 Task: Open settings.json of semnatic token color customization in text editior.
Action: Mouse moved to (25, 501)
Screenshot: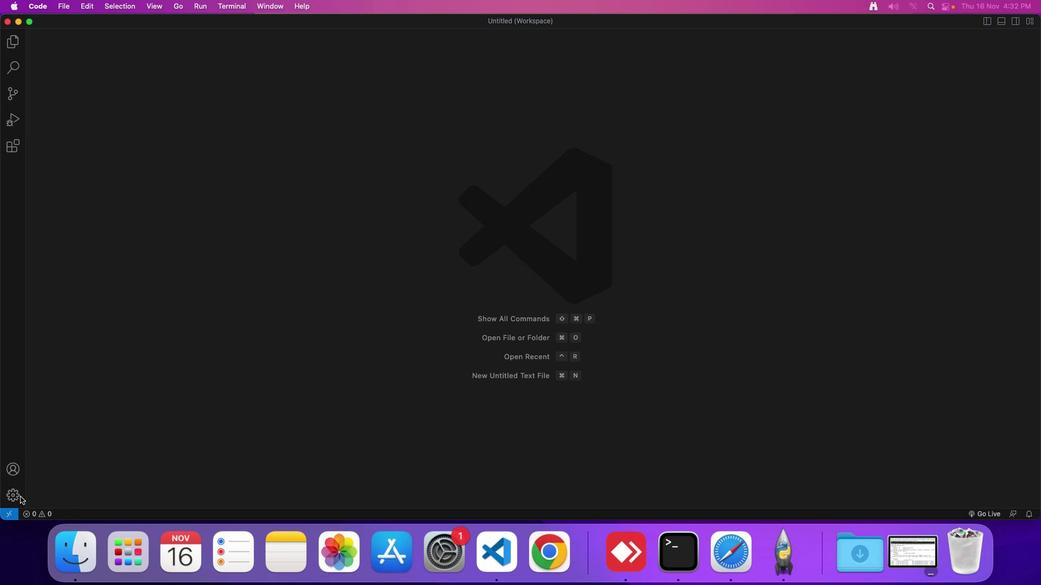 
Action: Mouse pressed left at (25, 501)
Screenshot: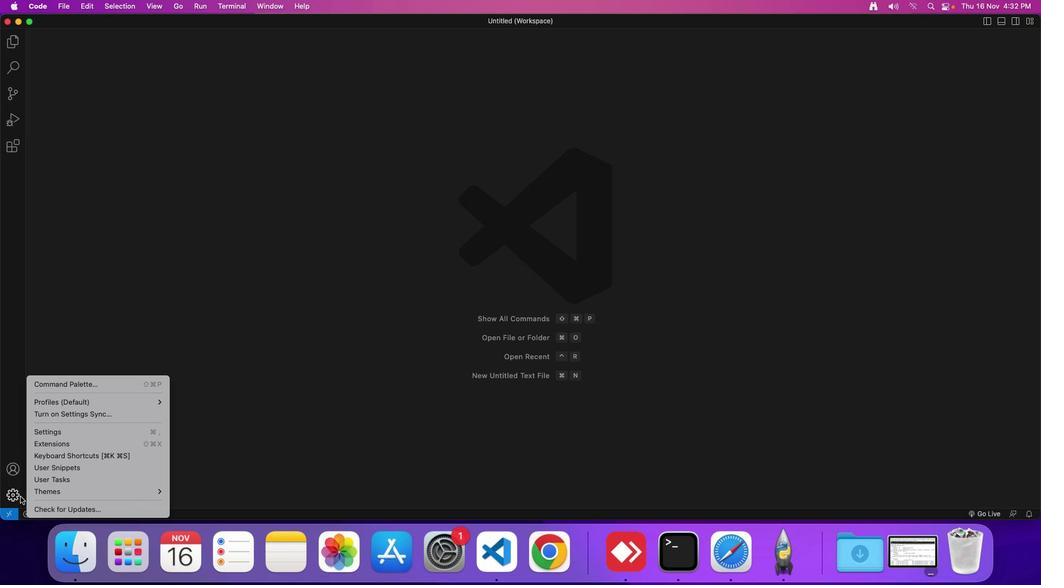 
Action: Mouse moved to (60, 438)
Screenshot: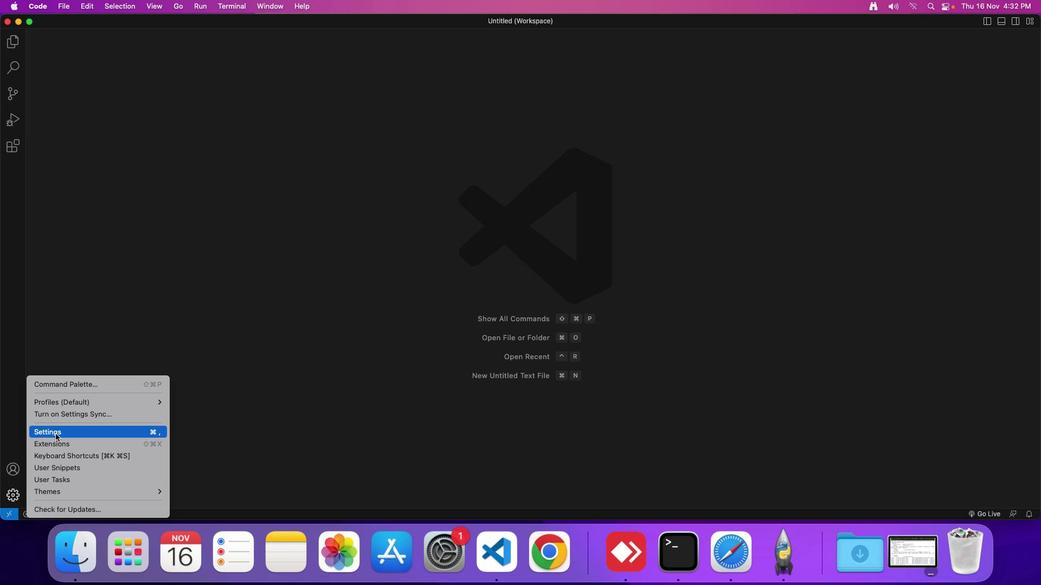 
Action: Mouse pressed left at (60, 438)
Screenshot: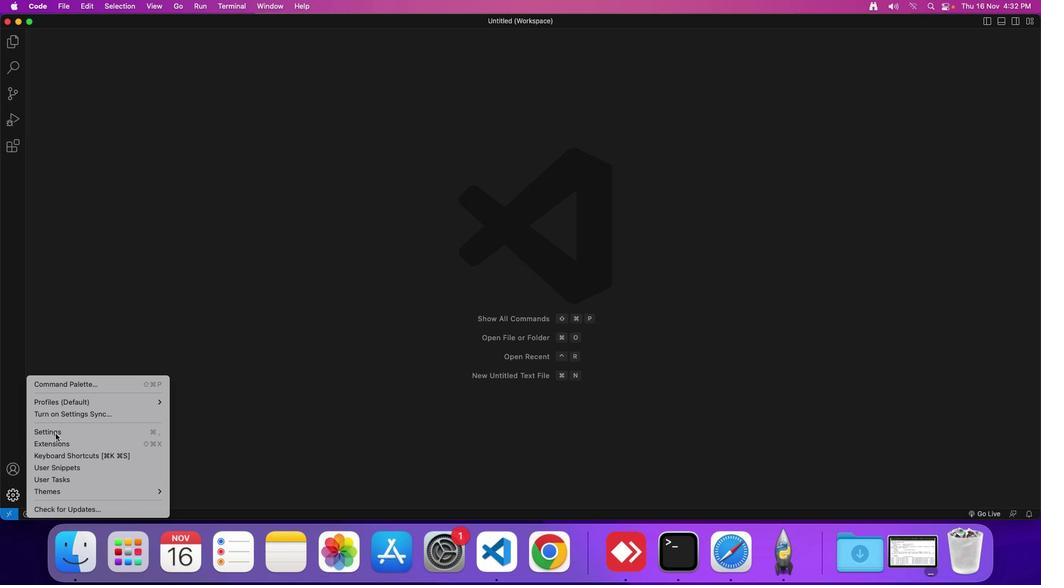 
Action: Mouse moved to (267, 93)
Screenshot: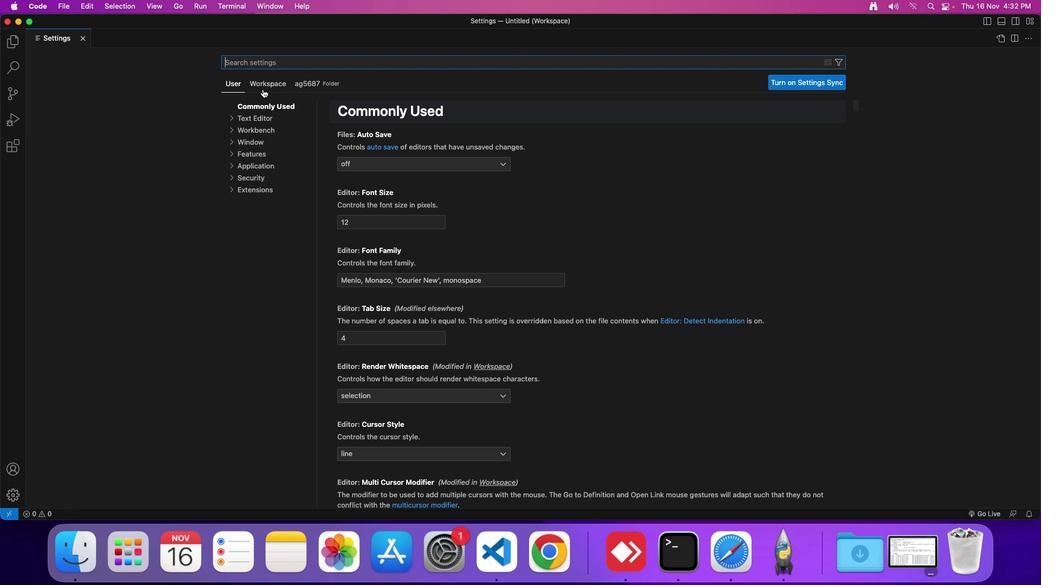 
Action: Mouse pressed left at (267, 93)
Screenshot: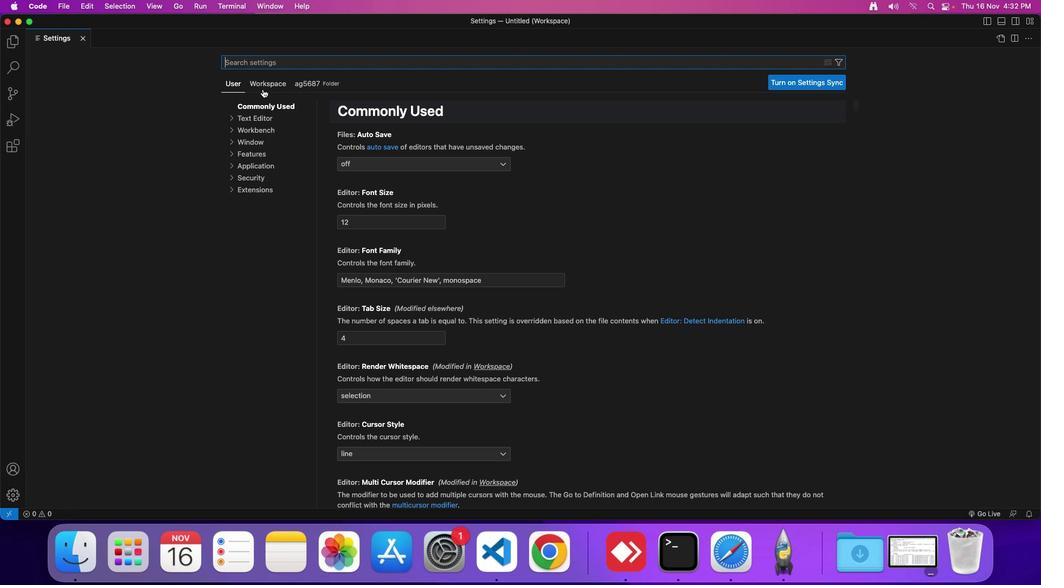 
Action: Mouse moved to (256, 126)
Screenshot: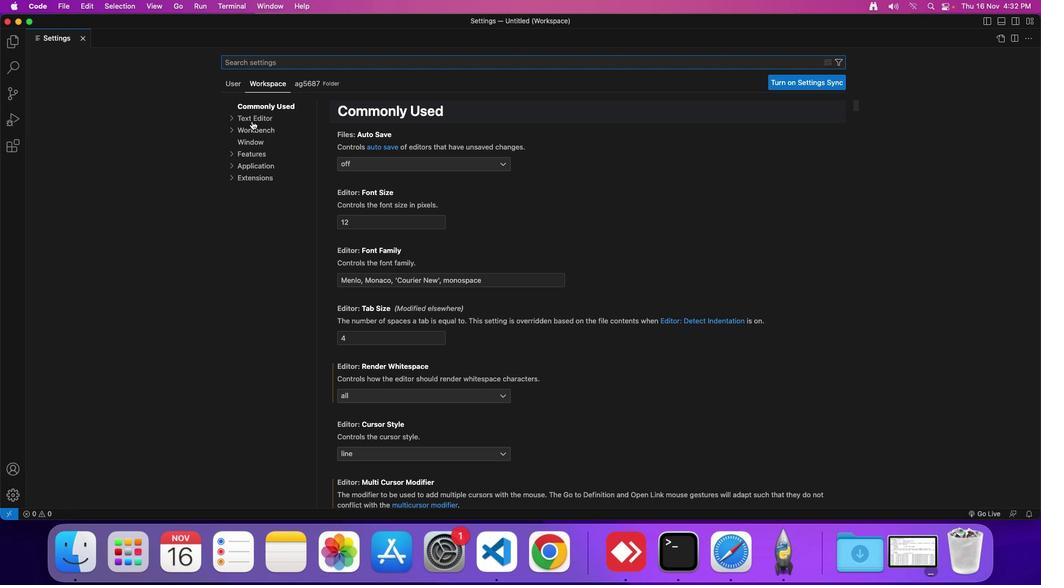
Action: Mouse pressed left at (256, 126)
Screenshot: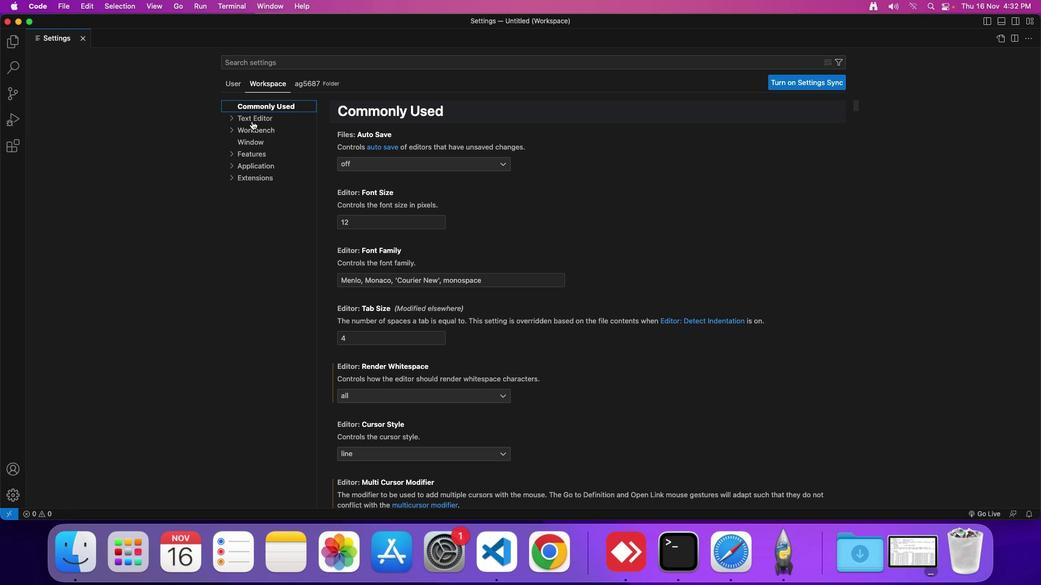 
Action: Mouse moved to (376, 255)
Screenshot: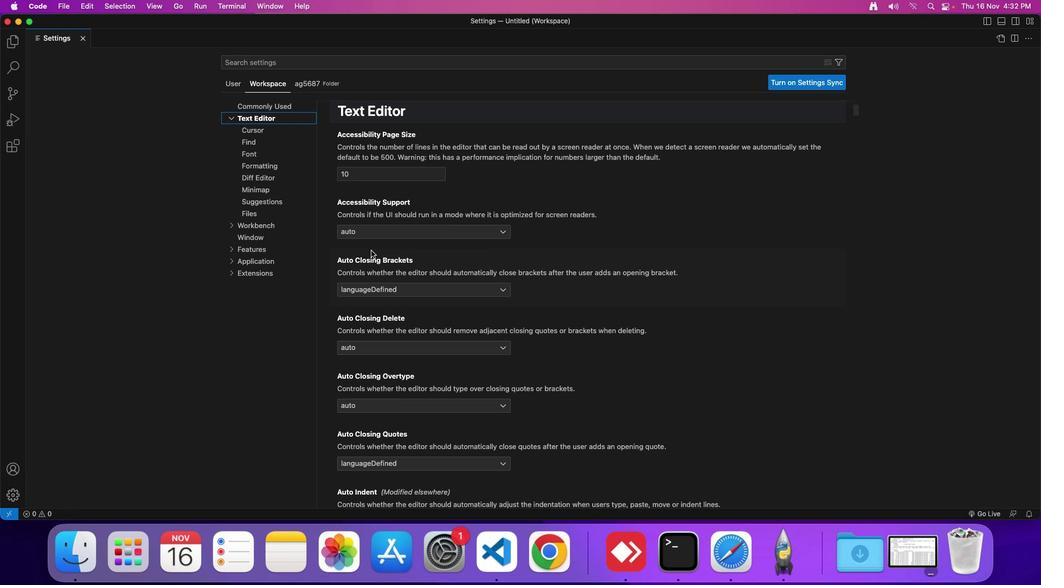 
Action: Mouse scrolled (376, 255) with delta (4, 4)
Screenshot: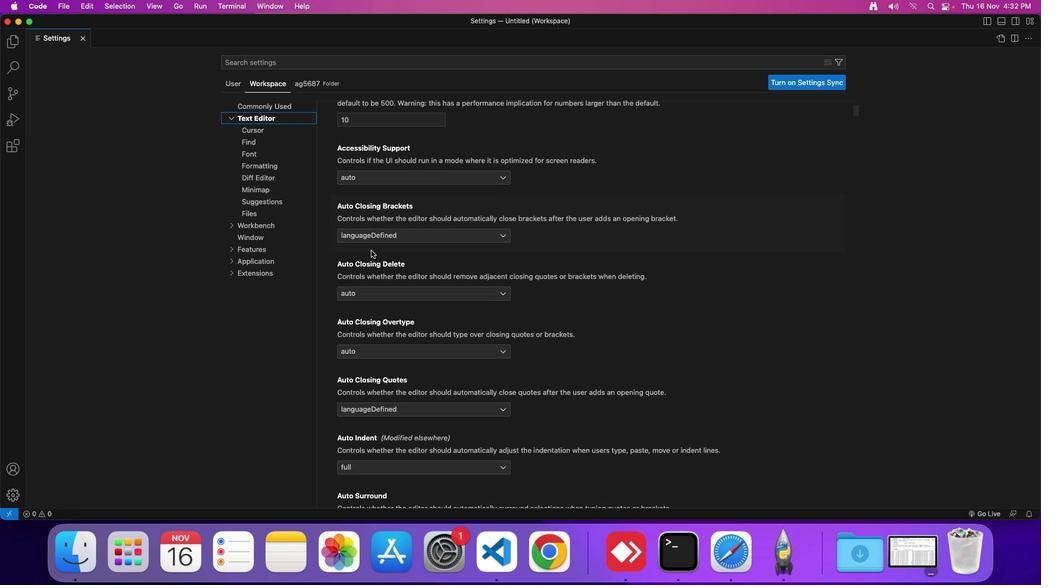 
Action: Mouse scrolled (376, 255) with delta (4, 4)
Screenshot: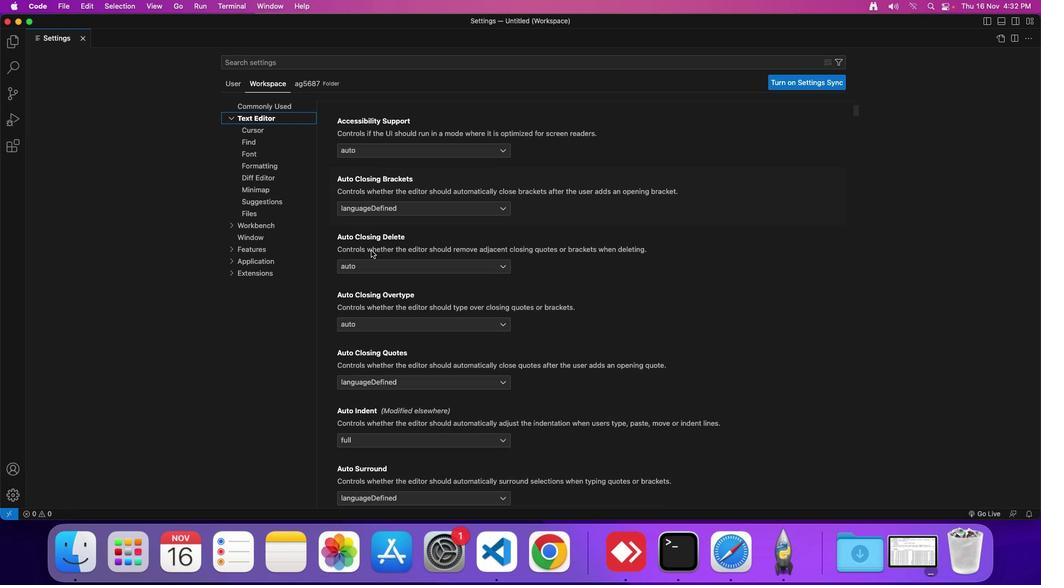 
Action: Mouse scrolled (376, 255) with delta (4, 4)
Screenshot: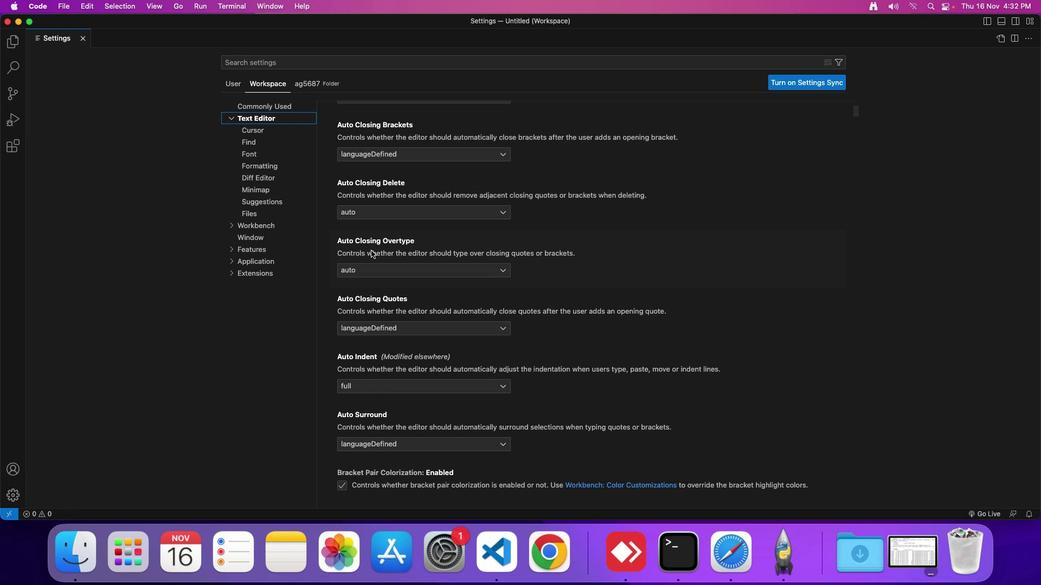 
Action: Mouse scrolled (376, 255) with delta (4, 3)
Screenshot: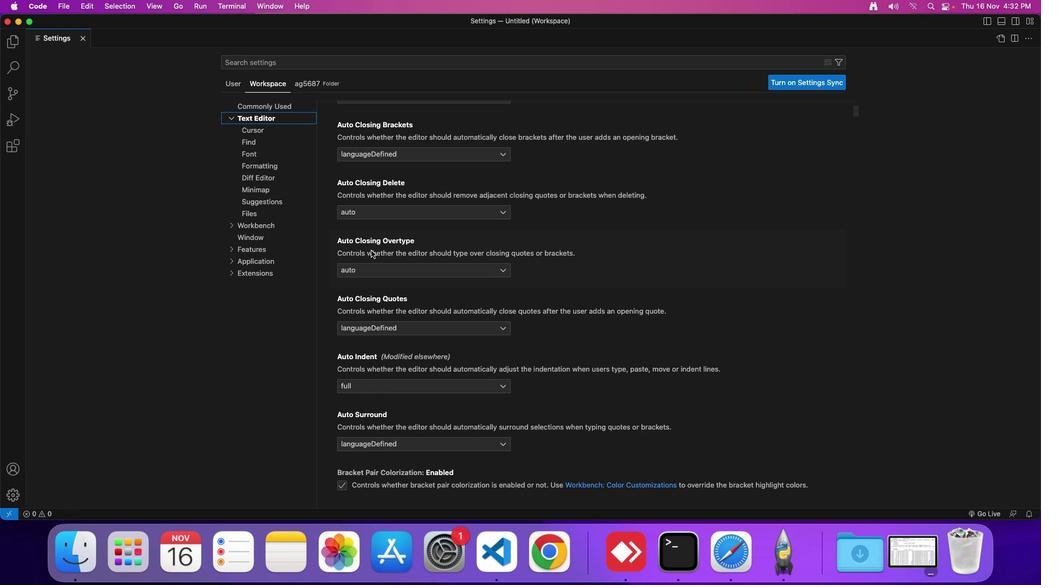 
Action: Mouse moved to (377, 257)
Screenshot: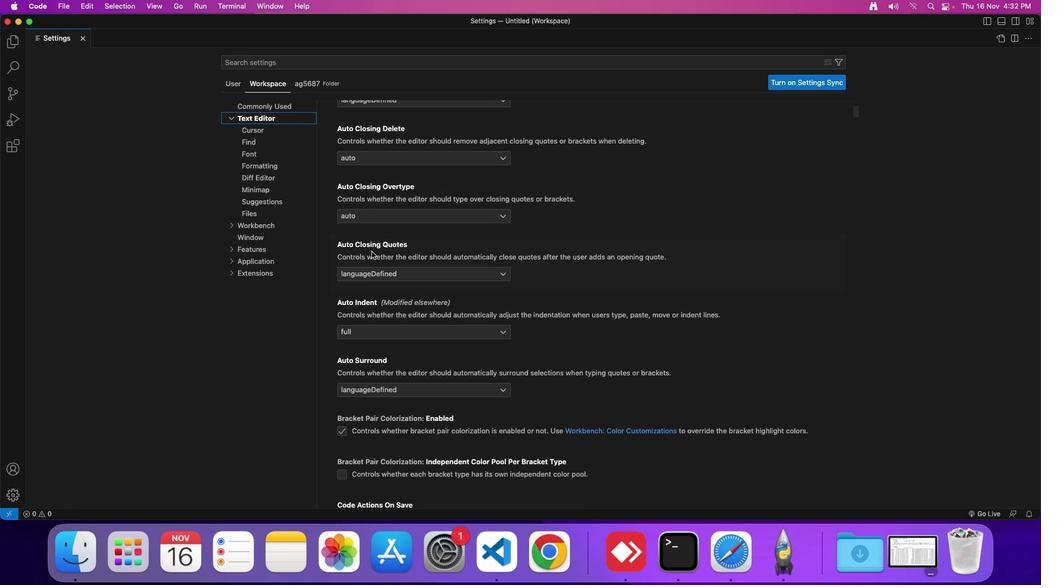 
Action: Mouse scrolled (377, 257) with delta (4, 4)
Screenshot: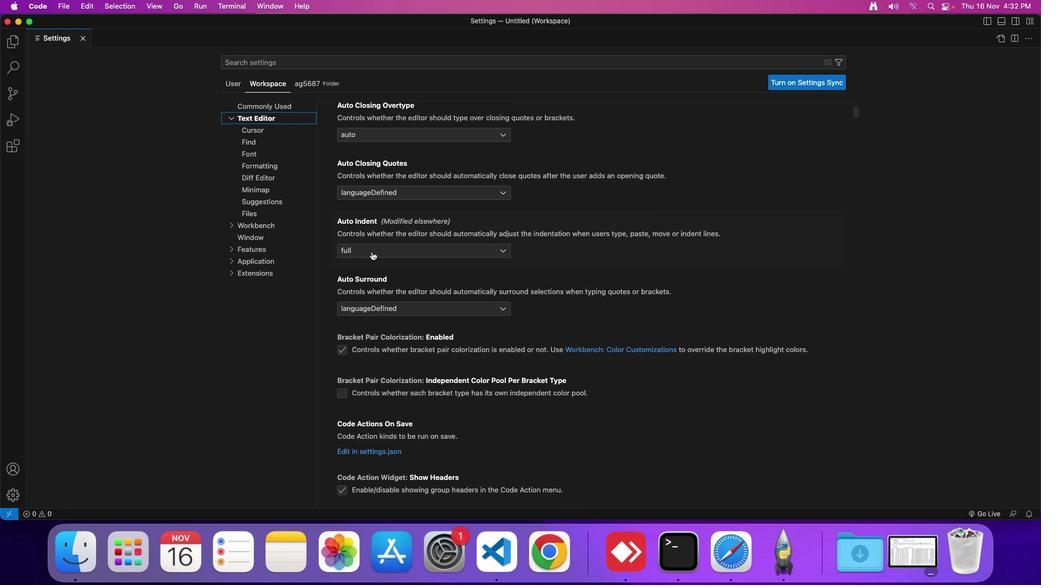 
Action: Mouse scrolled (377, 257) with delta (4, 4)
Screenshot: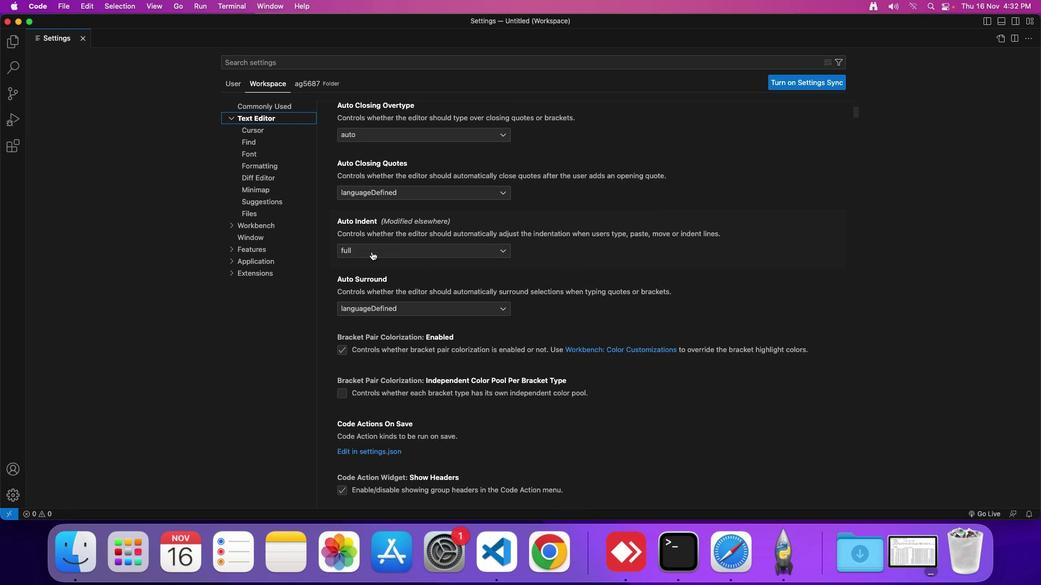 
Action: Mouse scrolled (377, 257) with delta (4, 3)
Screenshot: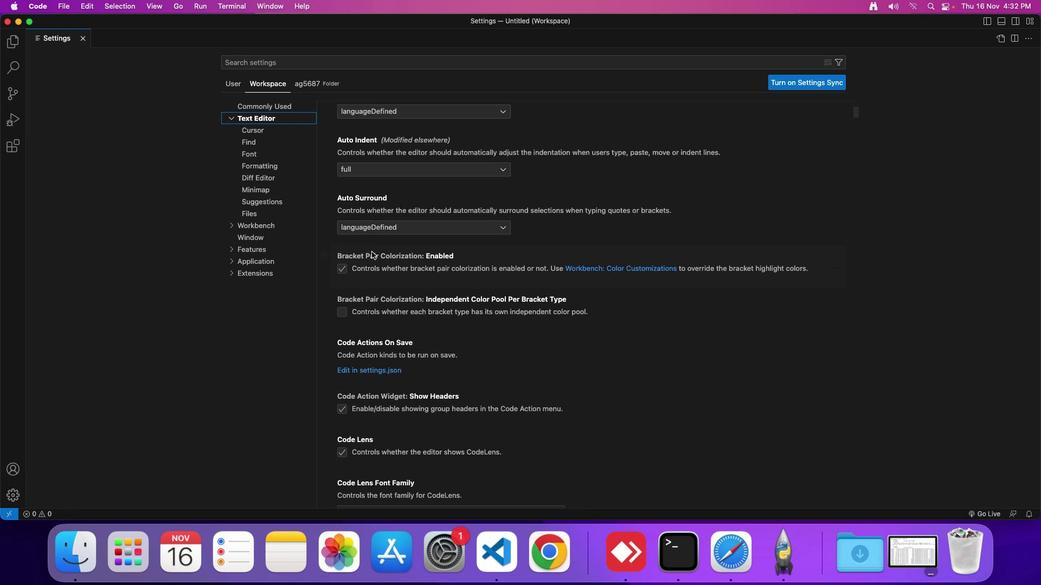 
Action: Mouse scrolled (377, 257) with delta (4, 3)
Screenshot: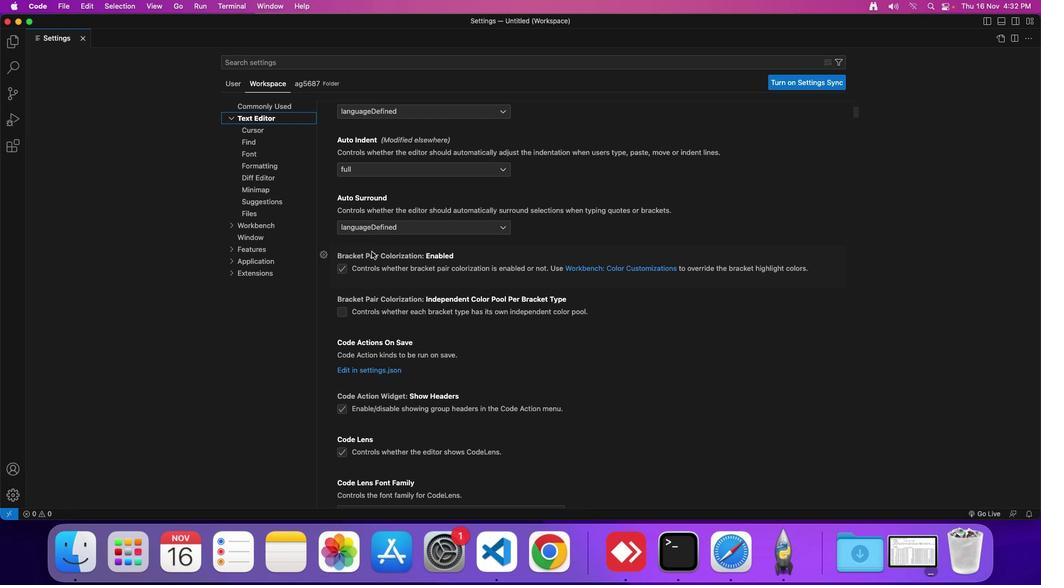
Action: Mouse scrolled (377, 257) with delta (4, 4)
Screenshot: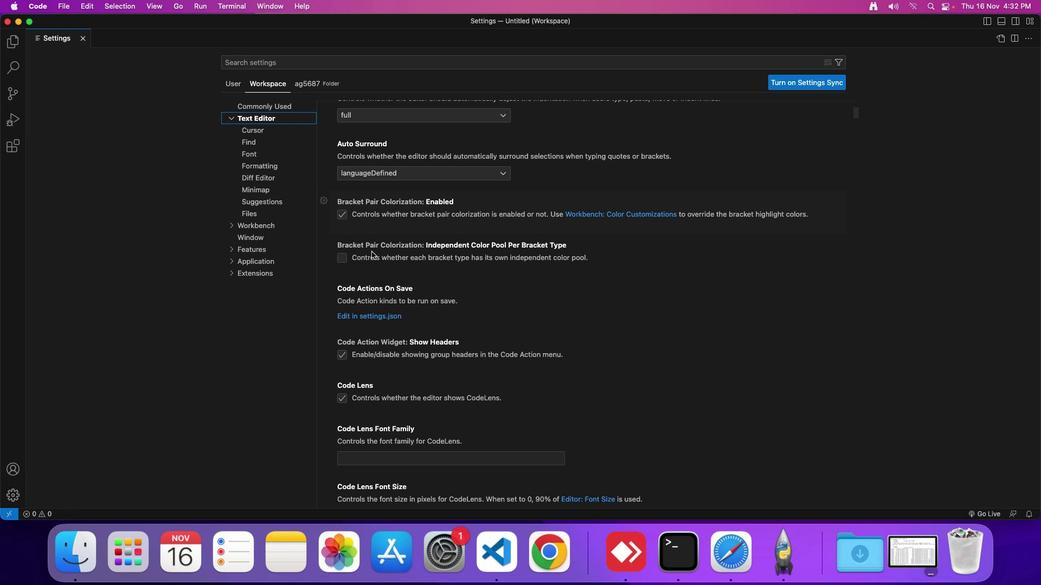 
Action: Mouse scrolled (377, 257) with delta (4, 4)
Screenshot: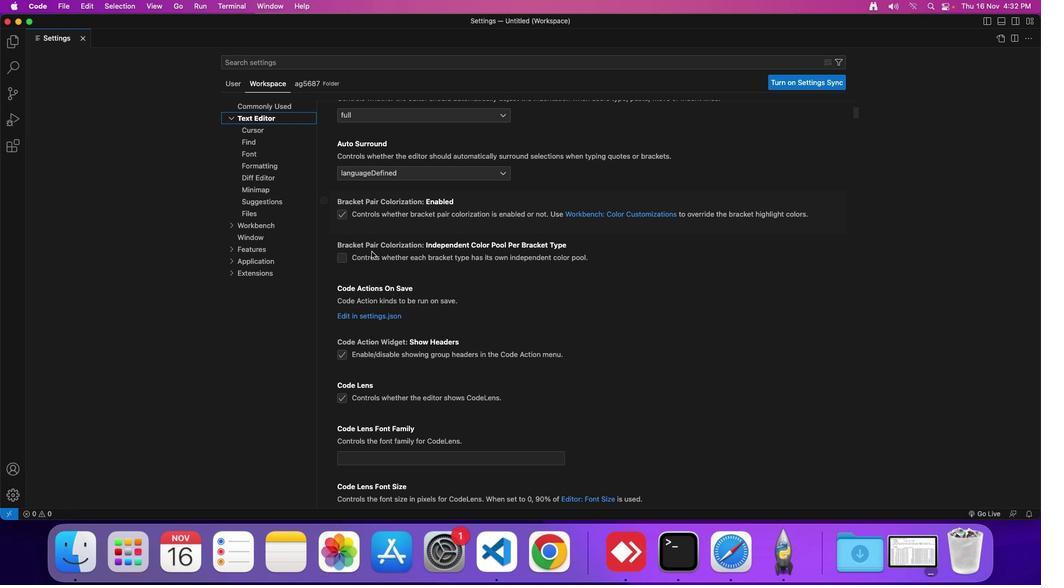 
Action: Mouse scrolled (377, 257) with delta (4, 4)
Screenshot: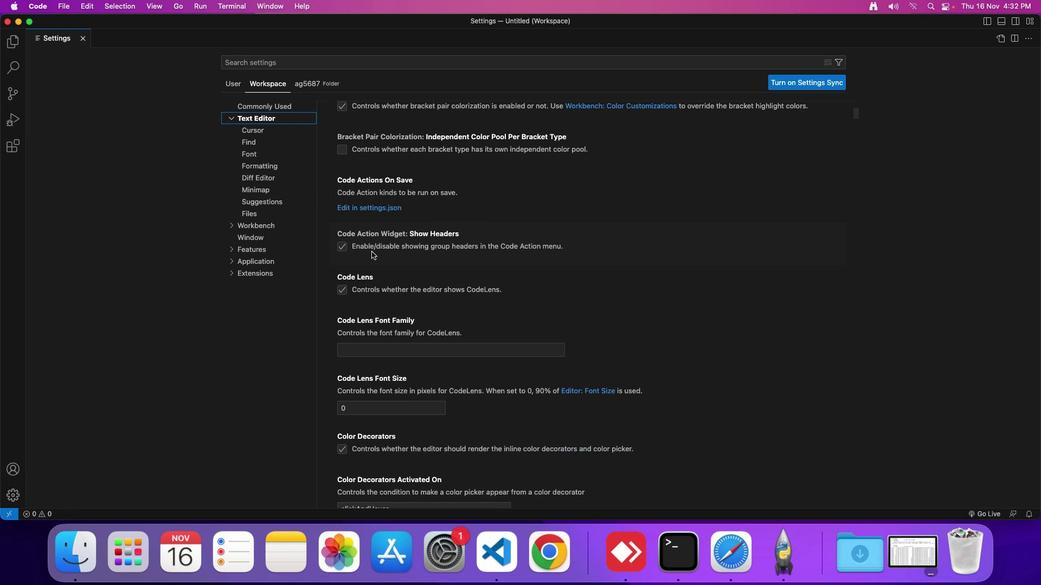 
Action: Mouse scrolled (377, 257) with delta (4, 4)
Screenshot: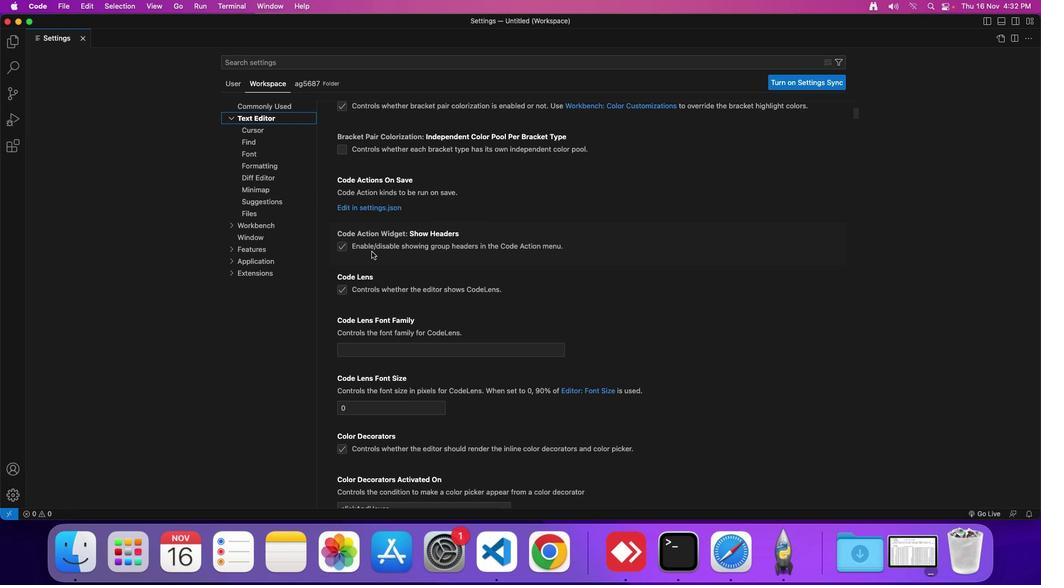 
Action: Mouse scrolled (377, 257) with delta (4, 3)
Screenshot: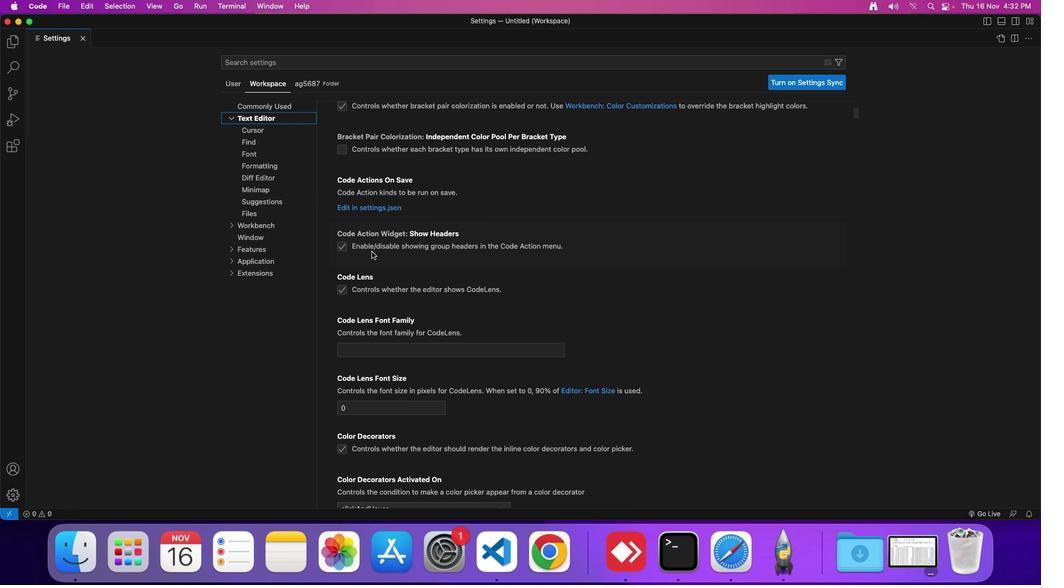 
Action: Mouse scrolled (377, 257) with delta (4, 4)
Screenshot: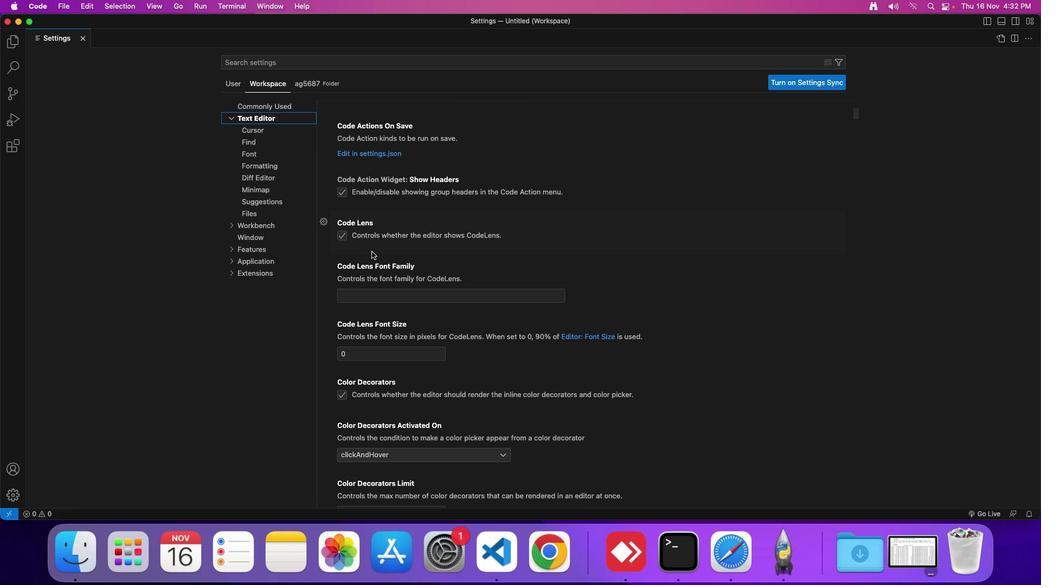 
Action: Mouse scrolled (377, 257) with delta (4, 4)
Screenshot: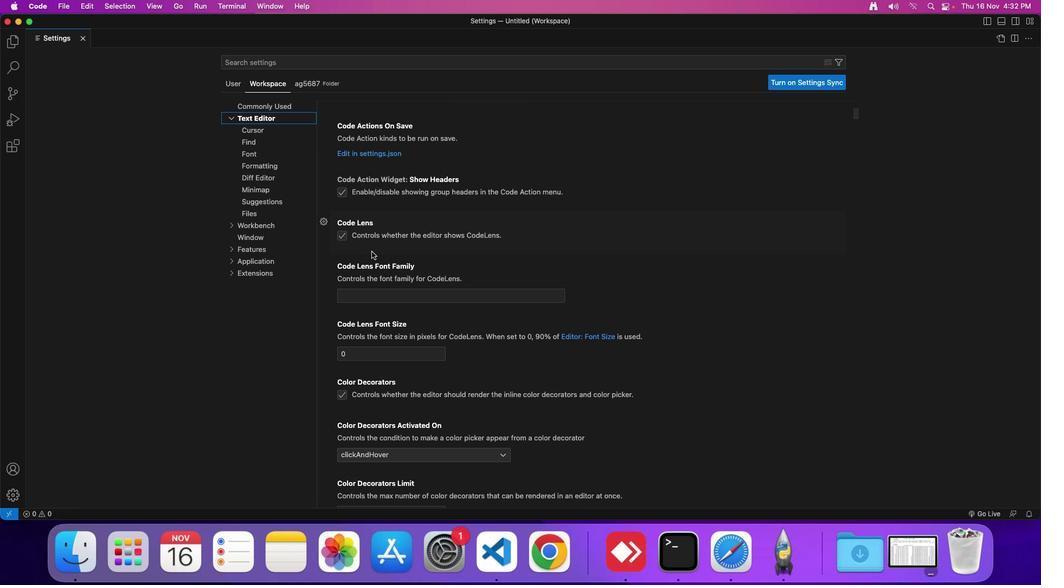 
Action: Mouse moved to (376, 257)
Screenshot: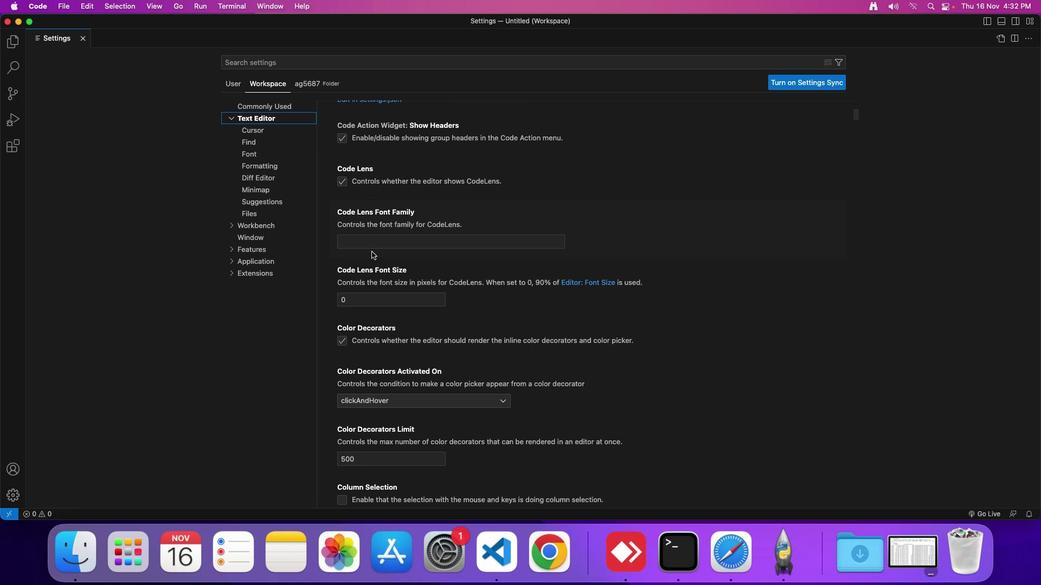 
Action: Mouse scrolled (376, 257) with delta (4, 4)
Screenshot: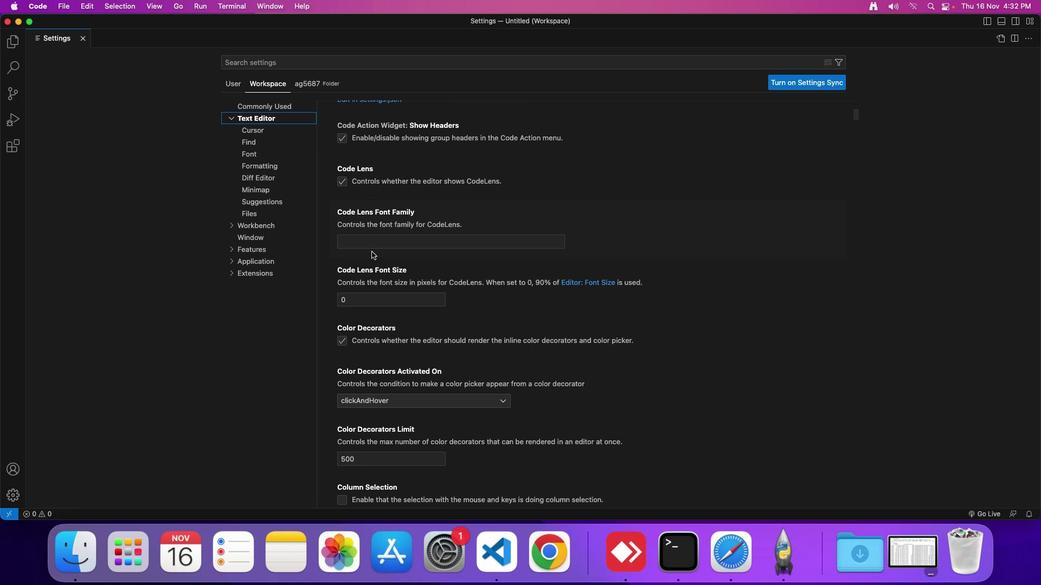 
Action: Mouse scrolled (376, 257) with delta (4, 4)
Screenshot: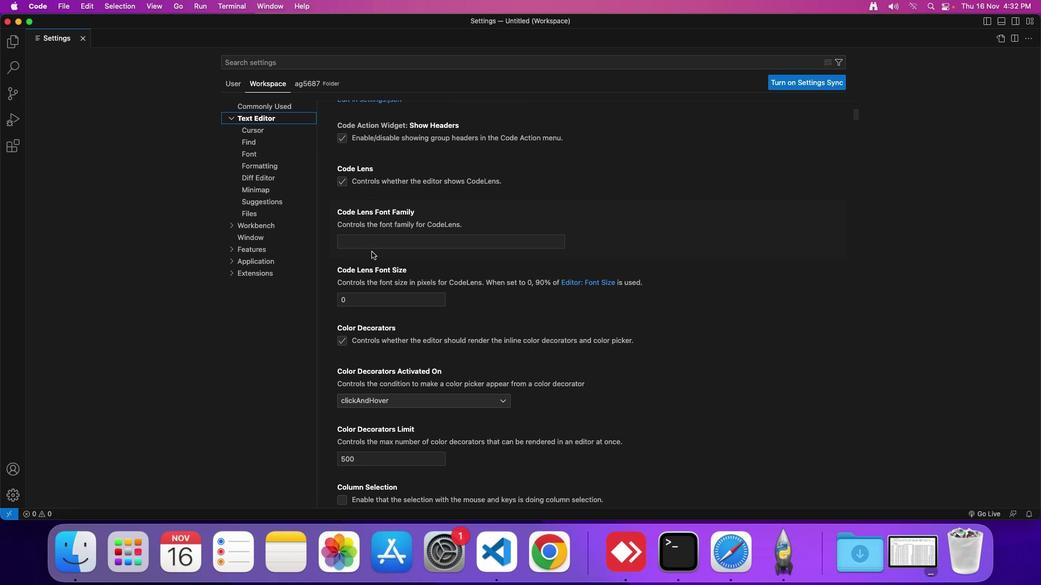 
Action: Mouse scrolled (376, 257) with delta (4, 4)
Screenshot: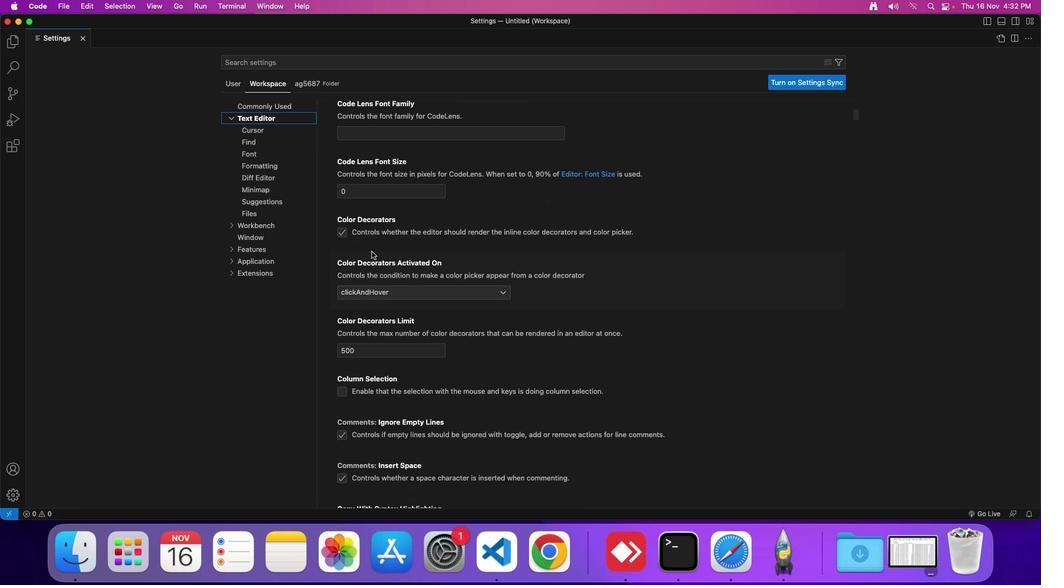 
Action: Mouse moved to (376, 257)
Screenshot: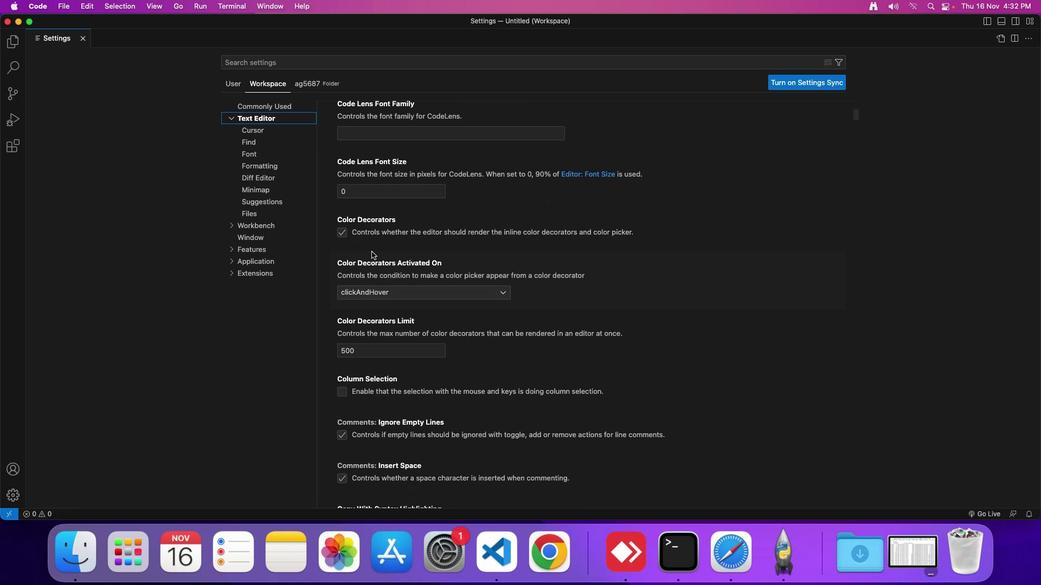 
Action: Mouse scrolled (376, 257) with delta (4, 4)
Screenshot: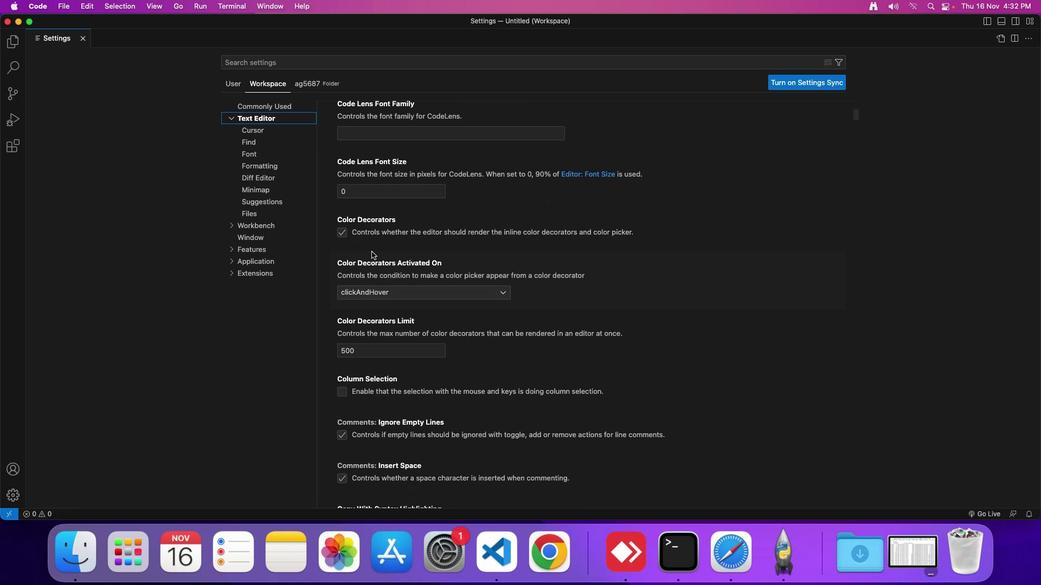 
Action: Mouse scrolled (376, 257) with delta (4, 3)
Screenshot: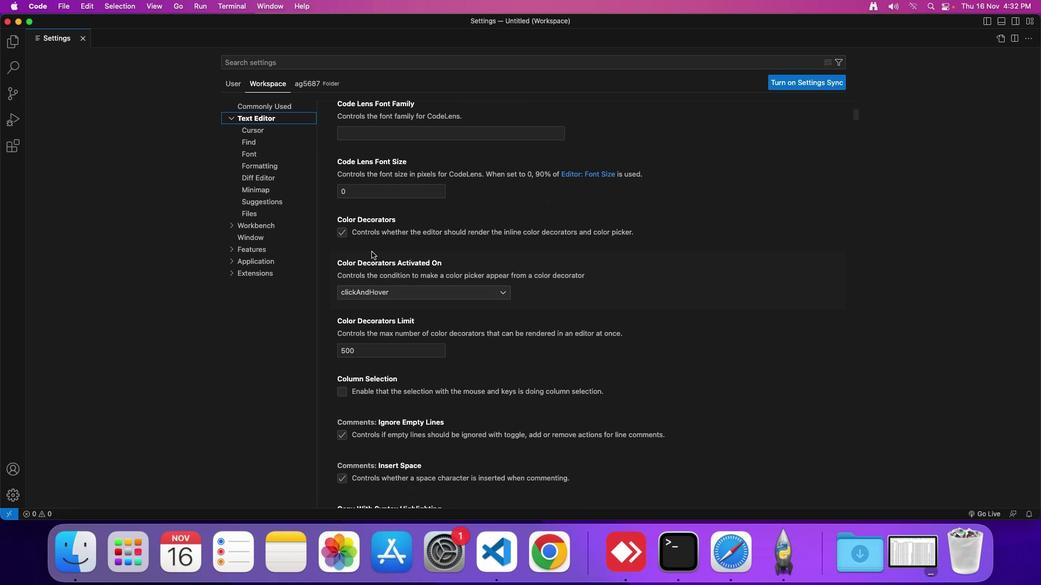 
Action: Mouse scrolled (376, 257) with delta (4, 4)
Screenshot: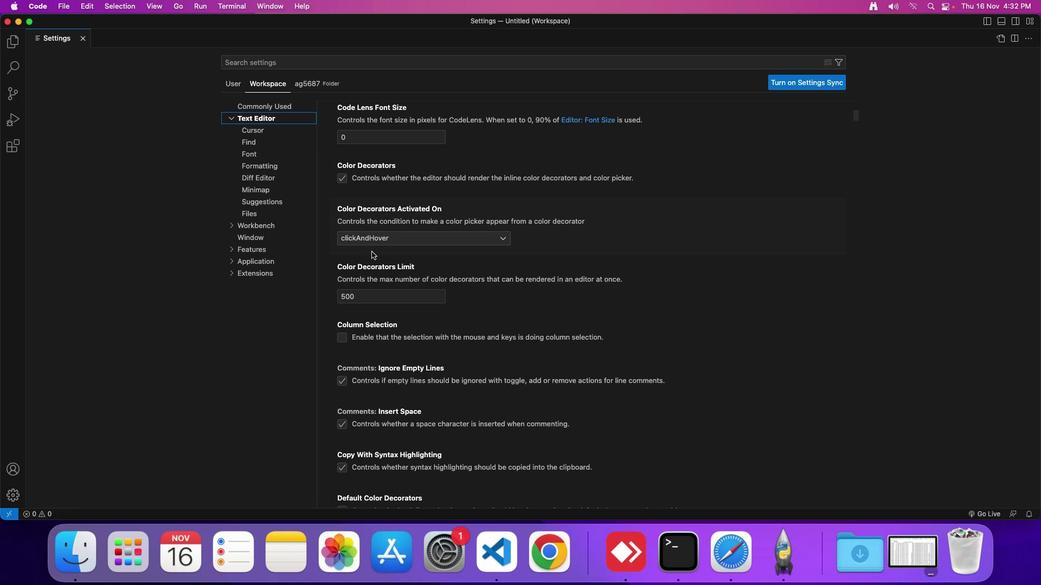 
Action: Mouse scrolled (376, 257) with delta (4, 4)
Screenshot: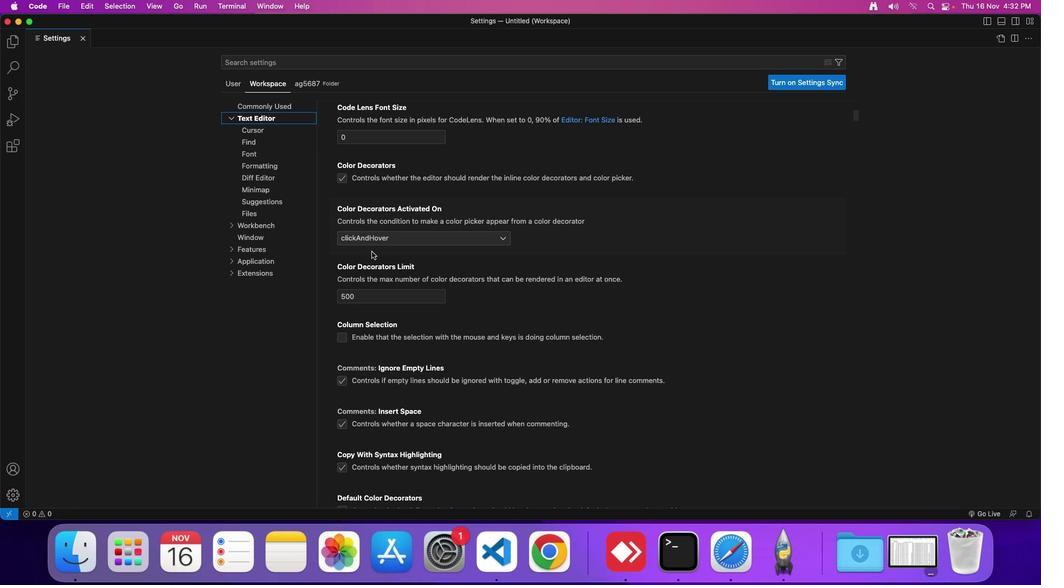 
Action: Mouse scrolled (376, 257) with delta (4, 4)
Screenshot: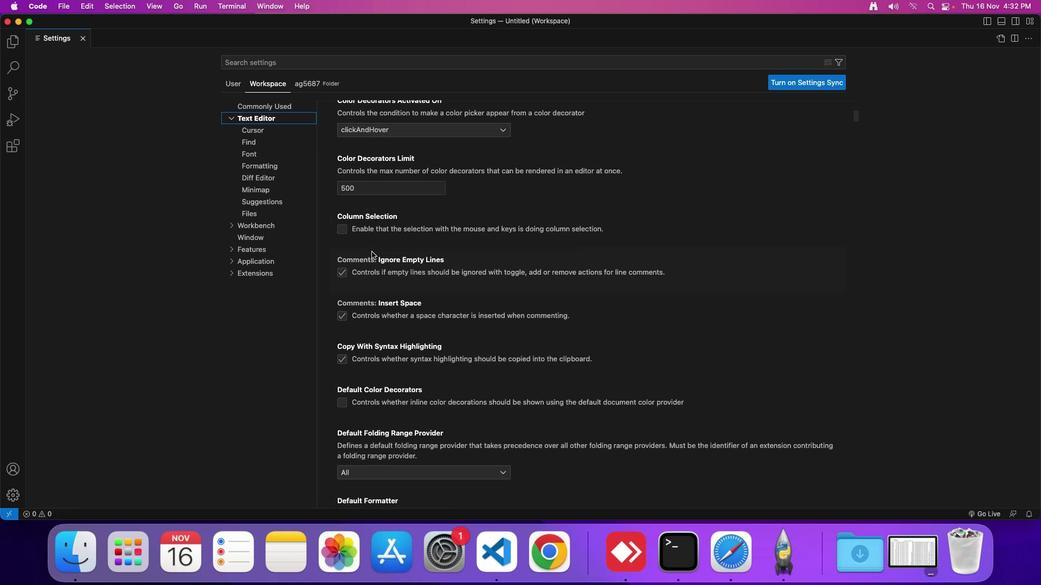 
Action: Mouse scrolled (376, 257) with delta (4, 4)
Screenshot: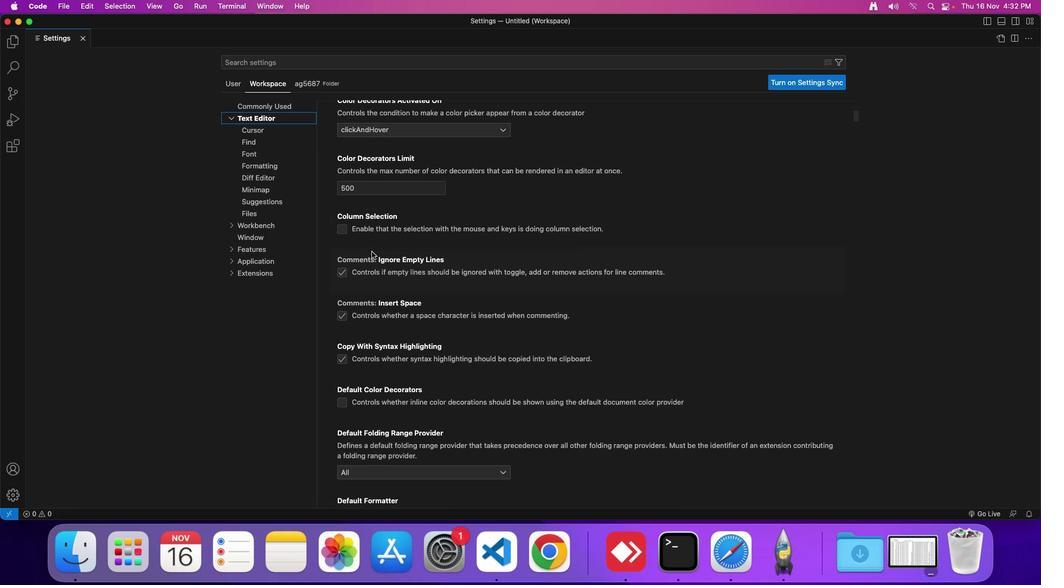 
Action: Mouse scrolled (376, 257) with delta (4, 3)
Screenshot: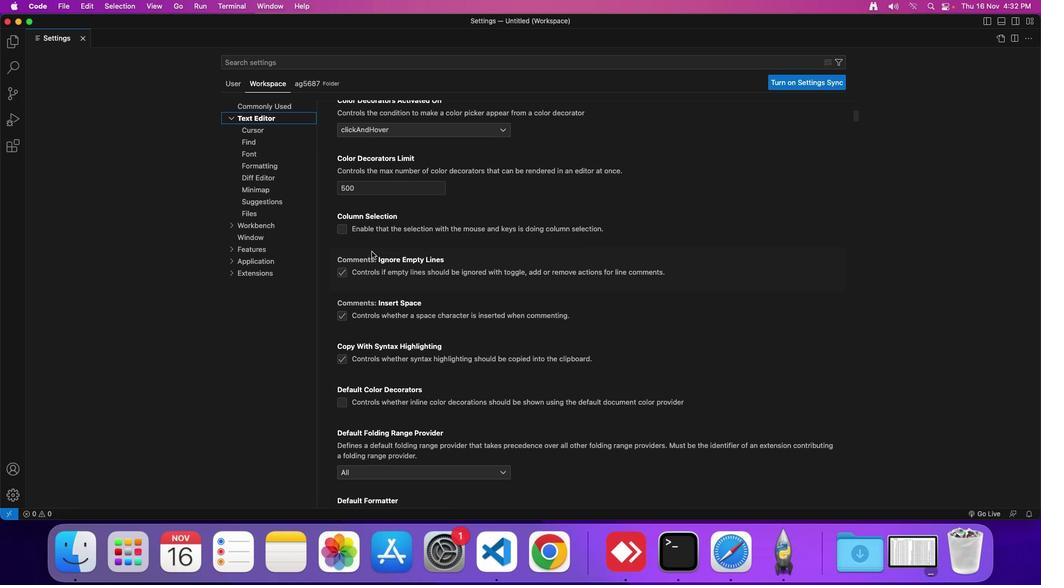 
Action: Mouse scrolled (376, 257) with delta (4, 4)
Screenshot: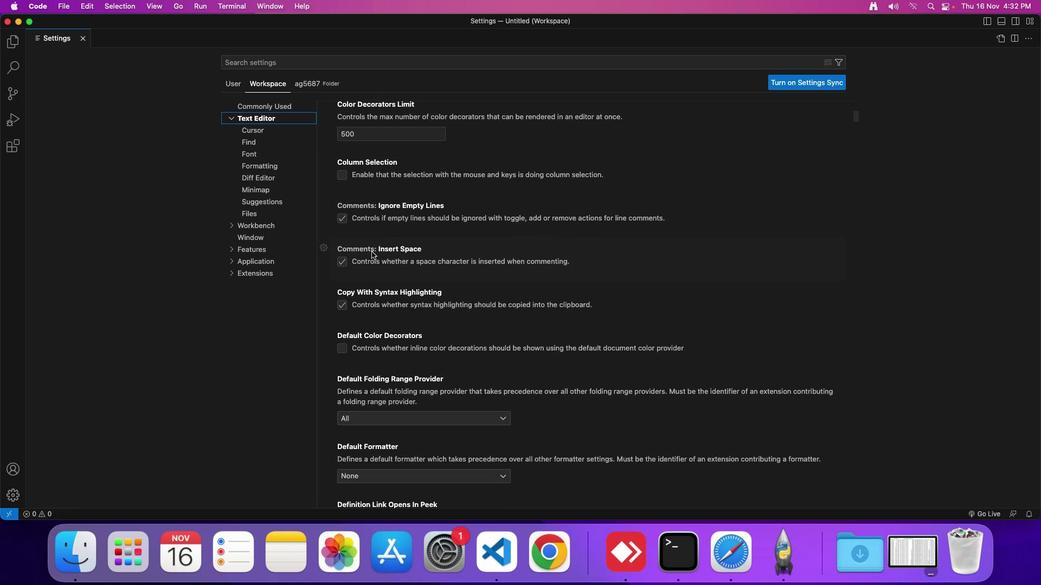 
Action: Mouse scrolled (376, 257) with delta (4, 4)
Screenshot: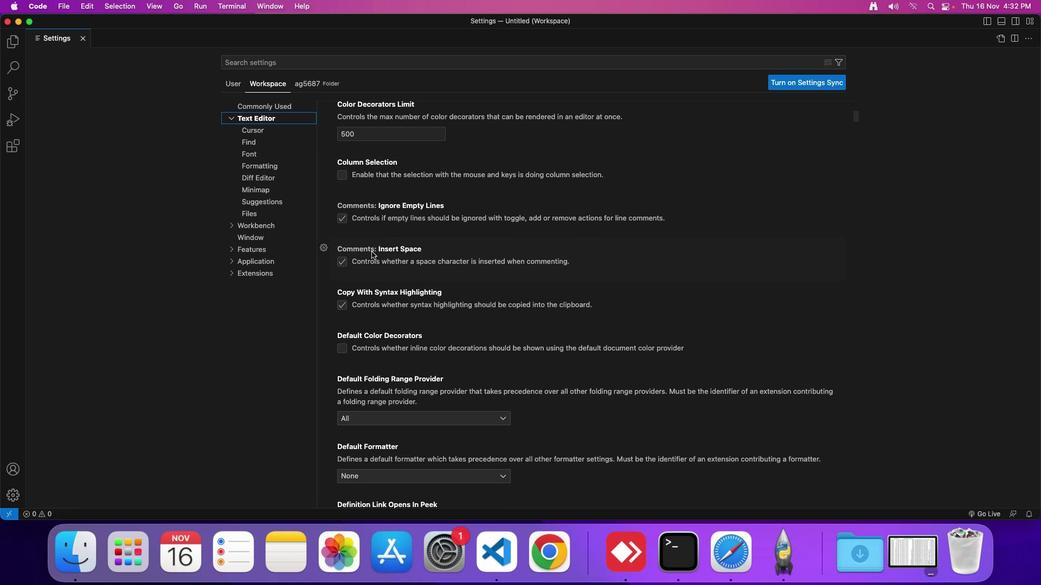 
Action: Mouse scrolled (376, 257) with delta (4, 4)
Screenshot: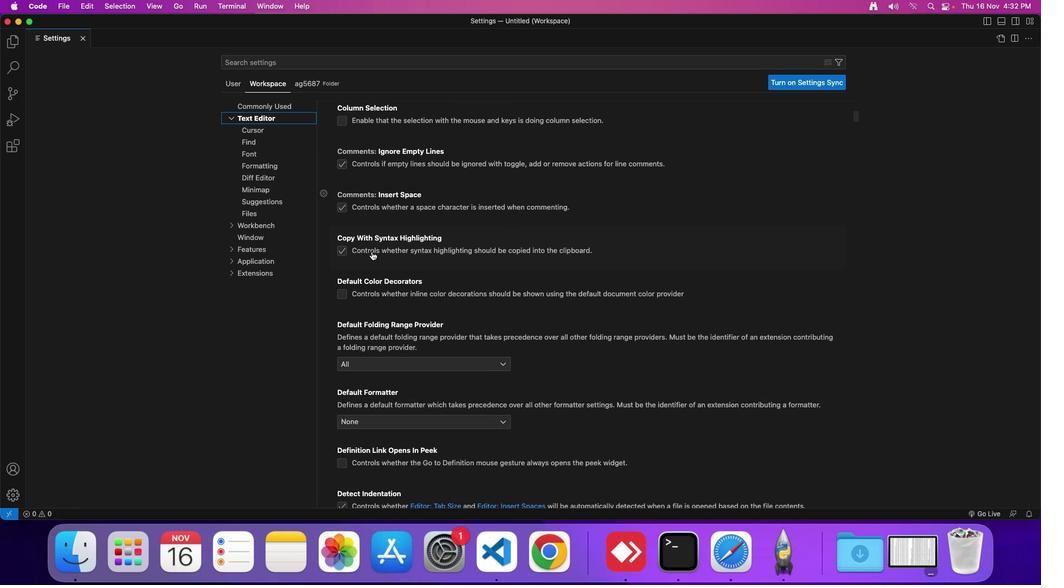 
Action: Mouse scrolled (376, 257) with delta (4, 4)
Screenshot: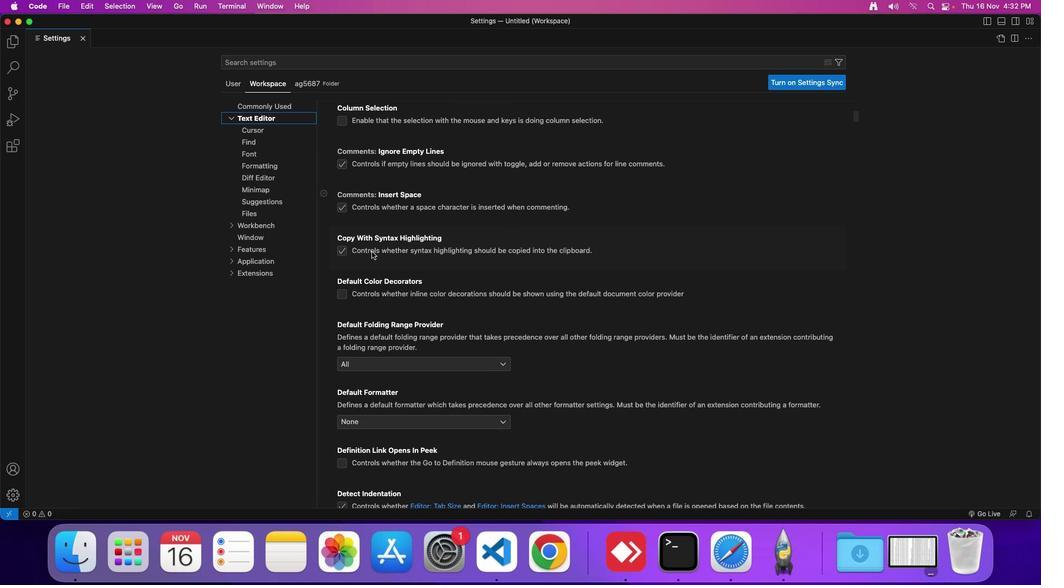 
Action: Mouse scrolled (376, 257) with delta (4, 4)
Screenshot: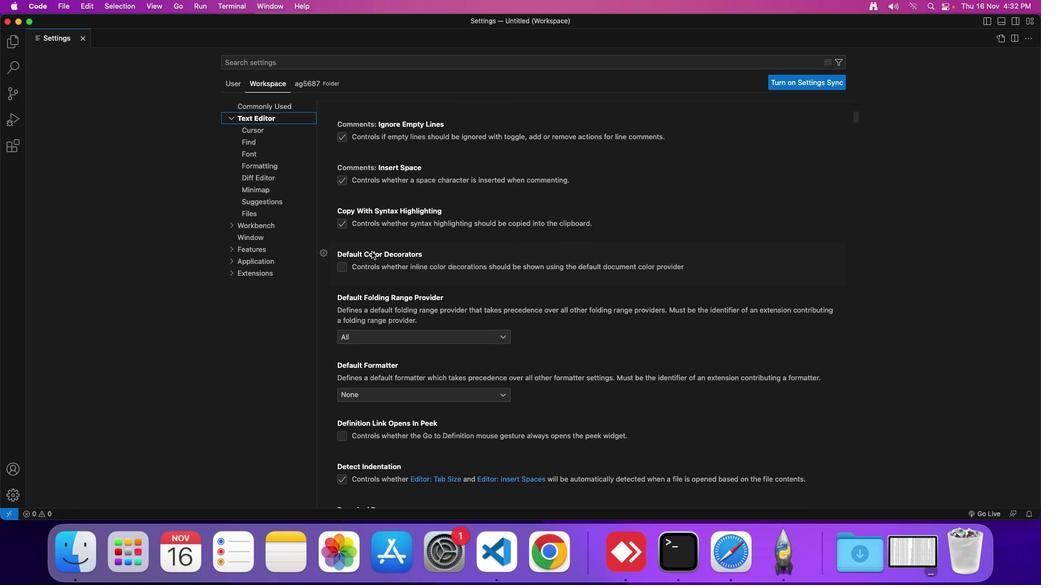 
Action: Mouse scrolled (376, 257) with delta (4, 4)
Screenshot: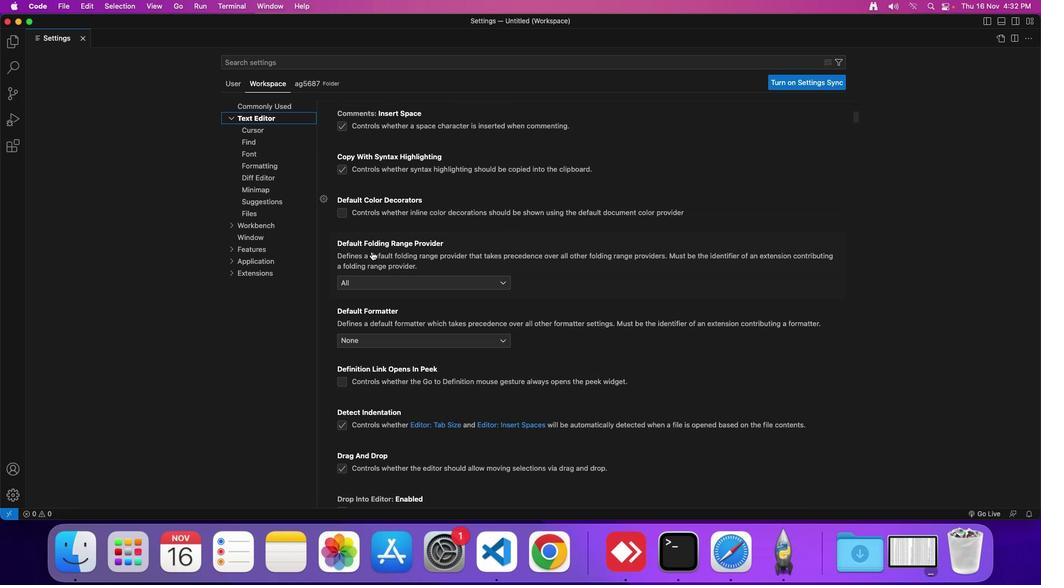 
Action: Mouse scrolled (376, 257) with delta (4, 4)
Screenshot: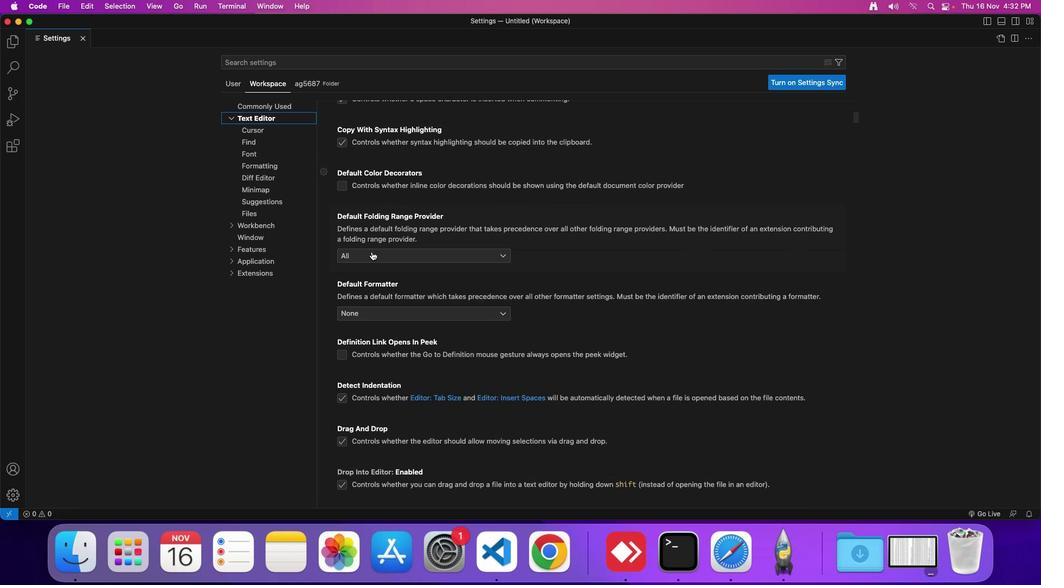 
Action: Mouse scrolled (376, 257) with delta (4, 4)
Screenshot: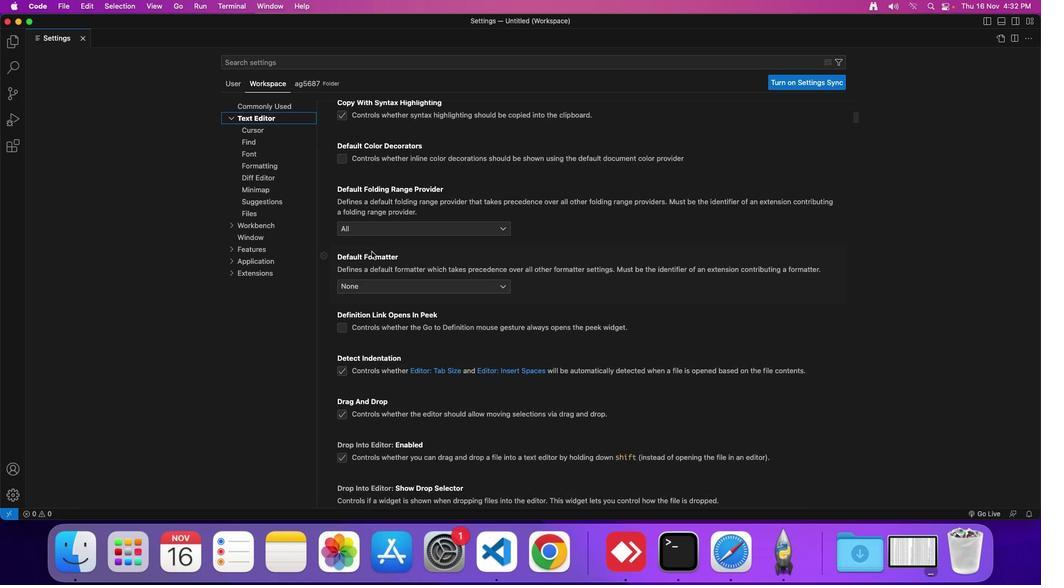 
Action: Mouse scrolled (376, 257) with delta (4, 4)
Screenshot: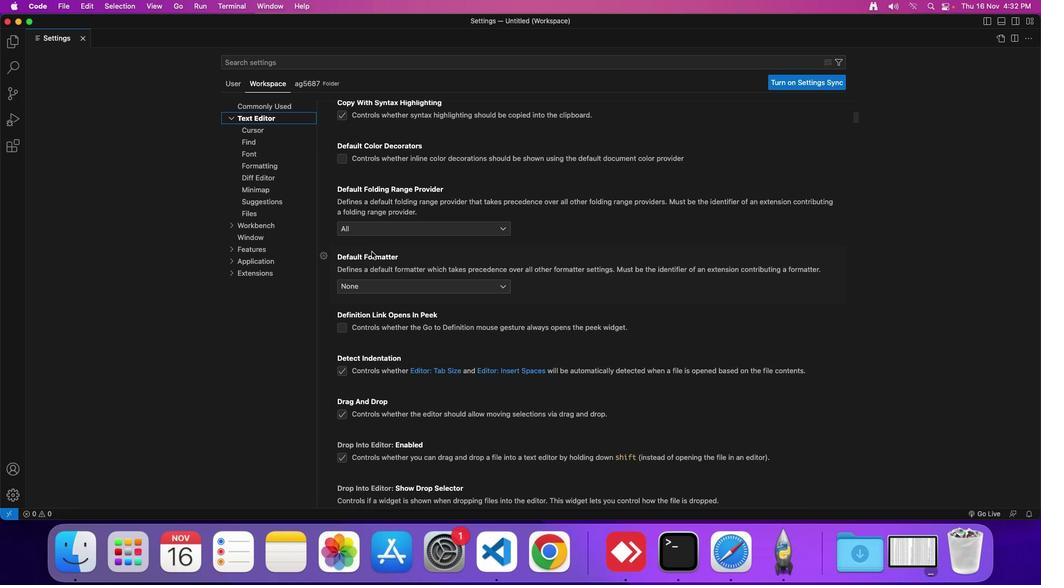
Action: Mouse scrolled (376, 257) with delta (4, 4)
Screenshot: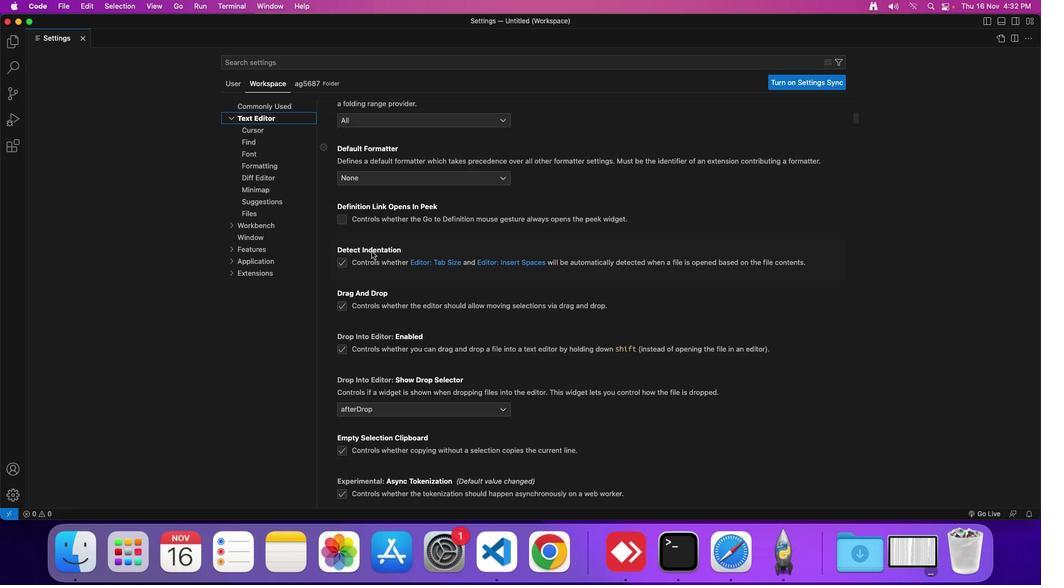 
Action: Mouse scrolled (376, 257) with delta (4, 4)
Screenshot: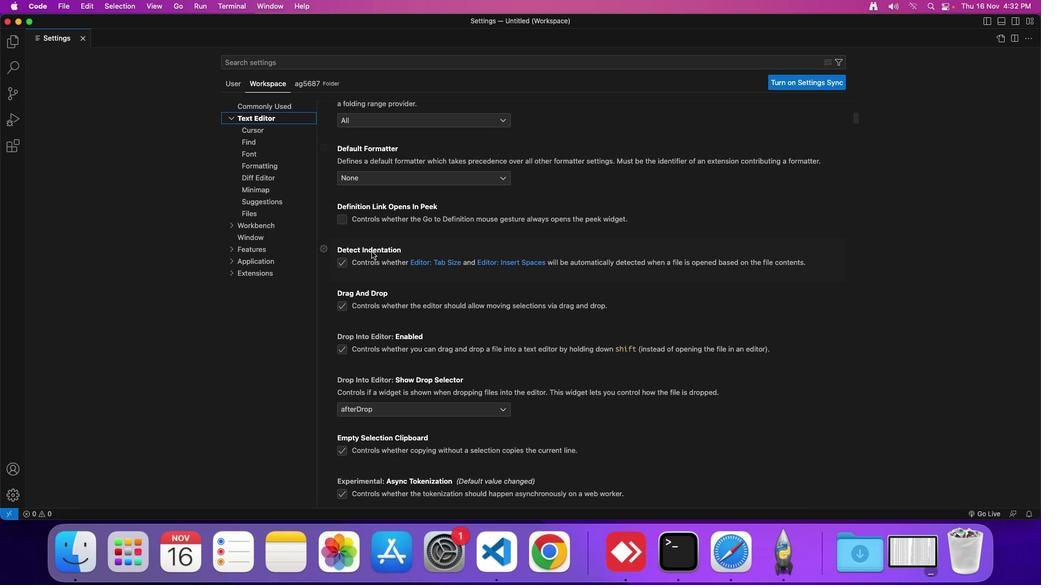 
Action: Mouse scrolled (376, 257) with delta (4, 3)
Screenshot: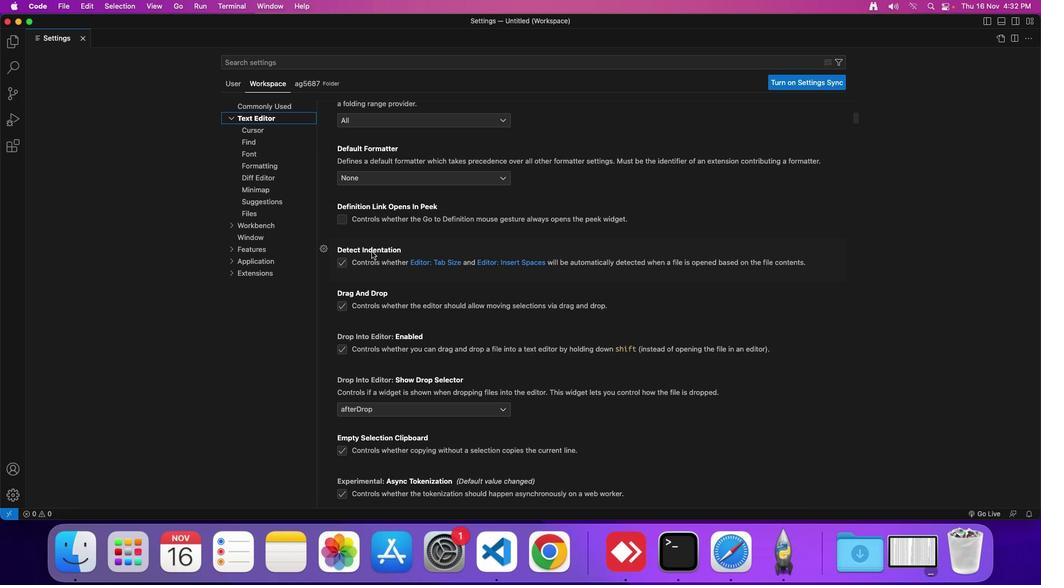 
Action: Mouse scrolled (376, 257) with delta (4, 4)
Screenshot: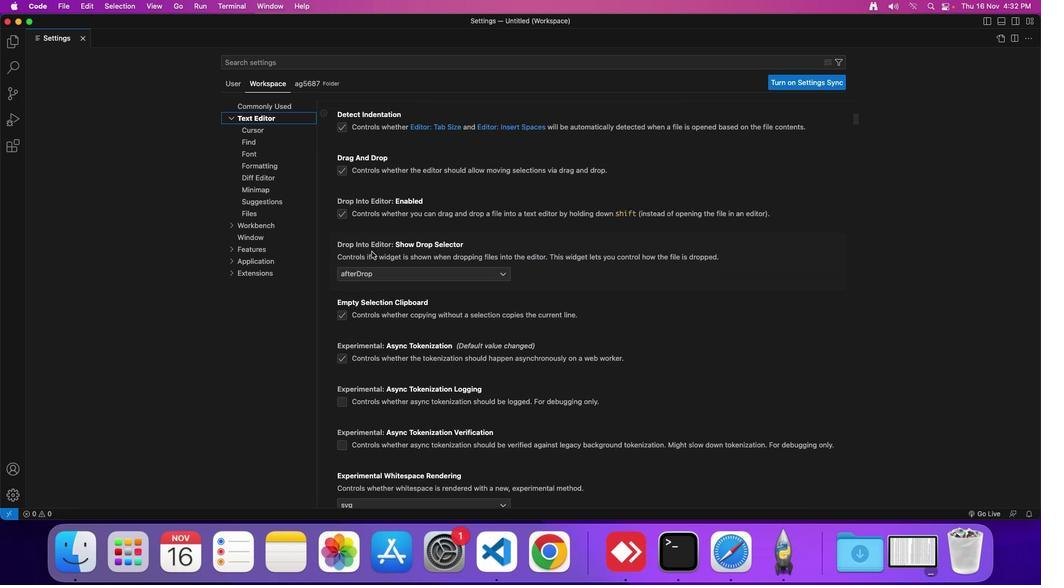 
Action: Mouse scrolled (376, 257) with delta (4, 4)
Screenshot: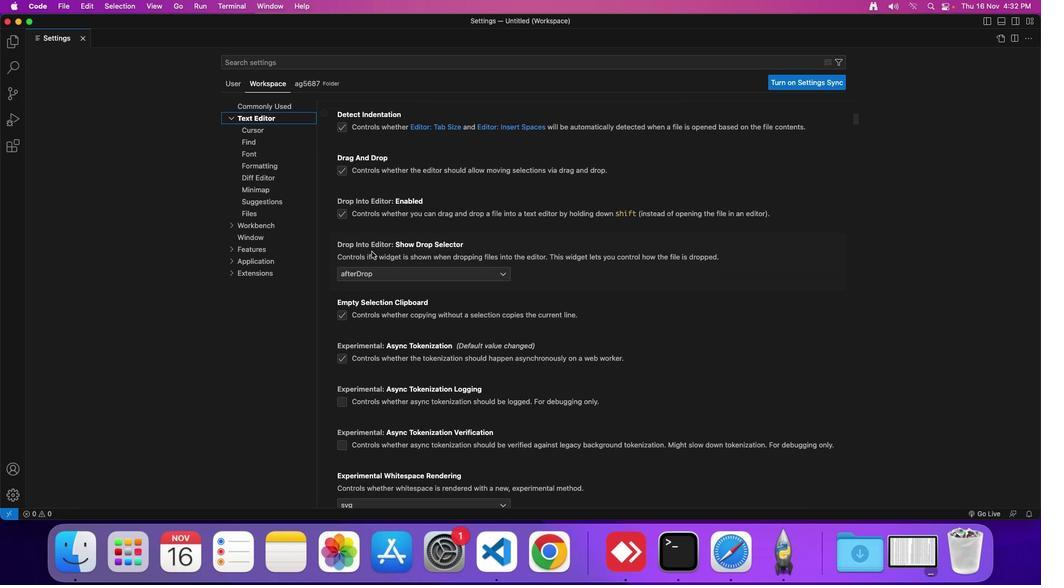 
Action: Mouse scrolled (376, 257) with delta (4, 3)
Screenshot: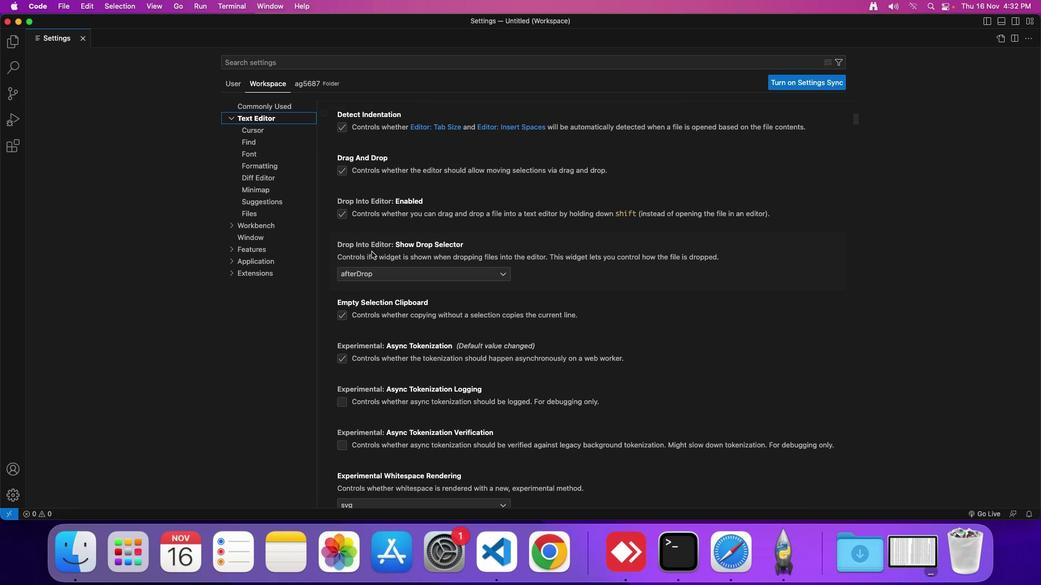 
Action: Mouse scrolled (376, 257) with delta (4, 3)
Screenshot: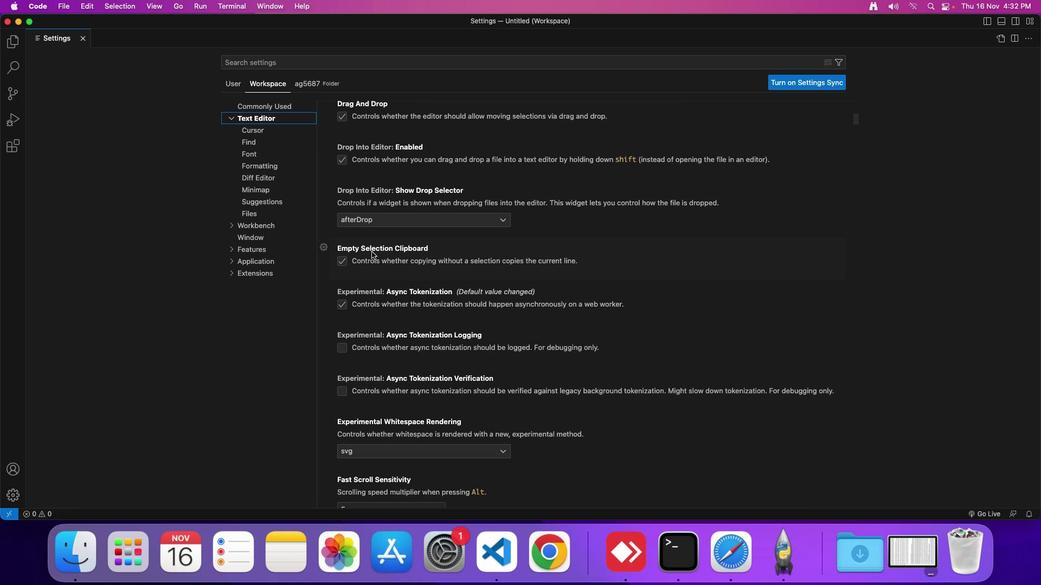 
Action: Mouse scrolled (376, 257) with delta (4, 4)
Screenshot: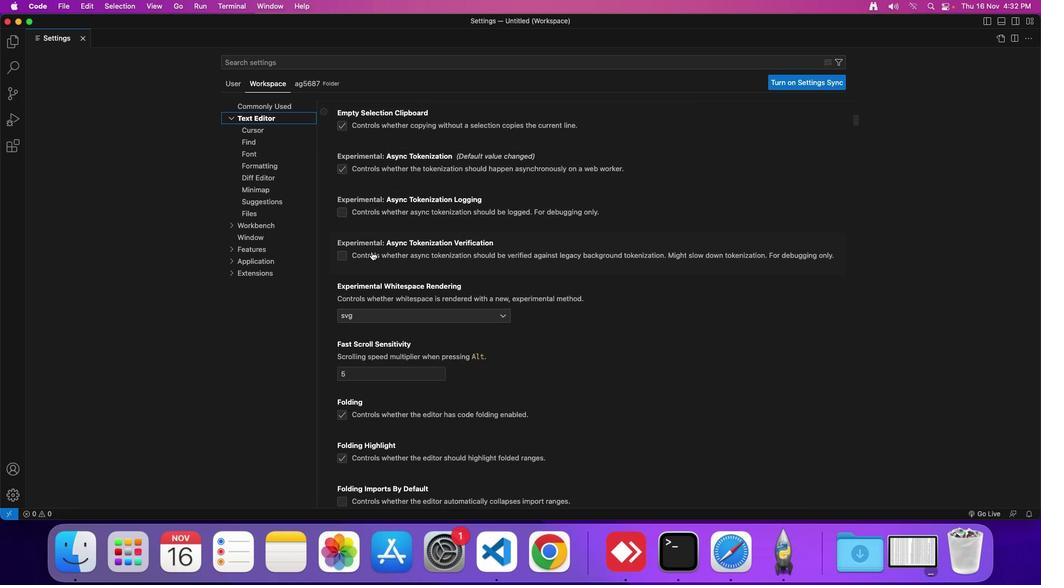 
Action: Mouse scrolled (376, 257) with delta (4, 4)
Screenshot: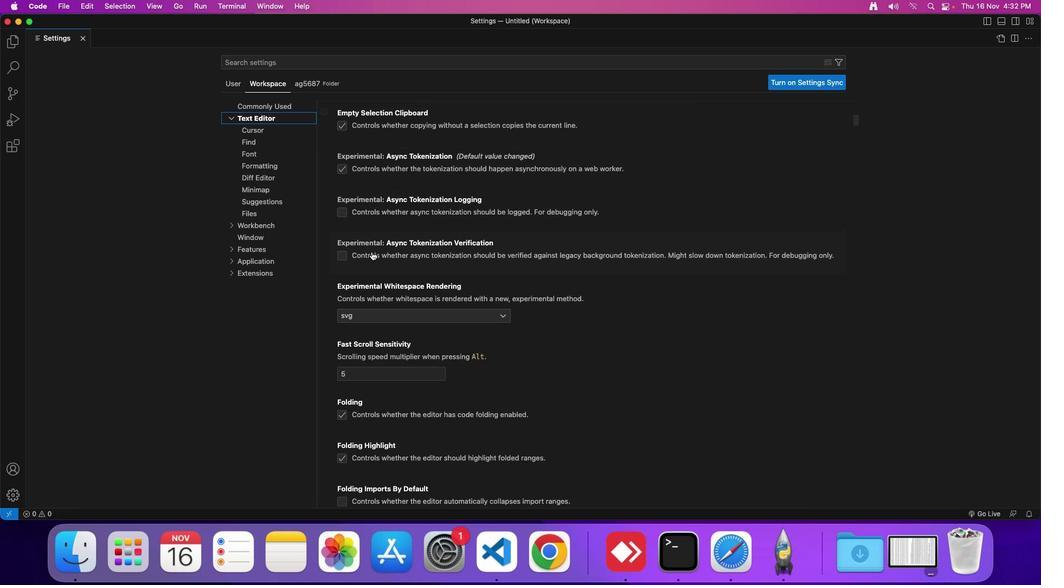 
Action: Mouse scrolled (376, 257) with delta (4, 3)
Screenshot: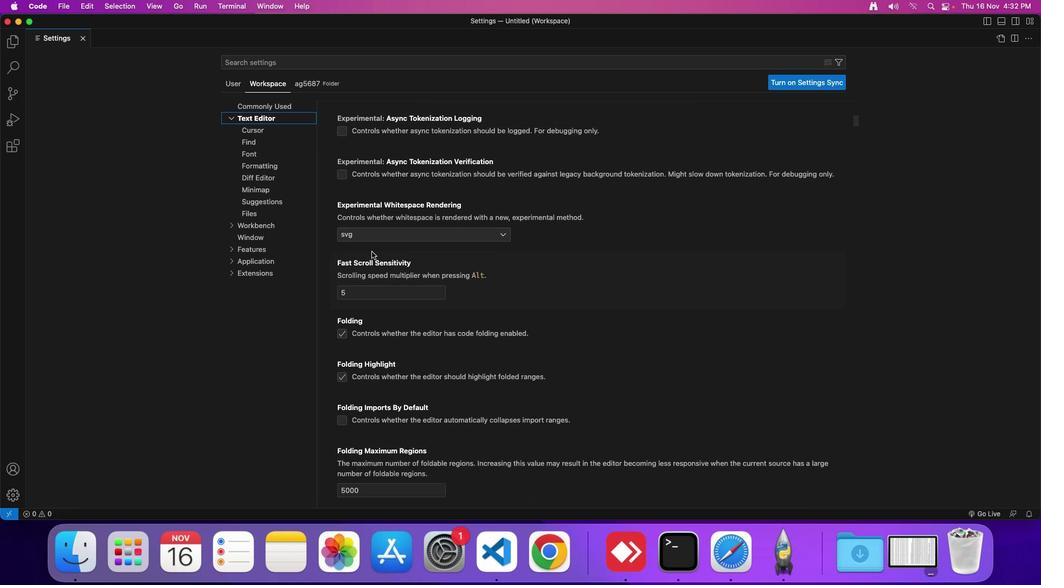 
Action: Mouse scrolled (376, 257) with delta (4, 3)
Screenshot: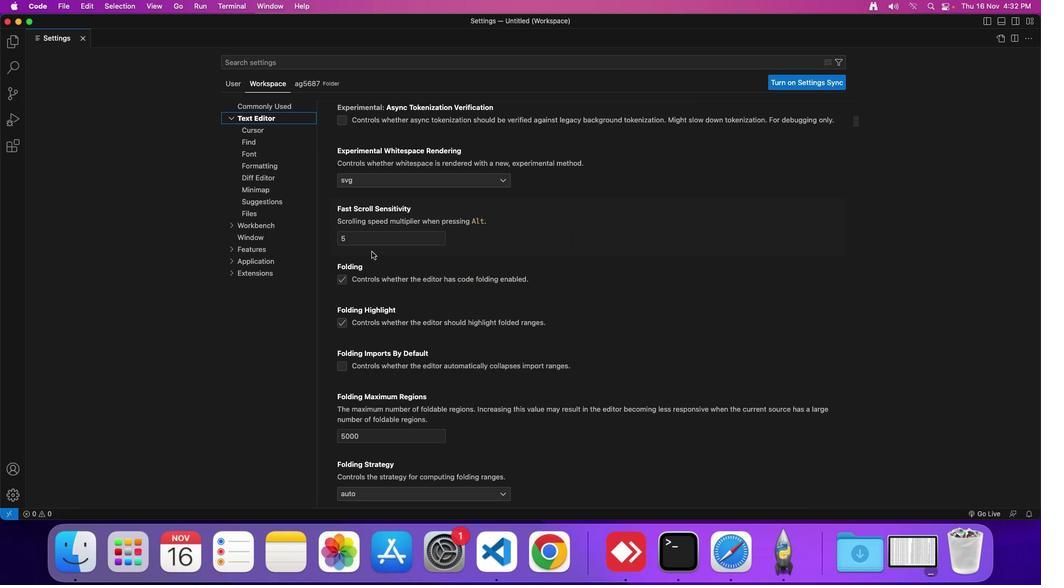 
Action: Mouse scrolled (376, 257) with delta (4, 3)
Screenshot: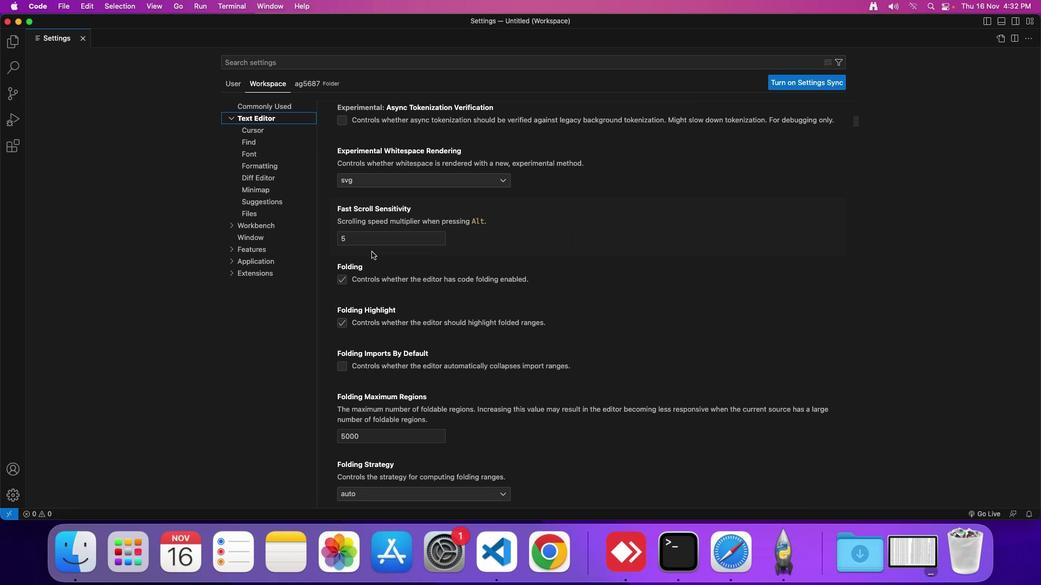 
Action: Mouse scrolled (376, 257) with delta (4, 4)
Screenshot: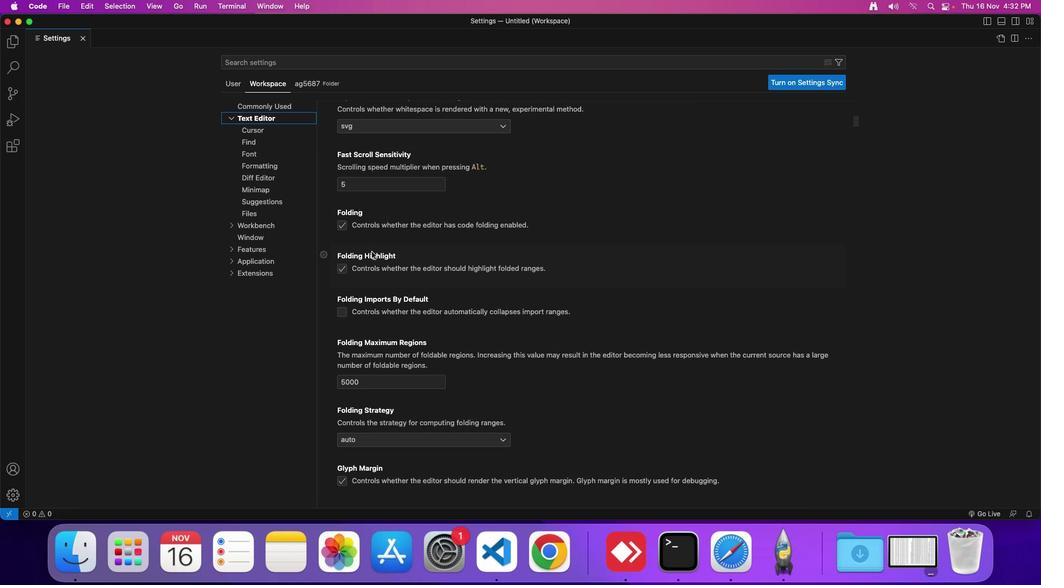 
Action: Mouse scrolled (376, 257) with delta (4, 4)
Screenshot: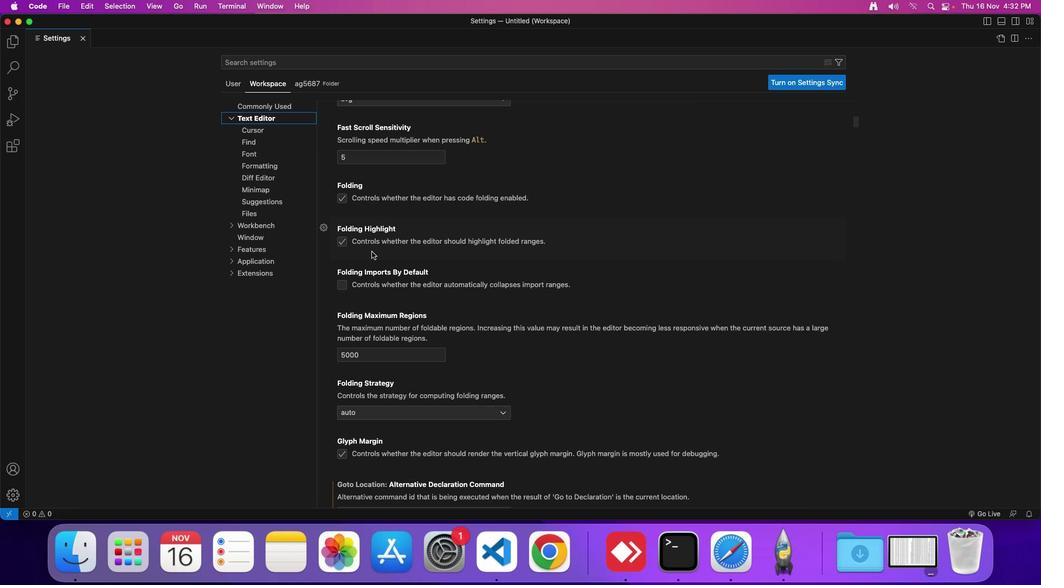 
Action: Mouse scrolled (376, 257) with delta (4, 4)
Screenshot: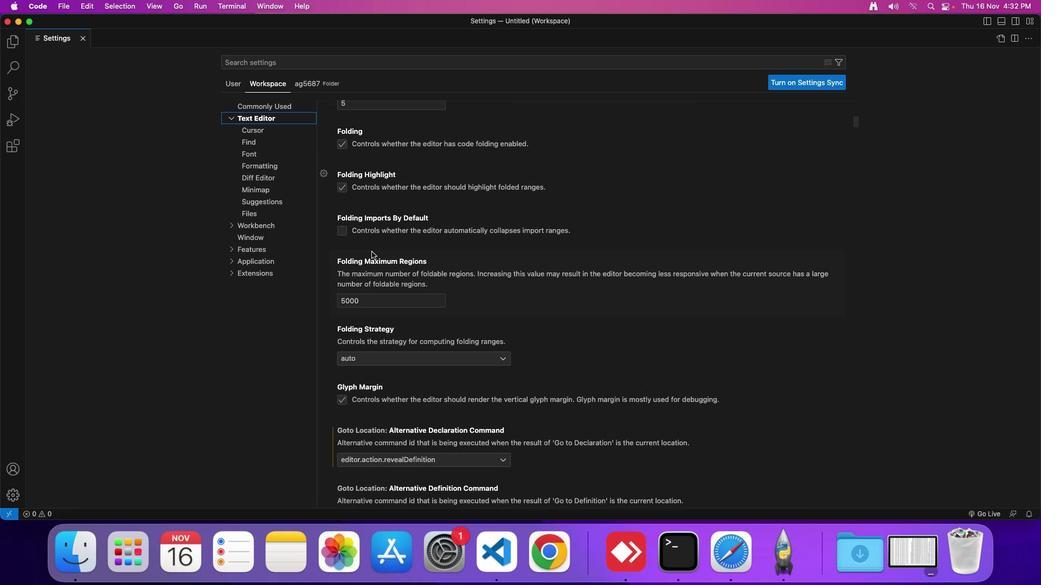
Action: Mouse scrolled (376, 257) with delta (4, 3)
Screenshot: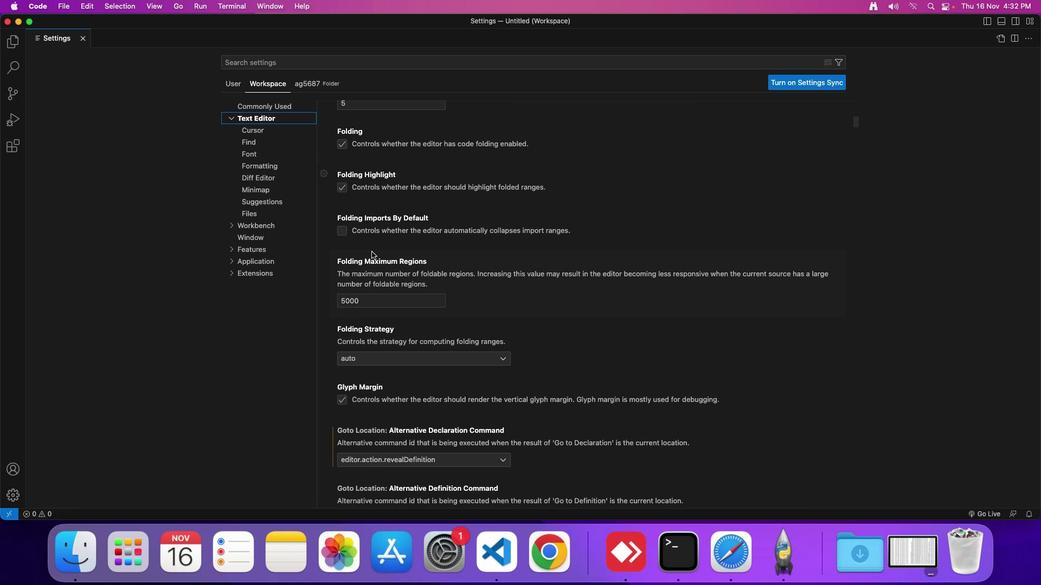 
Action: Mouse scrolled (376, 257) with delta (4, 4)
Screenshot: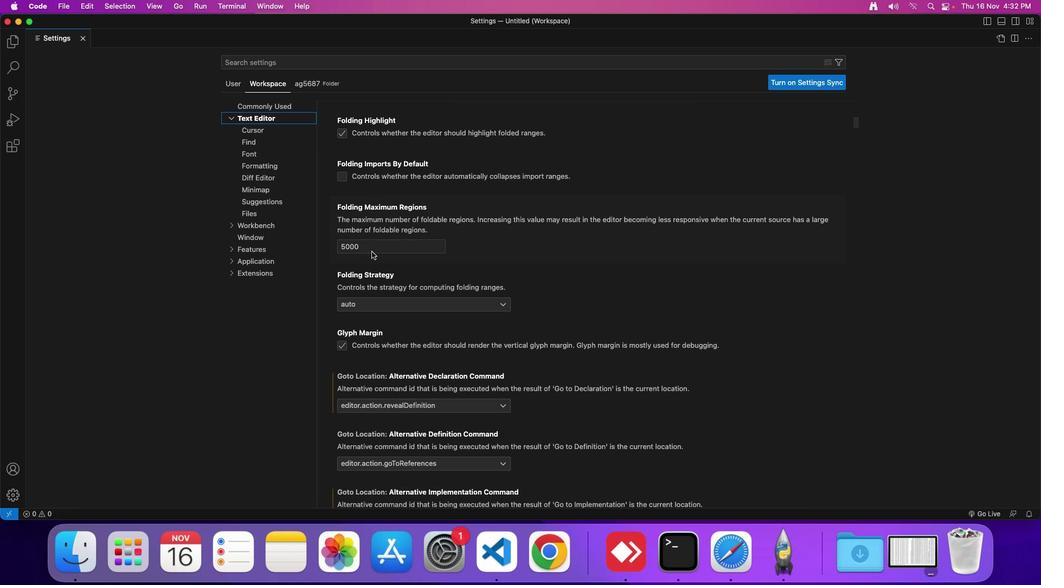 
Action: Mouse scrolled (376, 257) with delta (4, 4)
Screenshot: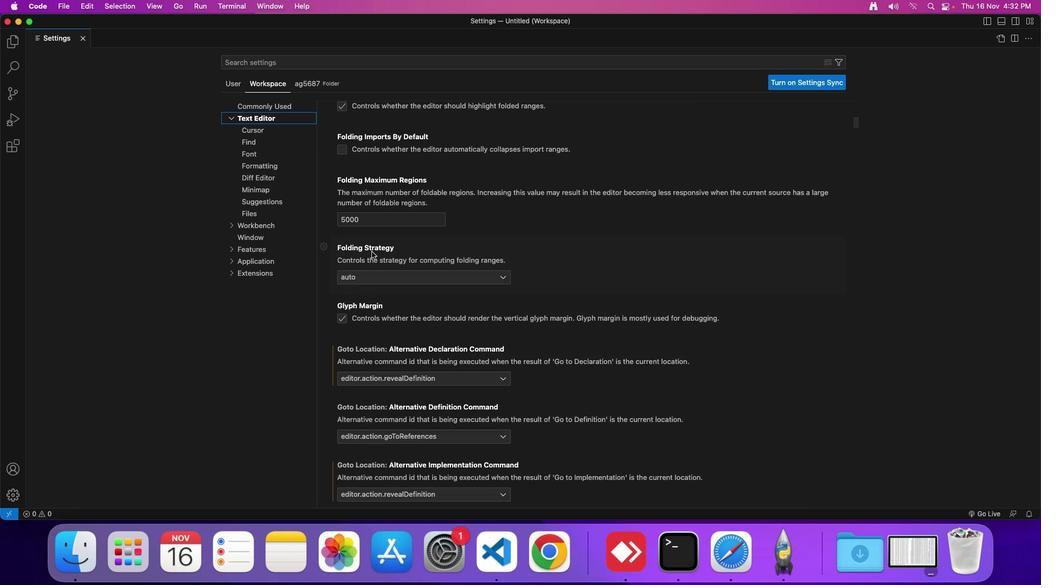 
Action: Mouse scrolled (376, 257) with delta (4, 4)
Screenshot: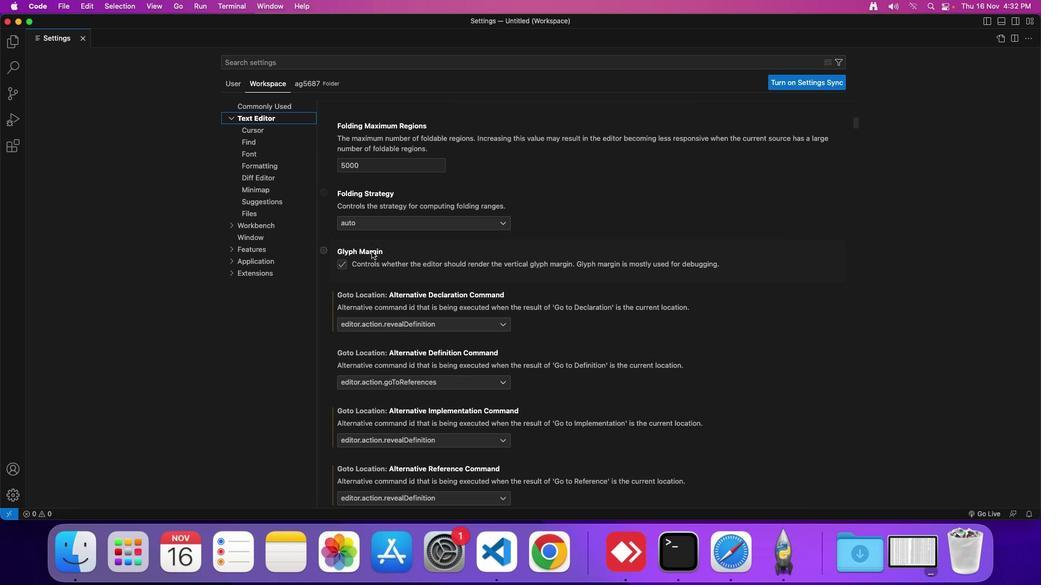 
Action: Mouse scrolled (376, 257) with delta (4, 3)
Screenshot: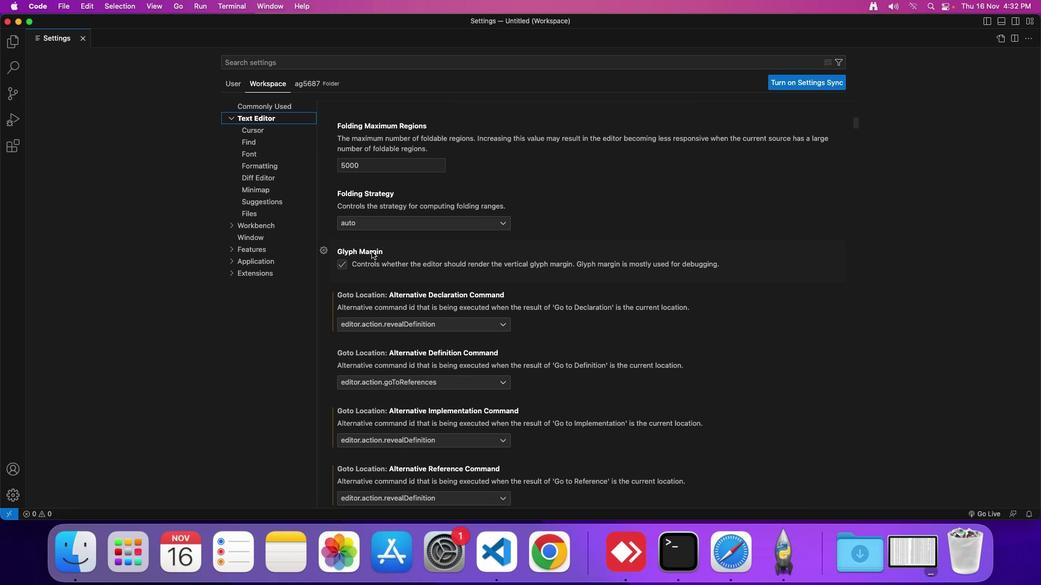 
Action: Mouse scrolled (376, 257) with delta (4, 4)
Screenshot: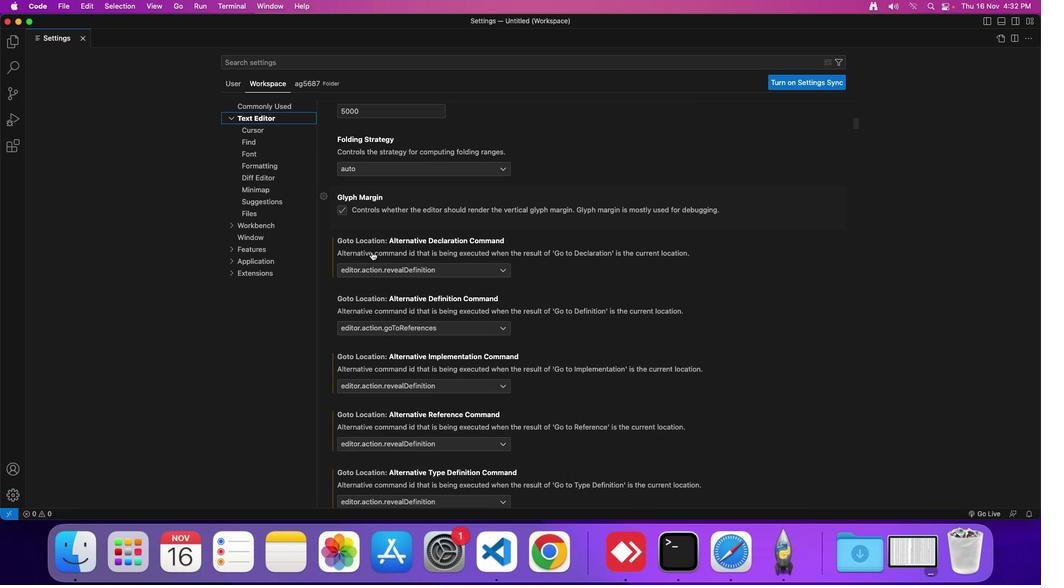 
Action: Mouse scrolled (376, 257) with delta (4, 4)
Screenshot: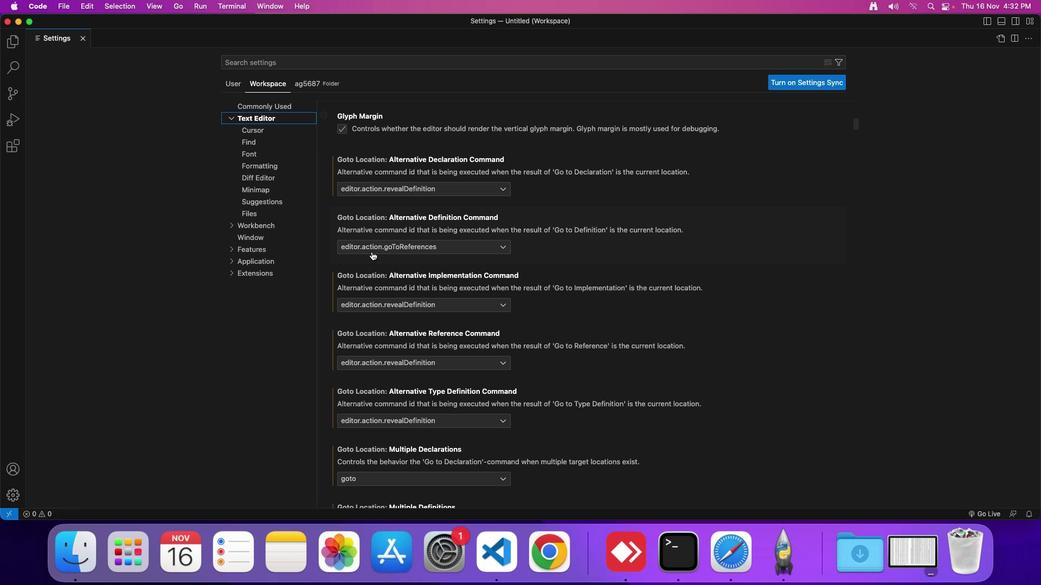 
Action: Mouse scrolled (376, 257) with delta (4, 3)
Screenshot: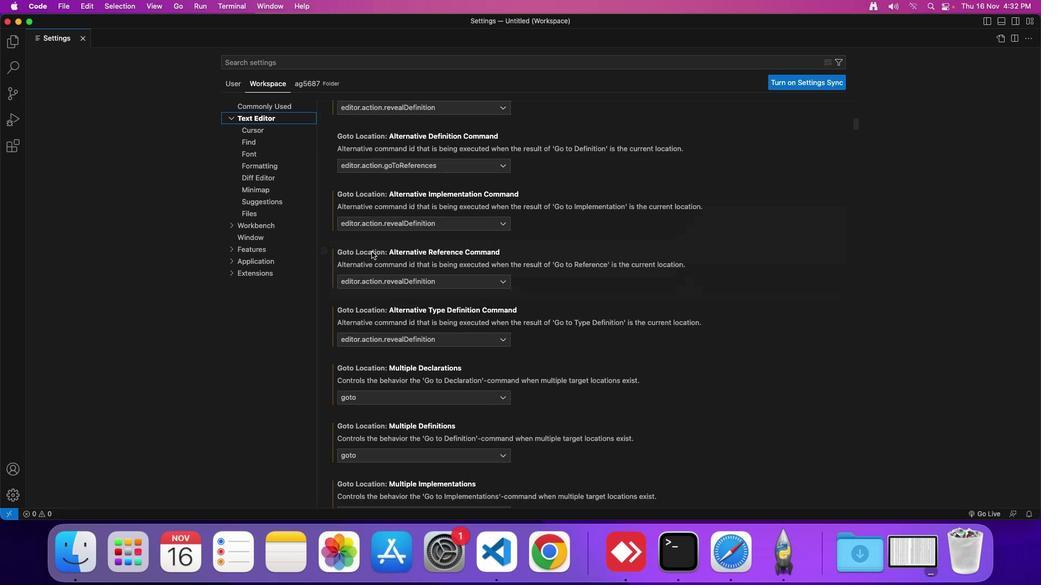 
Action: Mouse scrolled (376, 257) with delta (4, 3)
Screenshot: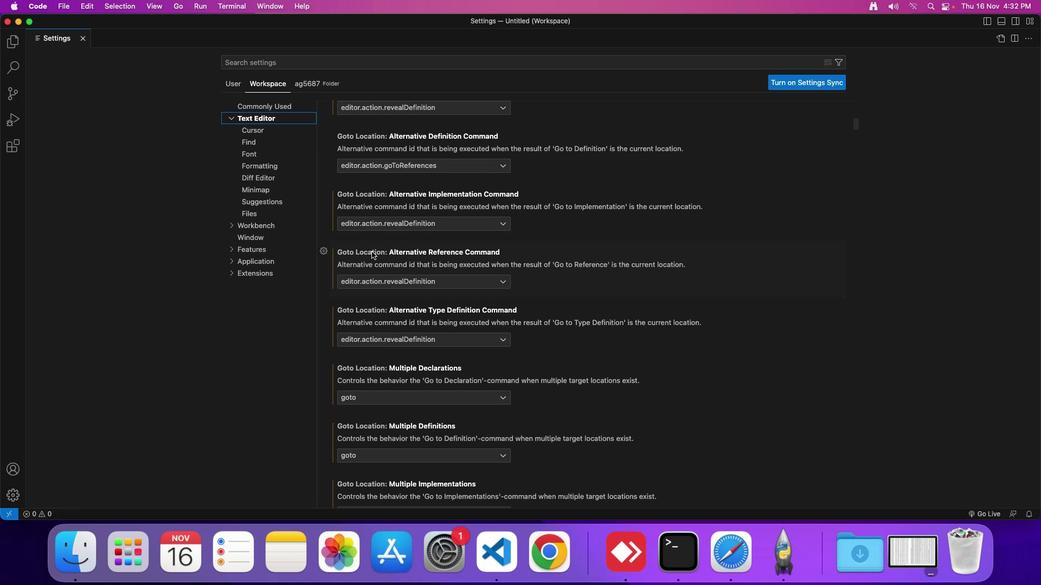 
Action: Mouse scrolled (376, 257) with delta (4, 4)
Screenshot: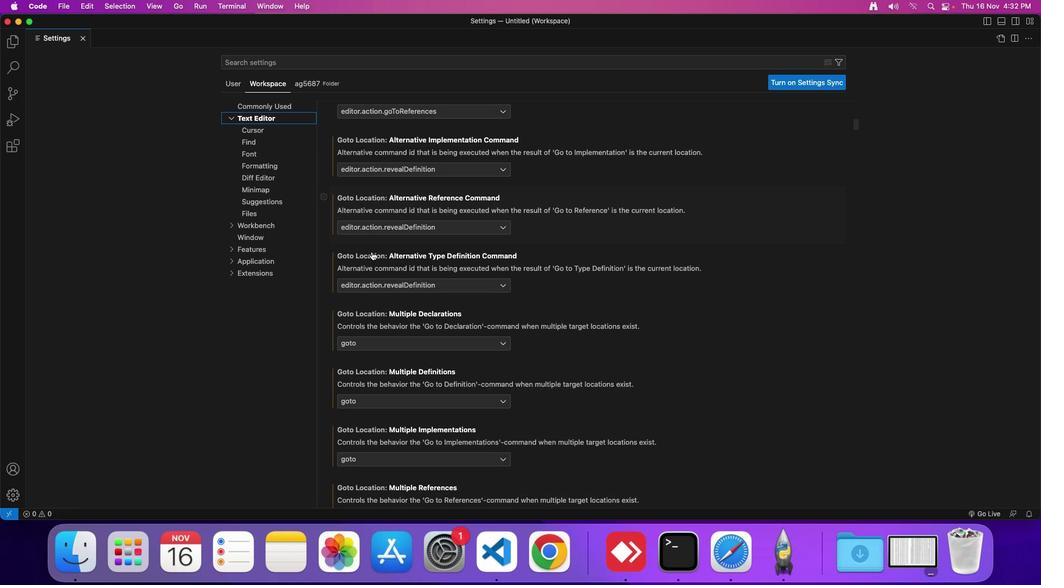 
Action: Mouse scrolled (376, 257) with delta (4, 4)
Screenshot: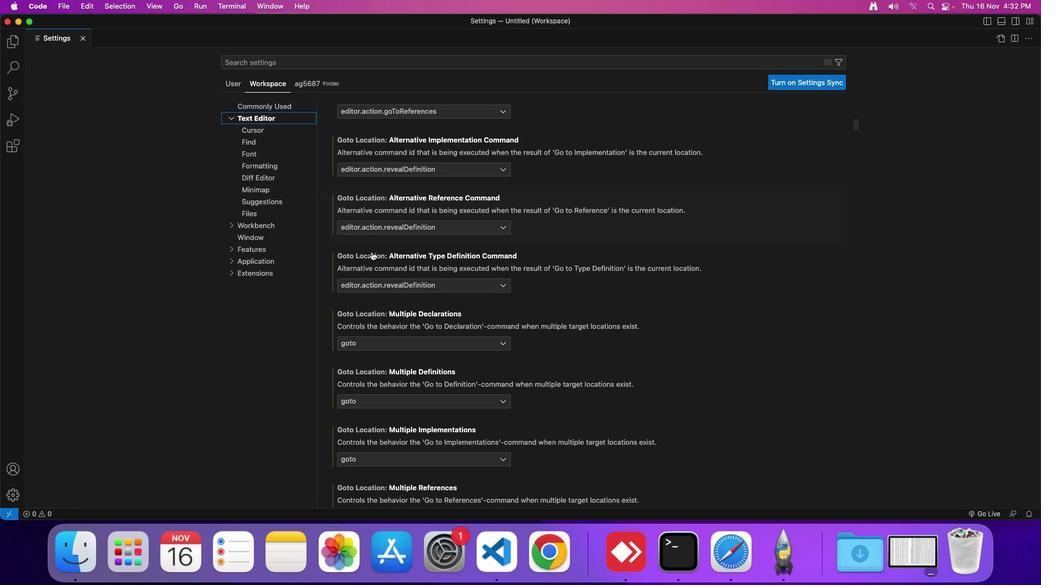 
Action: Mouse moved to (376, 256)
Screenshot: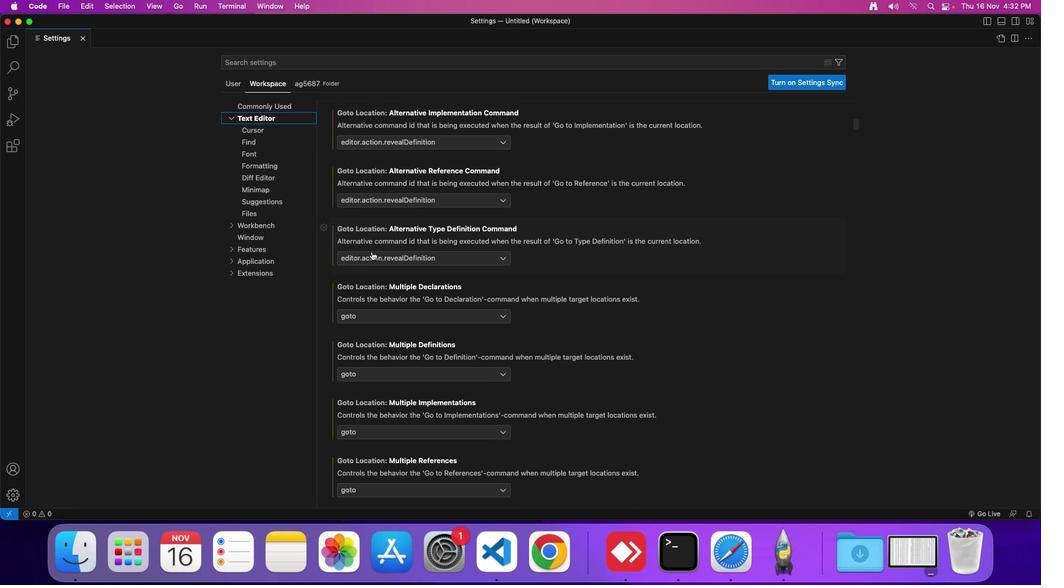 
Action: Mouse scrolled (376, 256) with delta (4, 4)
Screenshot: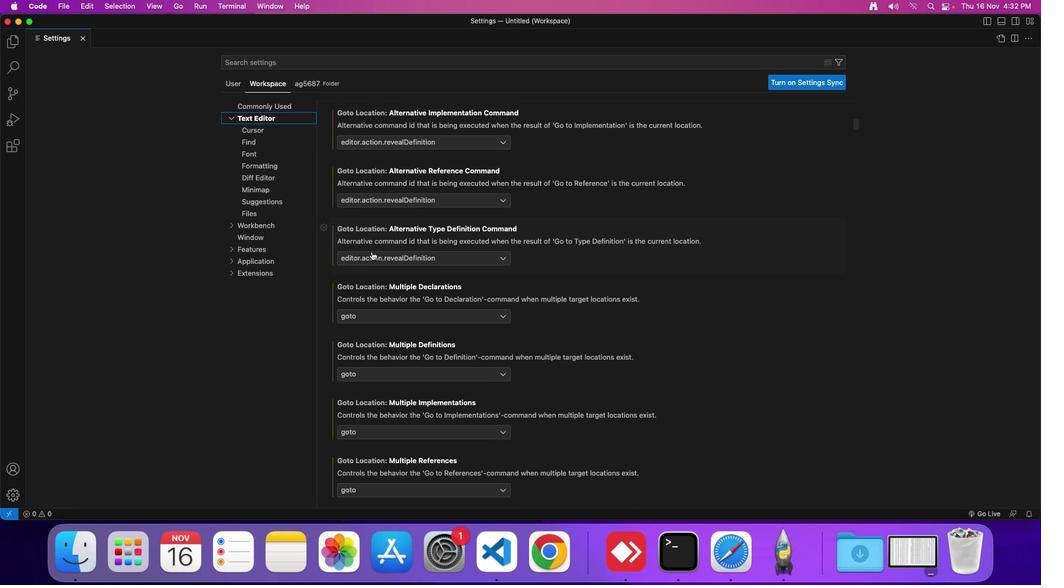 
Action: Mouse scrolled (376, 256) with delta (4, 4)
Screenshot: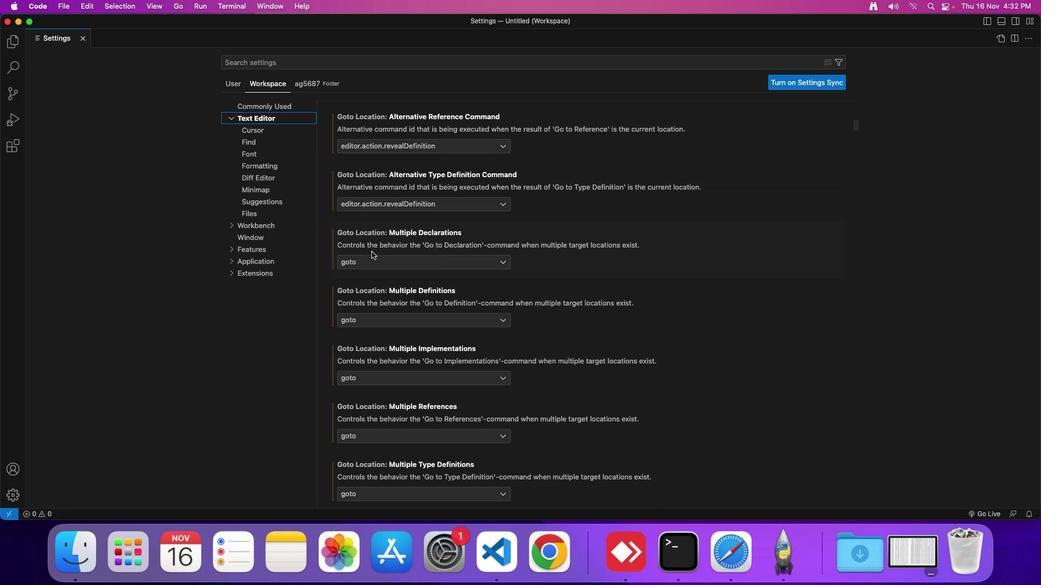 
Action: Mouse scrolled (376, 256) with delta (4, 4)
Screenshot: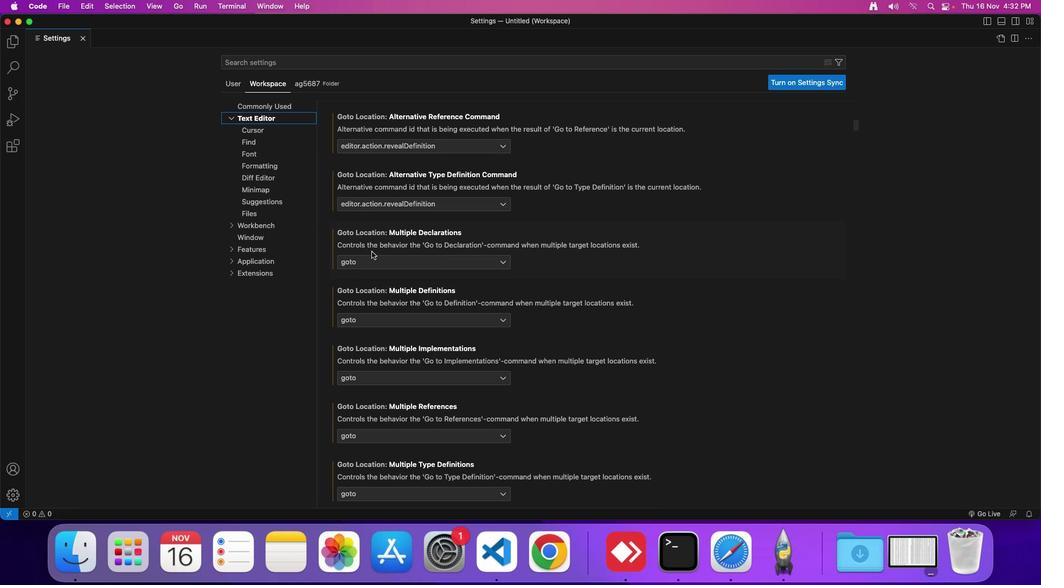 
Action: Mouse moved to (376, 257)
Screenshot: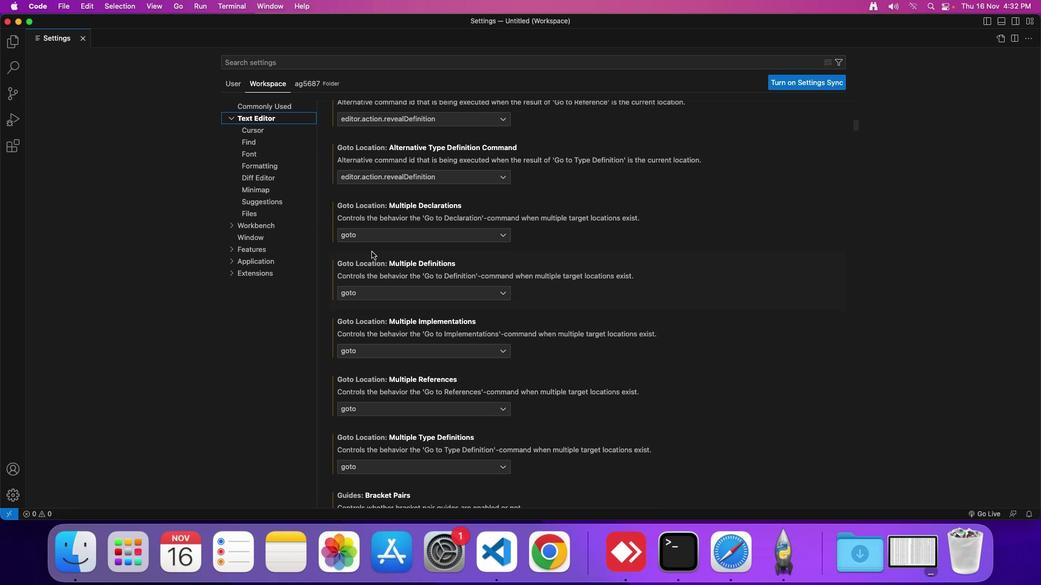 
Action: Mouse scrolled (376, 257) with delta (4, 4)
Screenshot: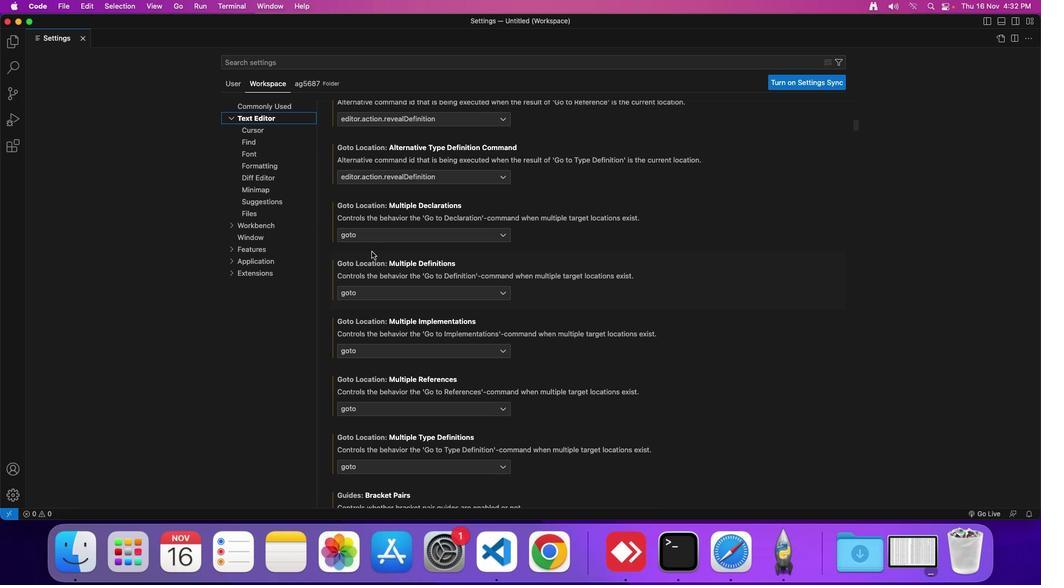 
Action: Mouse moved to (377, 256)
Screenshot: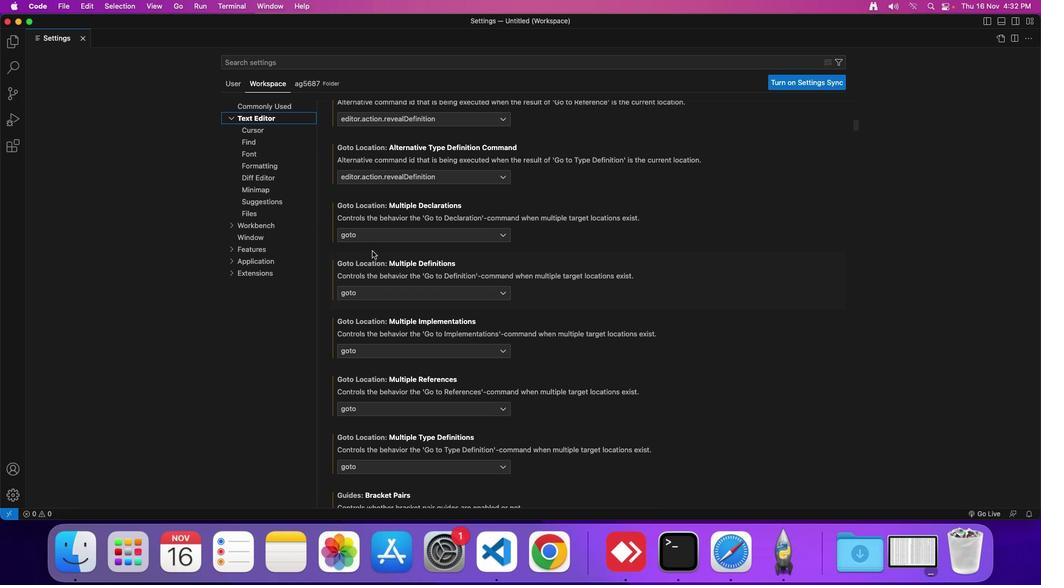 
Action: Mouse scrolled (377, 256) with delta (4, 4)
Screenshot: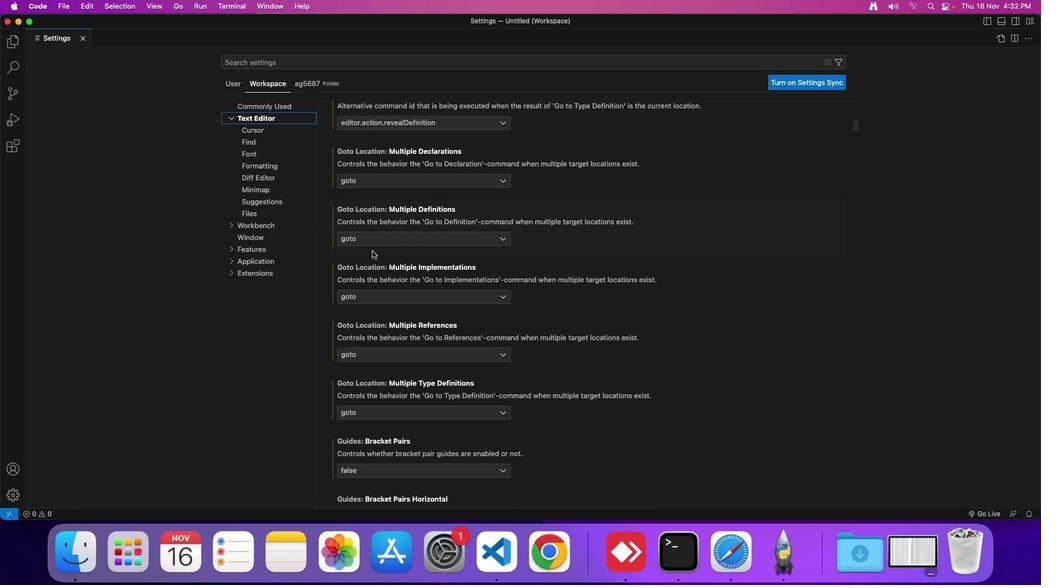 
Action: Mouse scrolled (377, 256) with delta (4, 4)
Screenshot: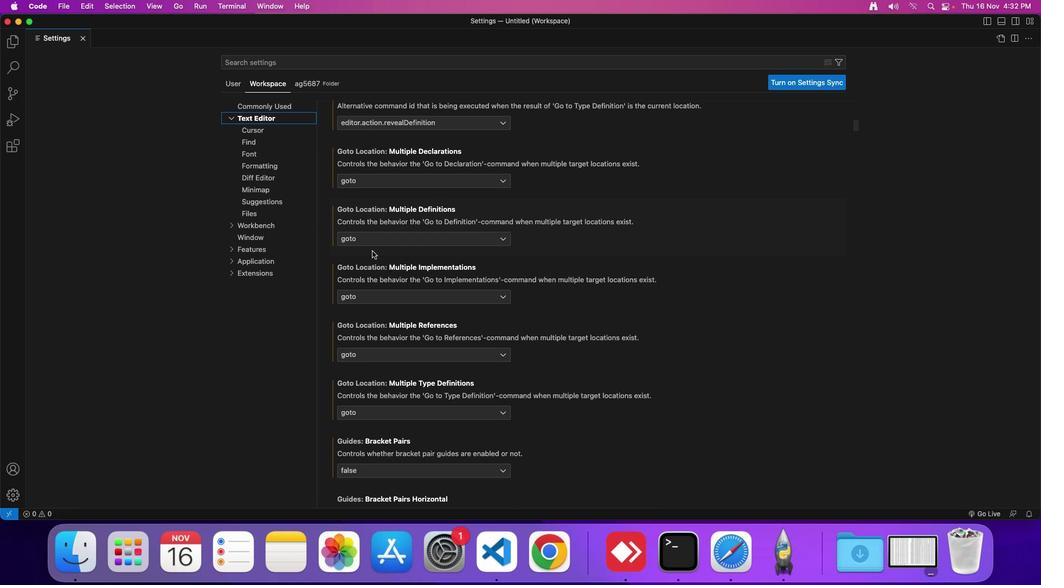 
Action: Mouse moved to (377, 256)
Screenshot: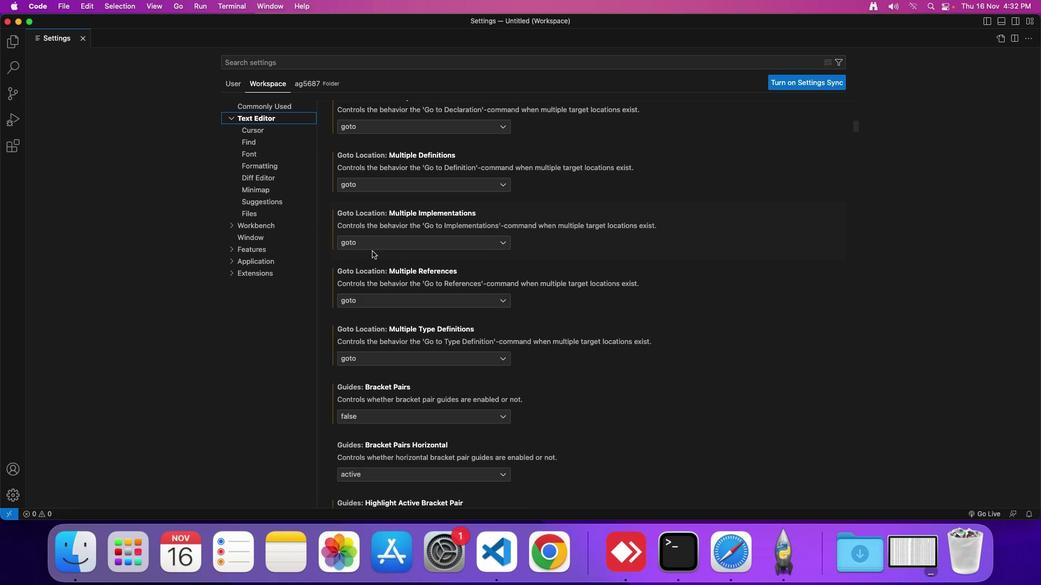 
Action: Mouse scrolled (377, 256) with delta (4, 4)
Screenshot: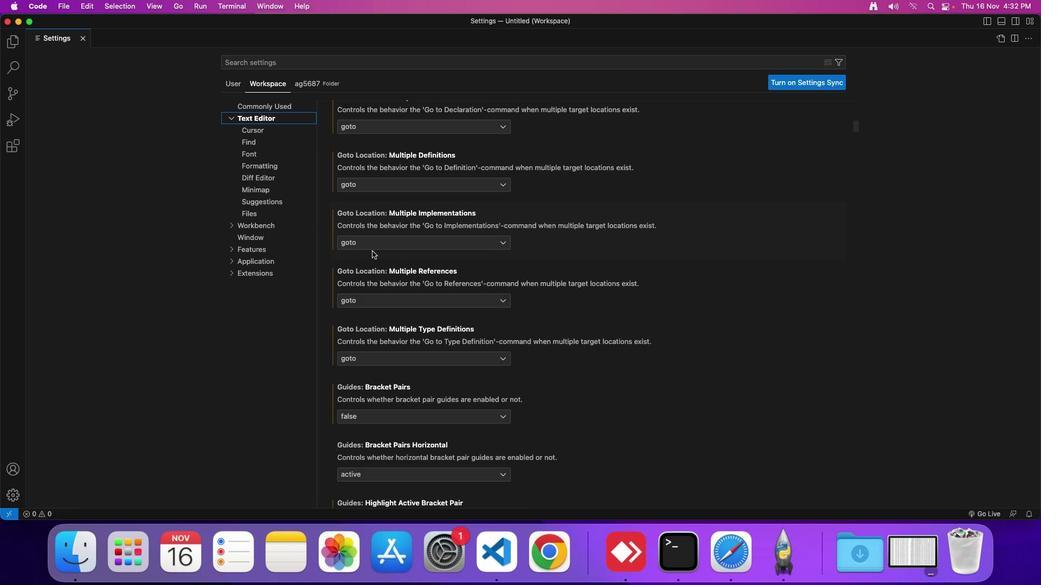 
Action: Mouse scrolled (377, 256) with delta (4, 4)
Screenshot: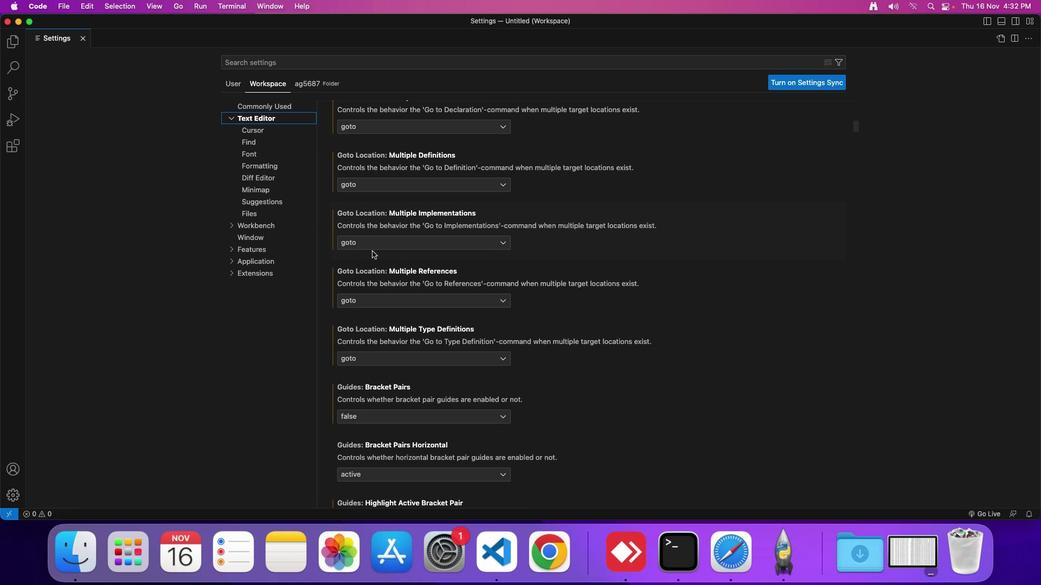 
Action: Mouse moved to (377, 256)
Screenshot: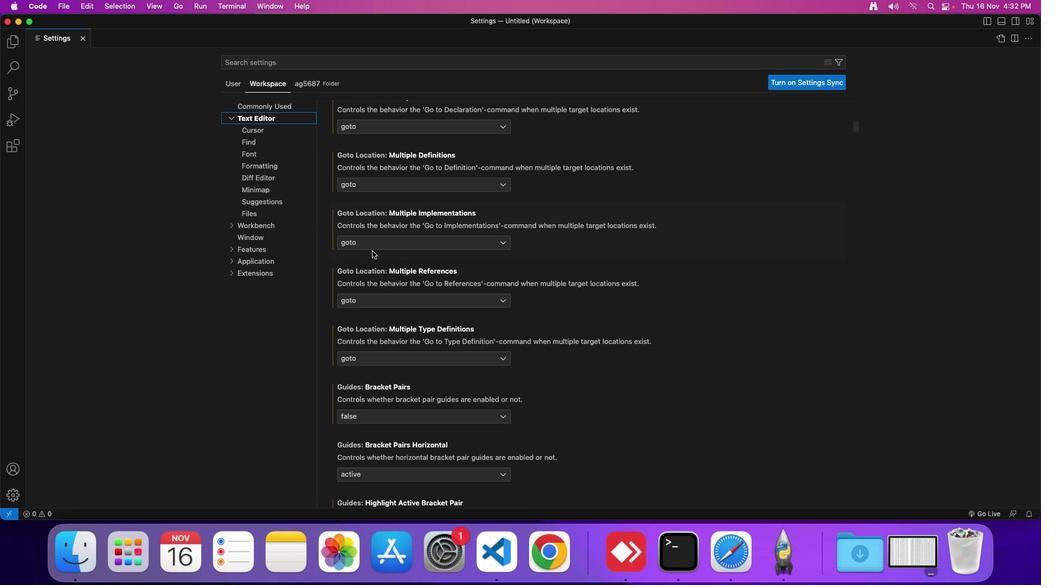 
Action: Mouse scrolled (377, 256) with delta (4, 4)
Screenshot: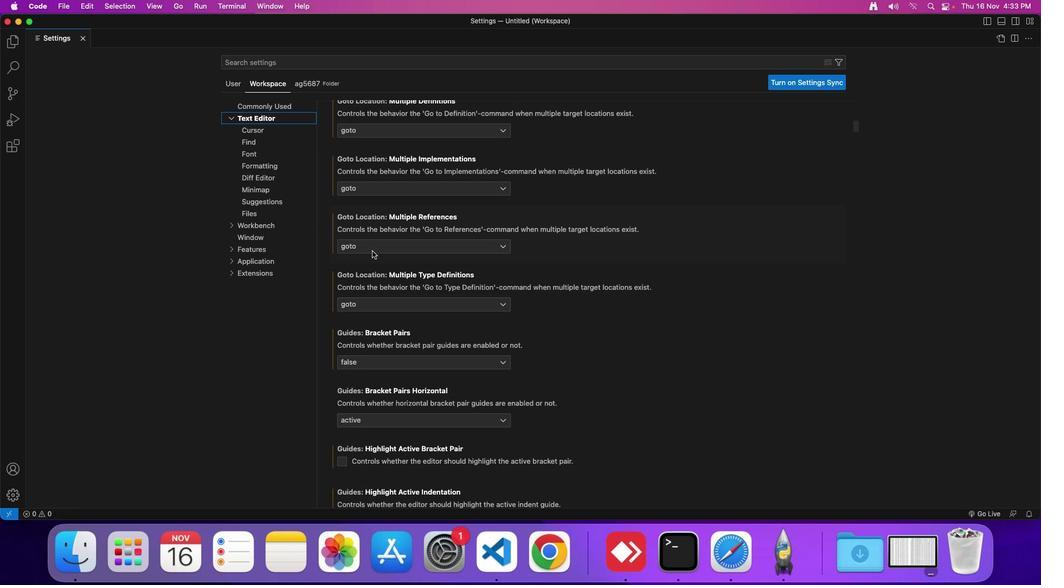
Action: Mouse scrolled (377, 256) with delta (4, 4)
Screenshot: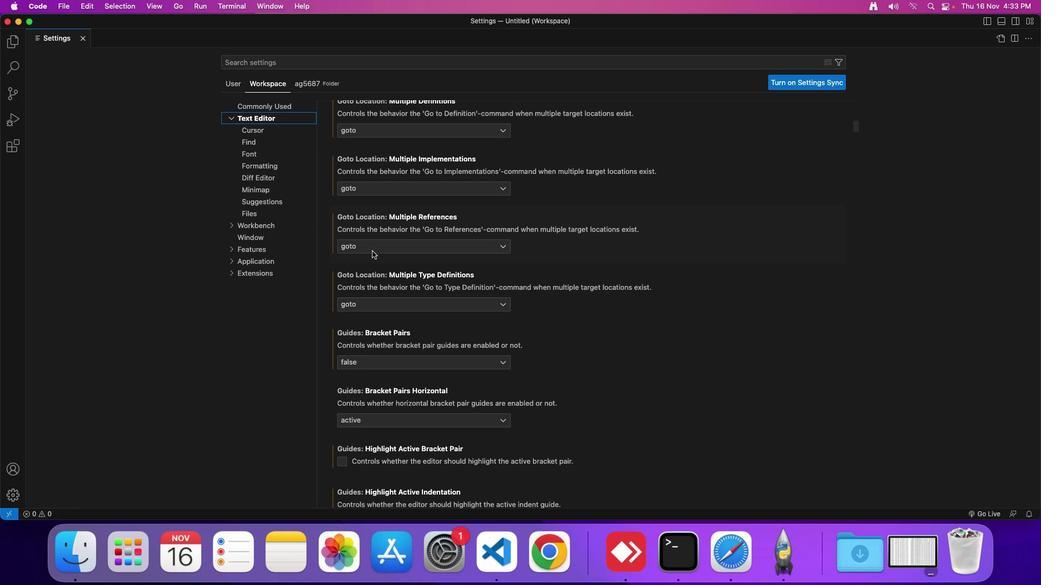 
Action: Mouse moved to (377, 256)
Screenshot: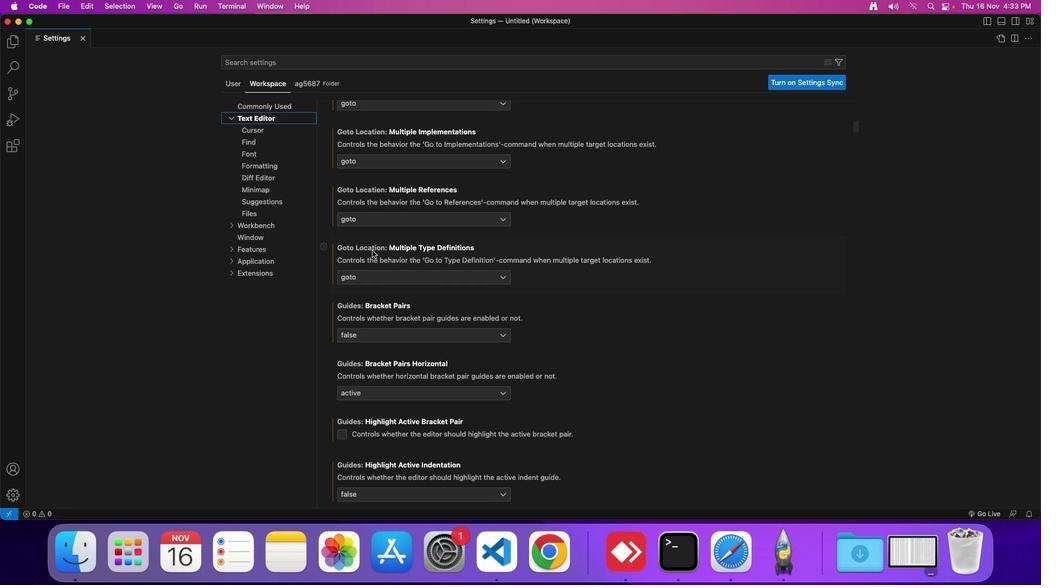
Action: Mouse scrolled (377, 256) with delta (4, 4)
Screenshot: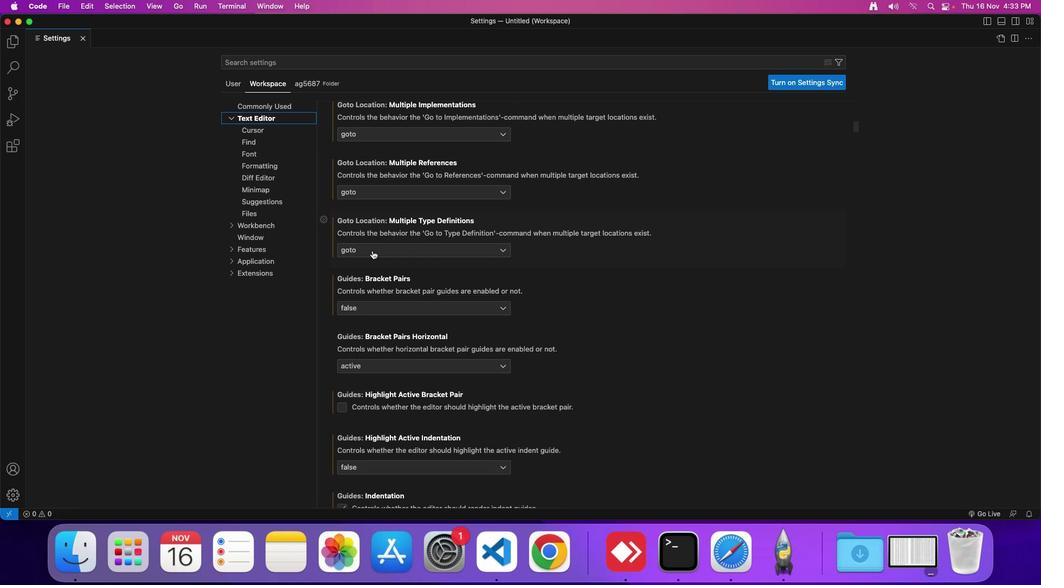 
Action: Mouse moved to (377, 255)
Screenshot: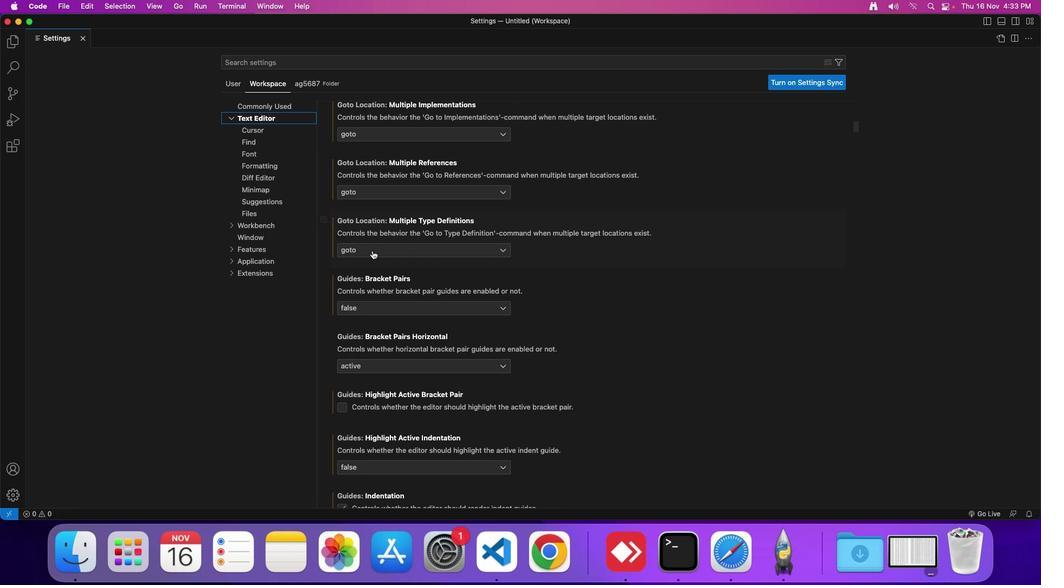 
Action: Mouse scrolled (377, 255) with delta (4, 4)
Screenshot: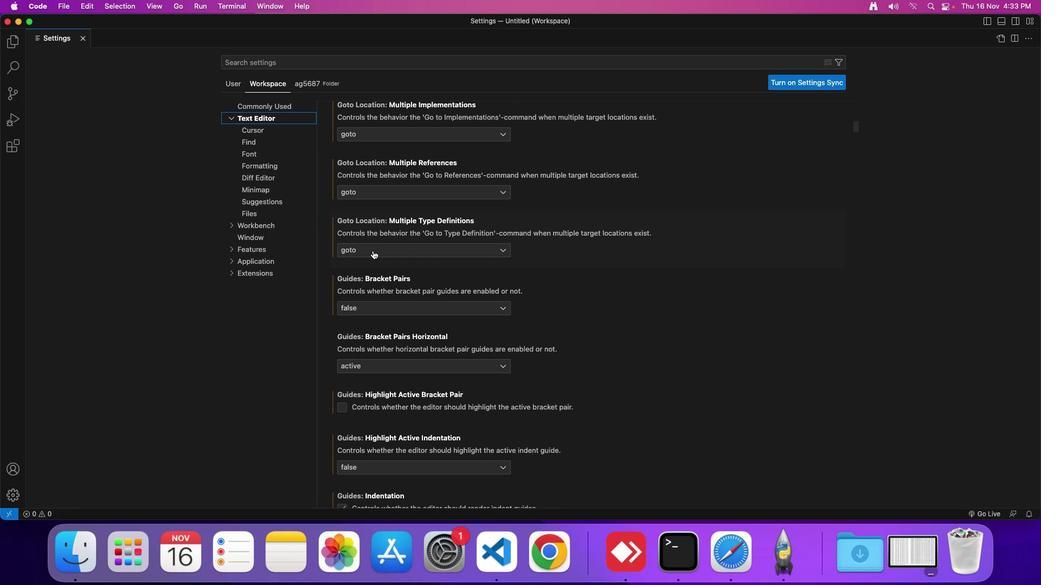 
Action: Mouse moved to (377, 255)
Screenshot: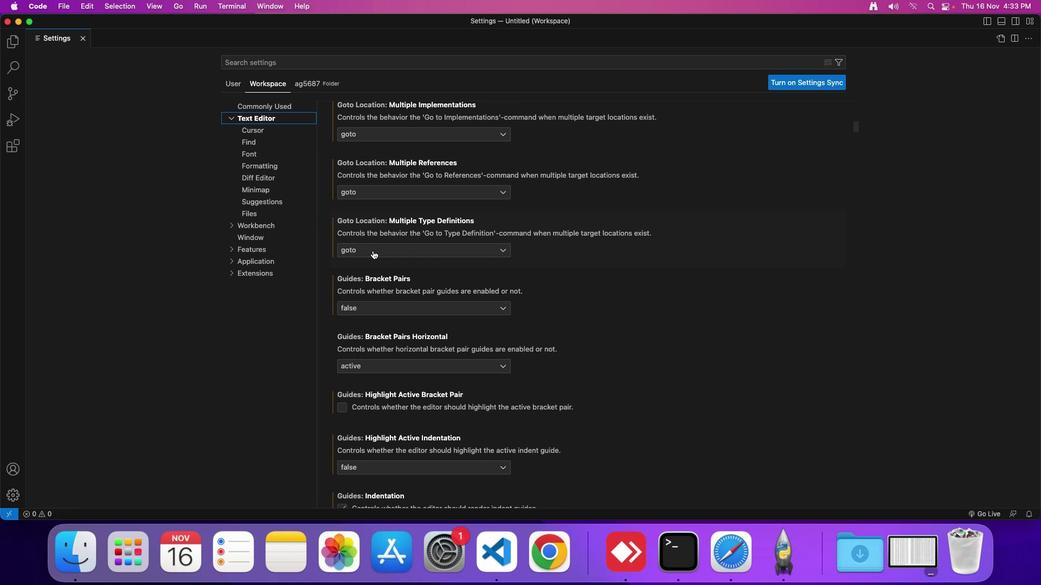 
Action: Mouse scrolled (377, 255) with delta (4, 4)
Screenshot: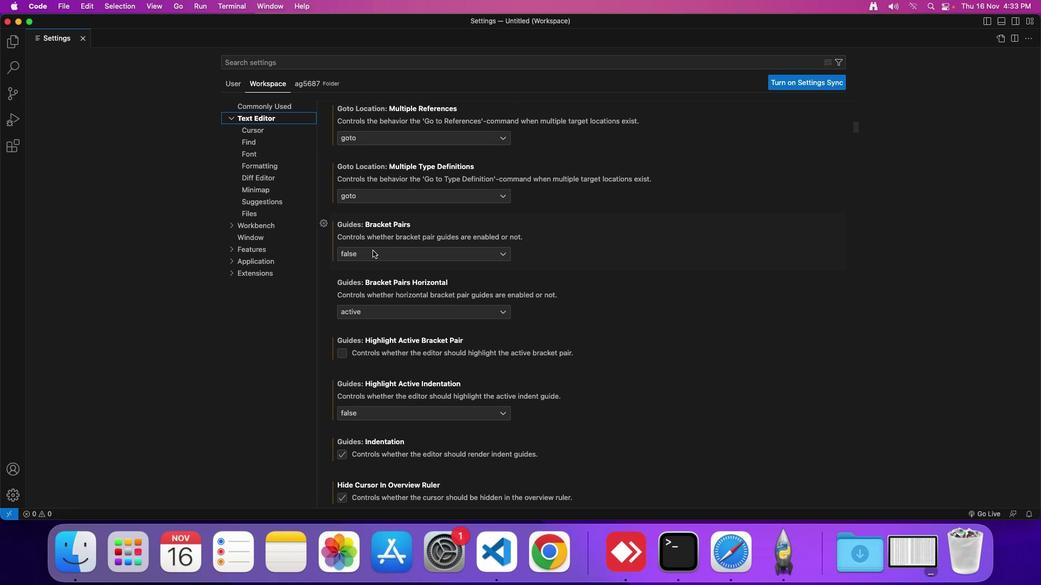 
Action: Mouse scrolled (377, 255) with delta (4, 4)
Screenshot: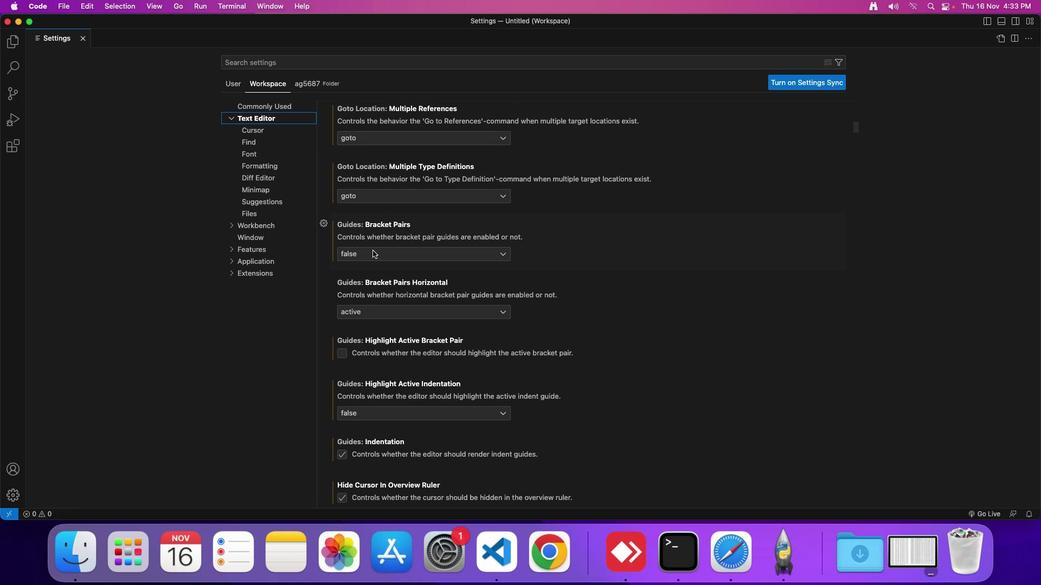 
Action: Mouse scrolled (377, 255) with delta (4, 4)
Screenshot: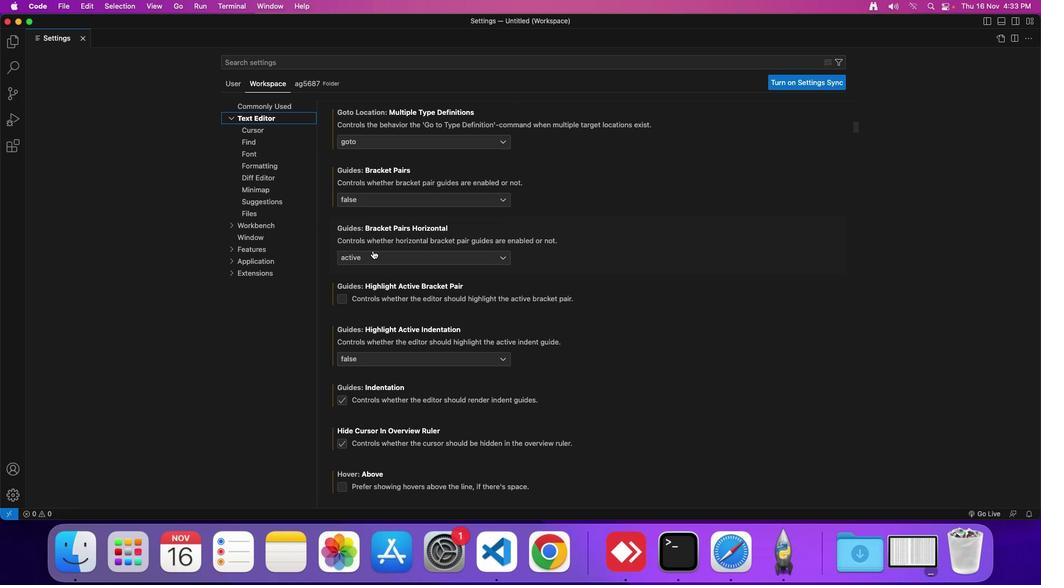 
Action: Mouse scrolled (377, 255) with delta (4, 4)
Screenshot: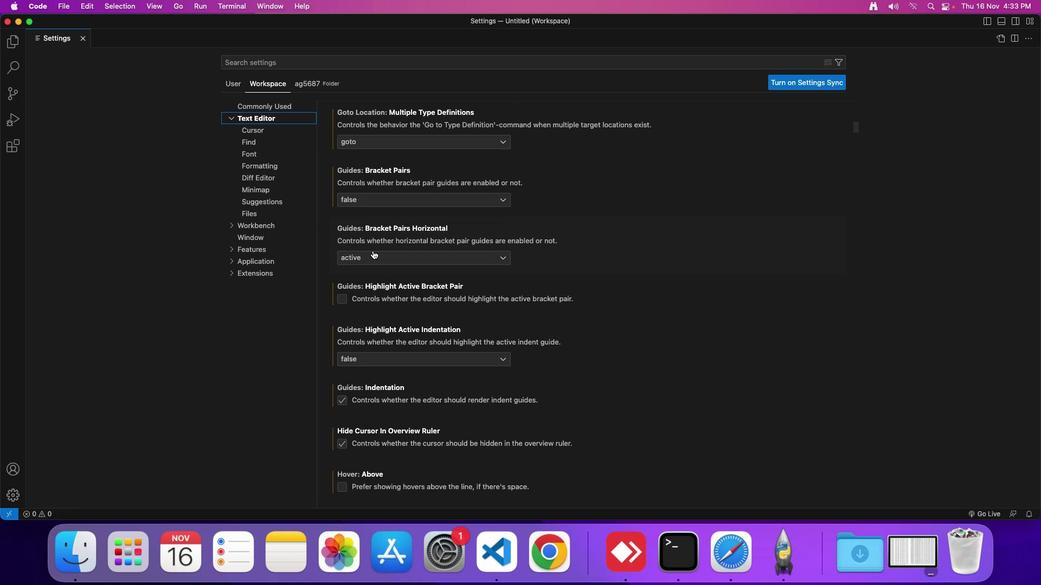 
Action: Mouse scrolled (377, 255) with delta (4, 4)
Screenshot: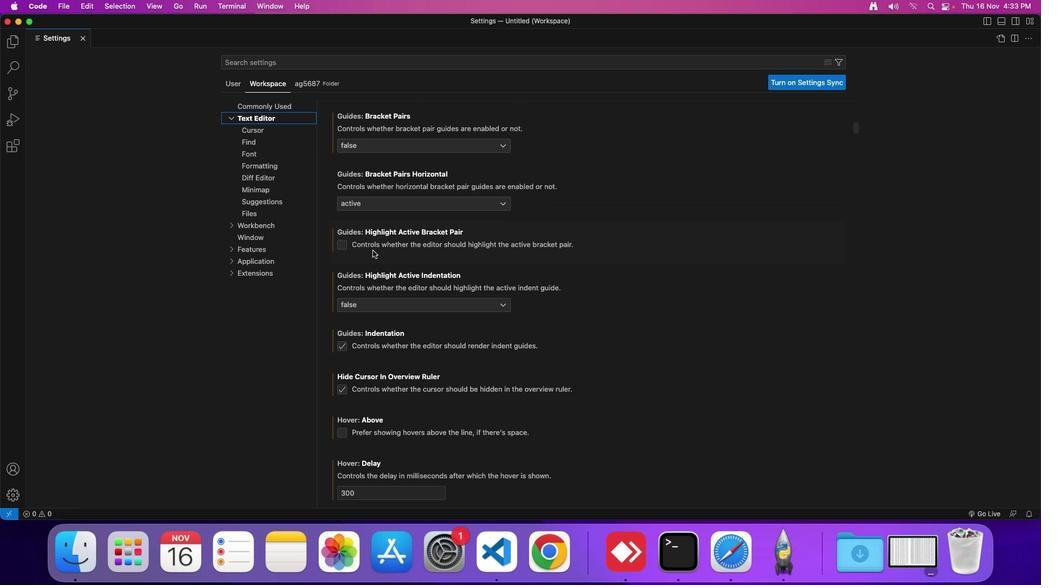
Action: Mouse scrolled (377, 255) with delta (4, 4)
Screenshot: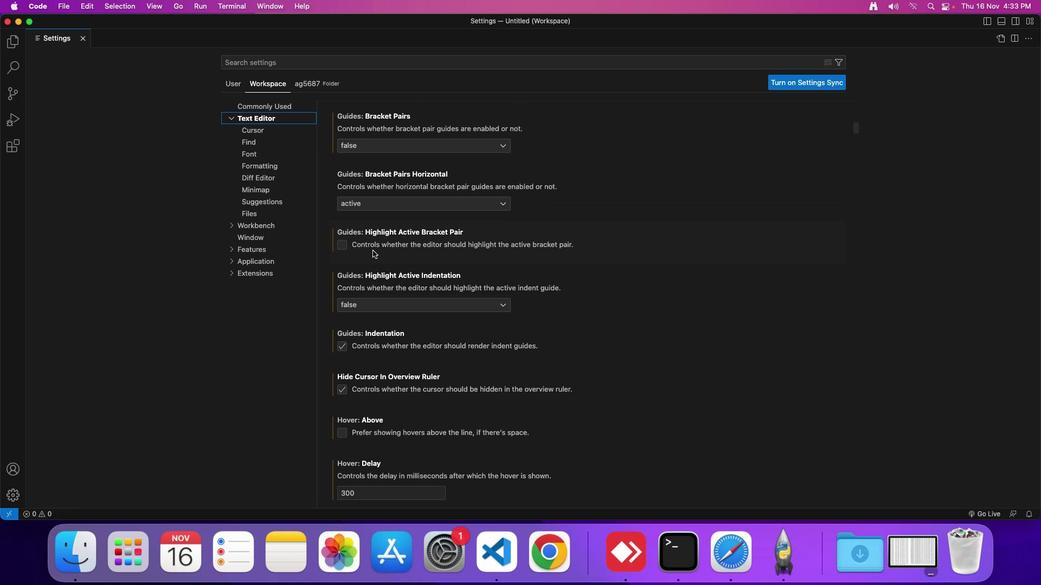
Action: Mouse scrolled (377, 255) with delta (4, 4)
Screenshot: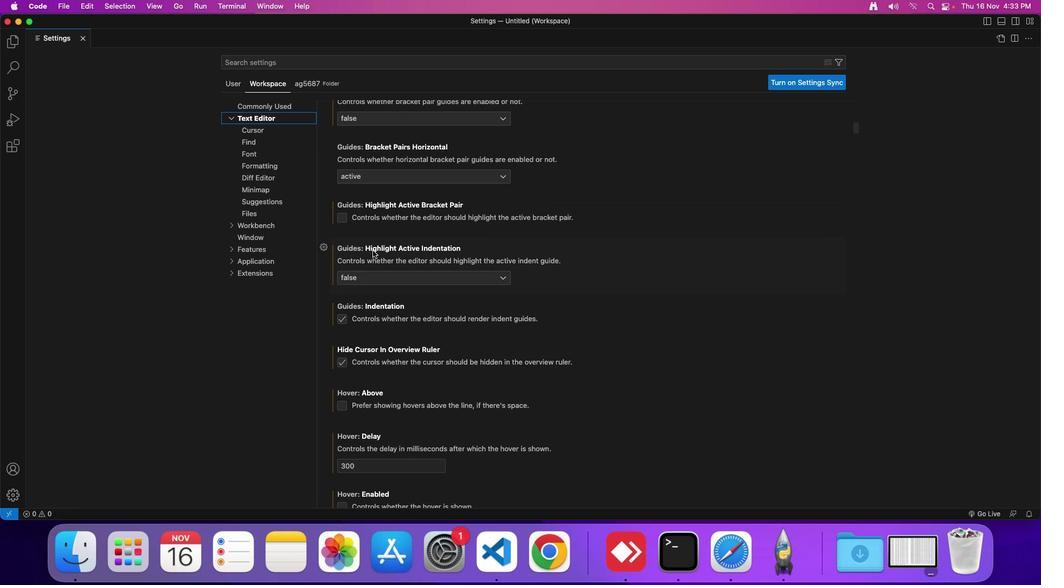 
Action: Mouse scrolled (377, 255) with delta (4, 4)
Screenshot: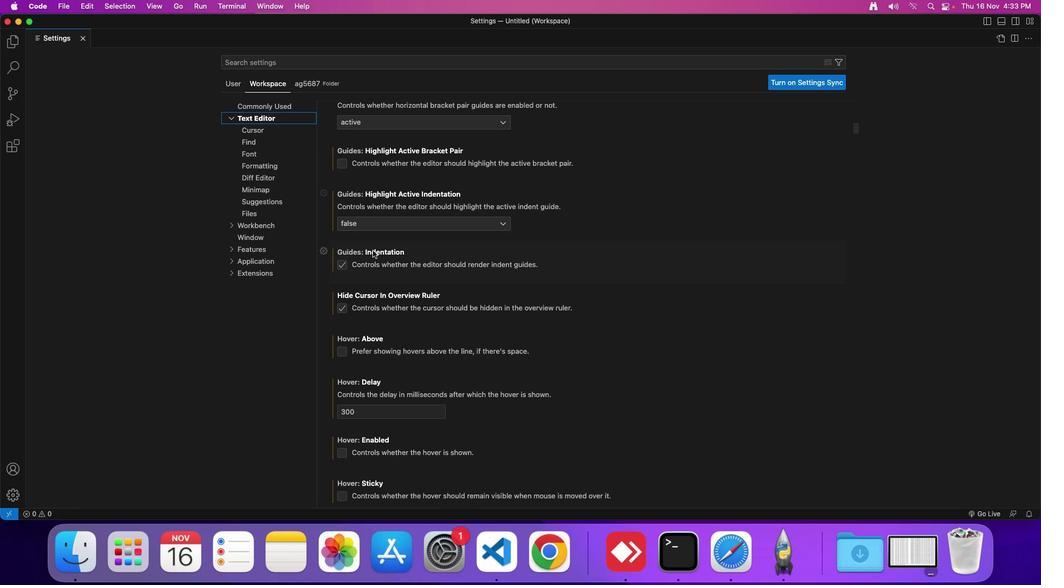
Action: Mouse scrolled (377, 255) with delta (4, 4)
Screenshot: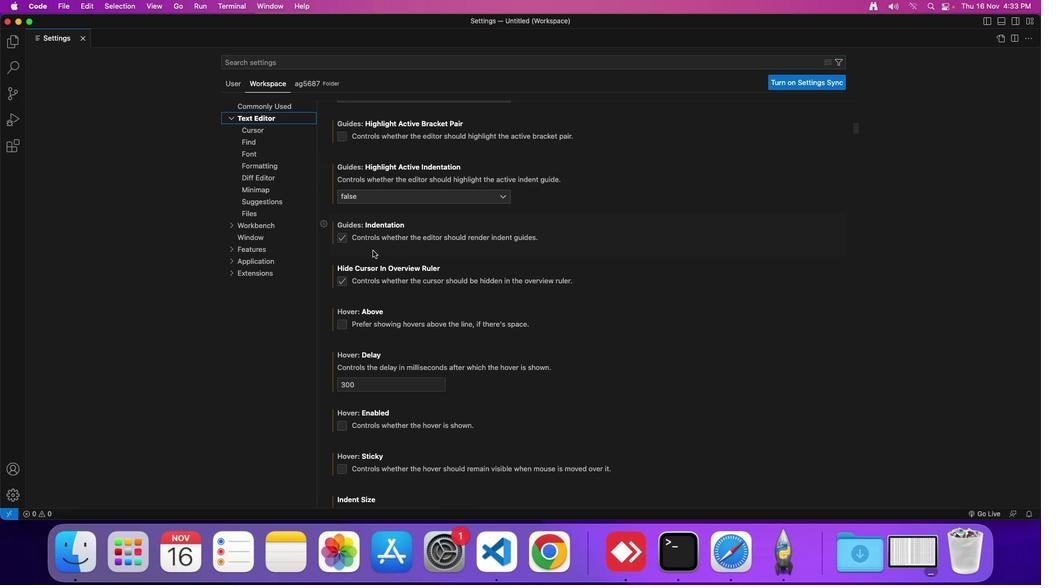 
Action: Mouse scrolled (377, 255) with delta (4, 4)
Screenshot: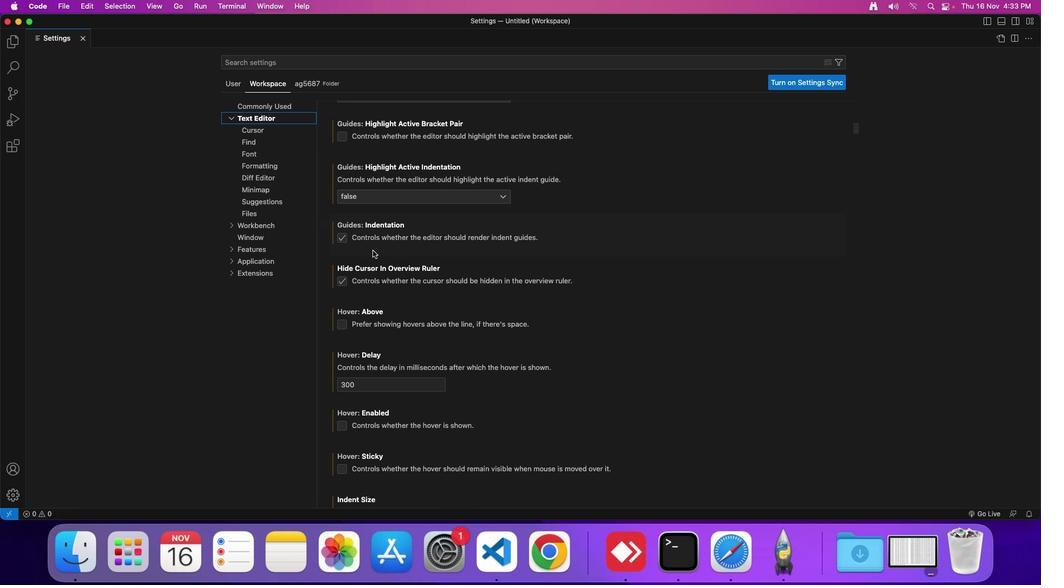 
Action: Mouse scrolled (377, 255) with delta (4, 4)
Screenshot: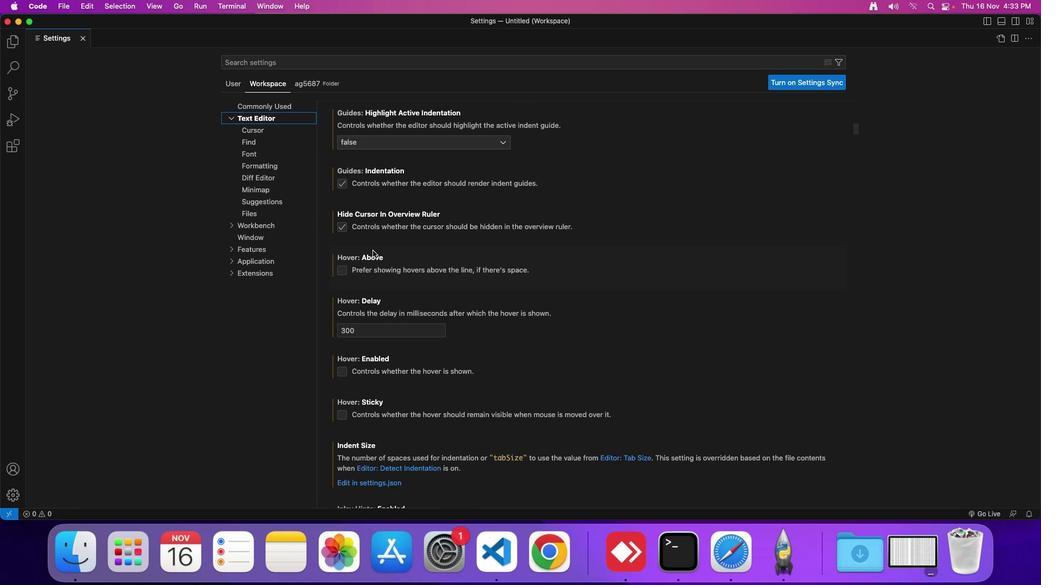 
Action: Mouse scrolled (377, 255) with delta (4, 4)
Screenshot: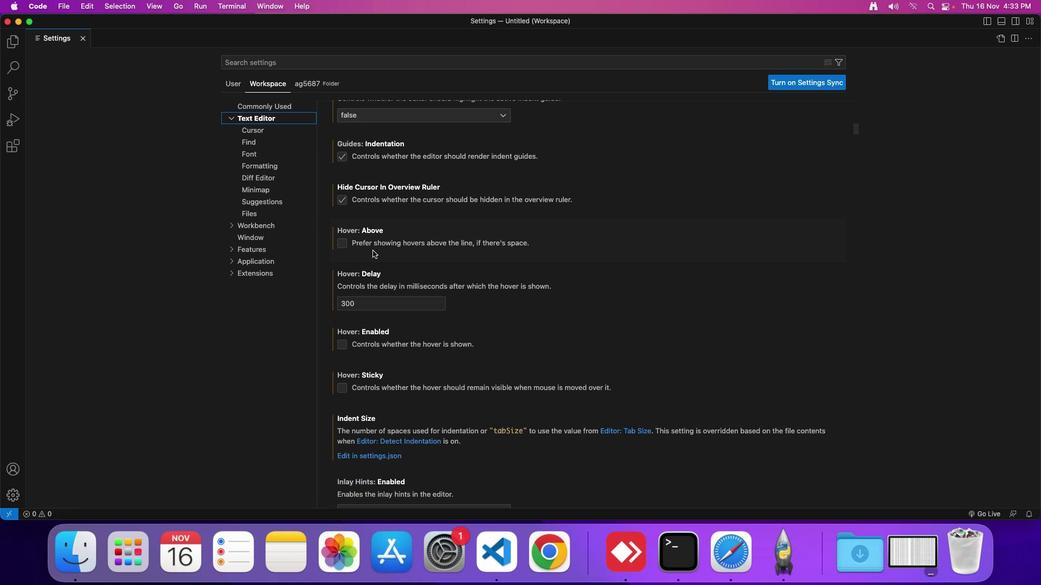 
Action: Mouse scrolled (377, 255) with delta (4, 4)
Screenshot: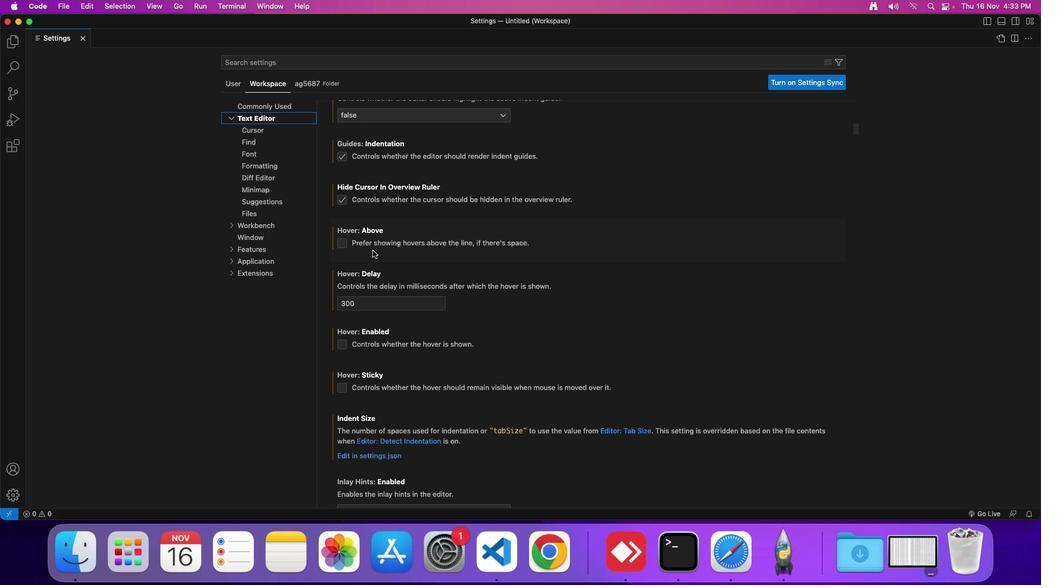 
Action: Mouse scrolled (377, 255) with delta (4, 4)
Screenshot: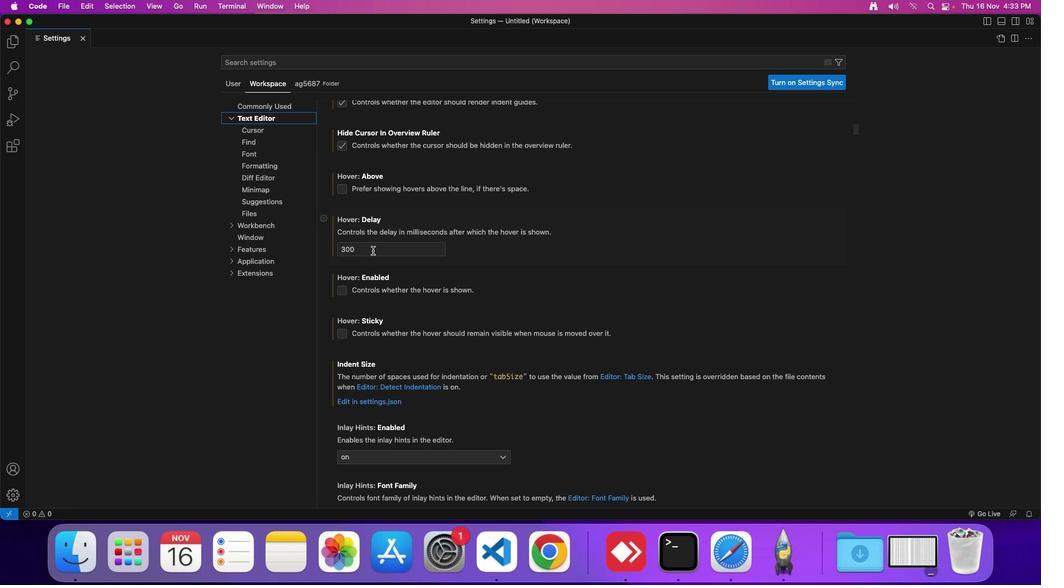 
Action: Mouse scrolled (377, 255) with delta (4, 4)
Screenshot: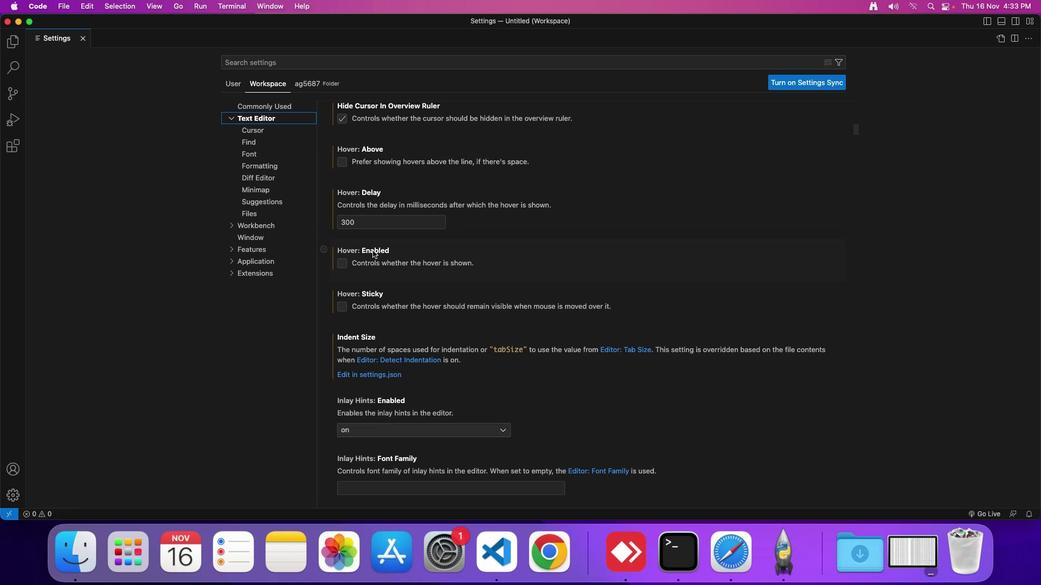 
Action: Mouse scrolled (377, 255) with delta (4, 4)
Screenshot: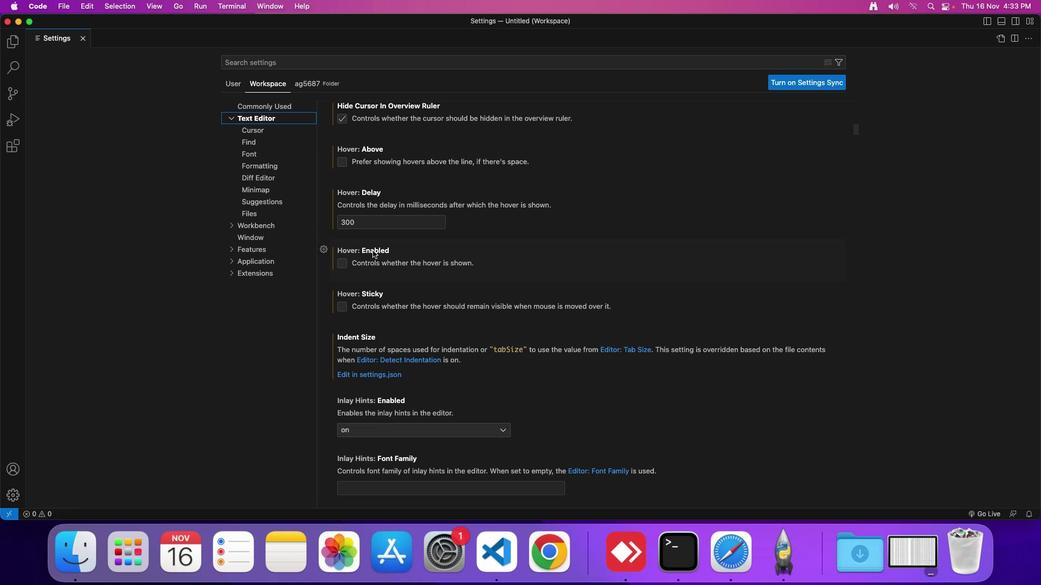 
Action: Mouse scrolled (377, 255) with delta (4, 4)
Screenshot: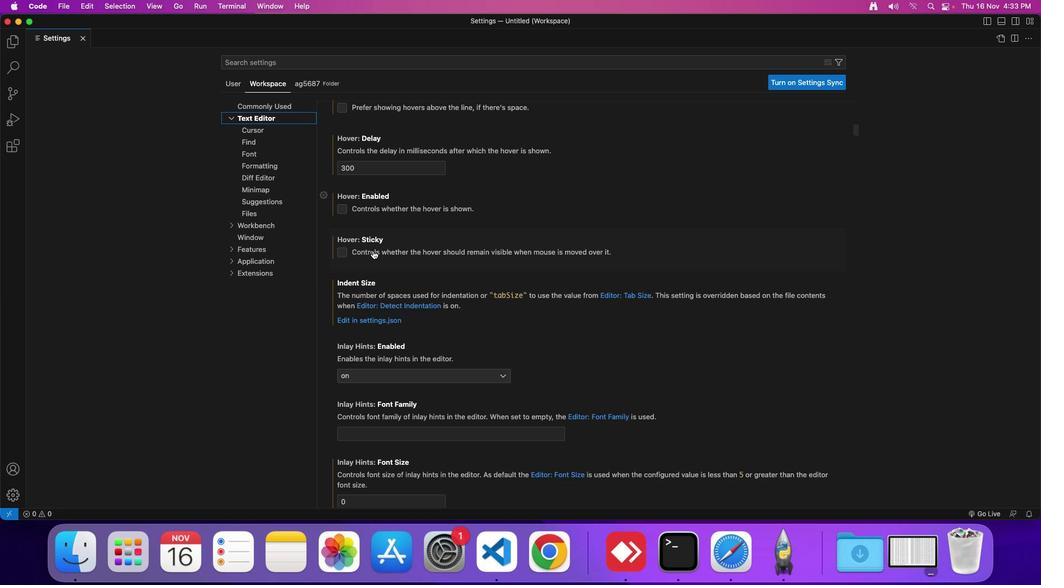 
Action: Mouse scrolled (377, 255) with delta (4, 4)
Screenshot: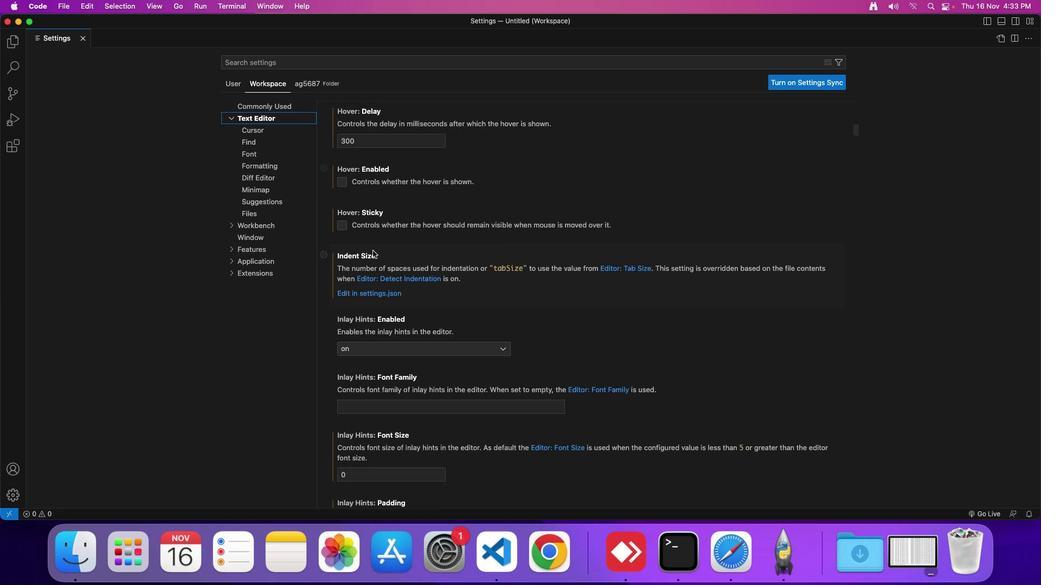 
Action: Mouse scrolled (377, 255) with delta (4, 4)
Screenshot: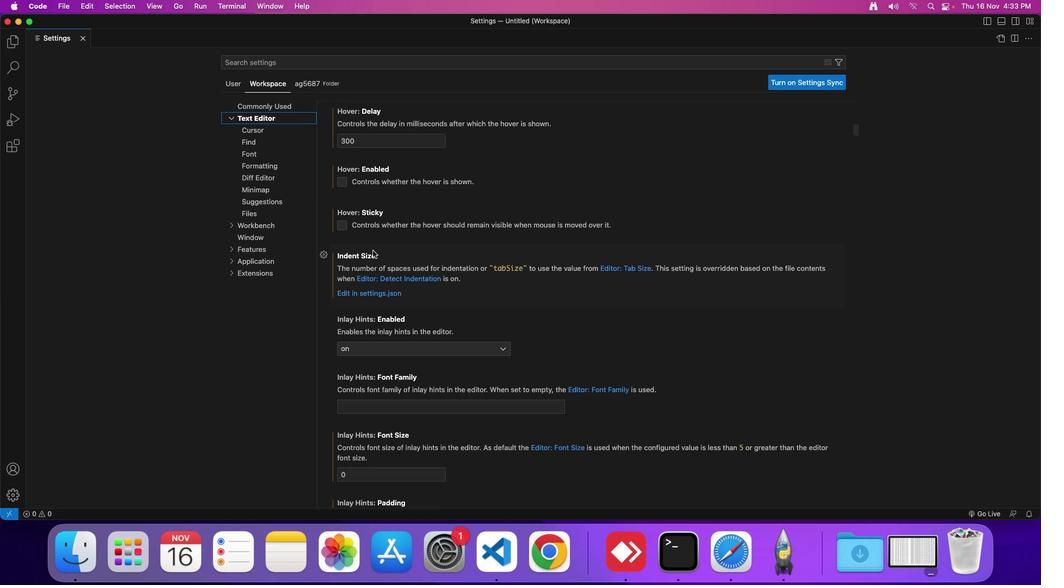 
Action: Mouse moved to (377, 255)
Screenshot: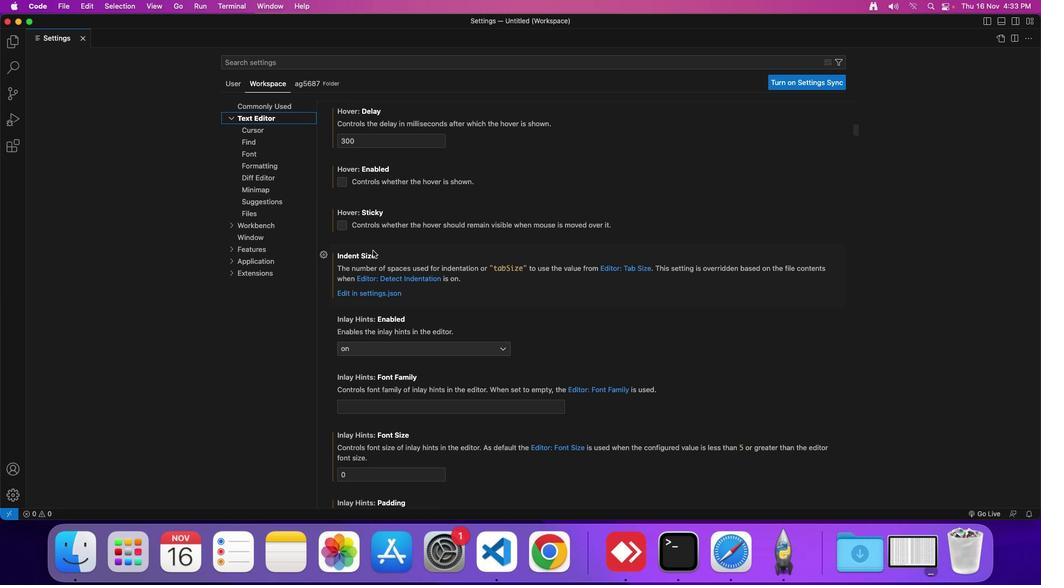 
Action: Mouse scrolled (377, 255) with delta (4, 4)
Screenshot: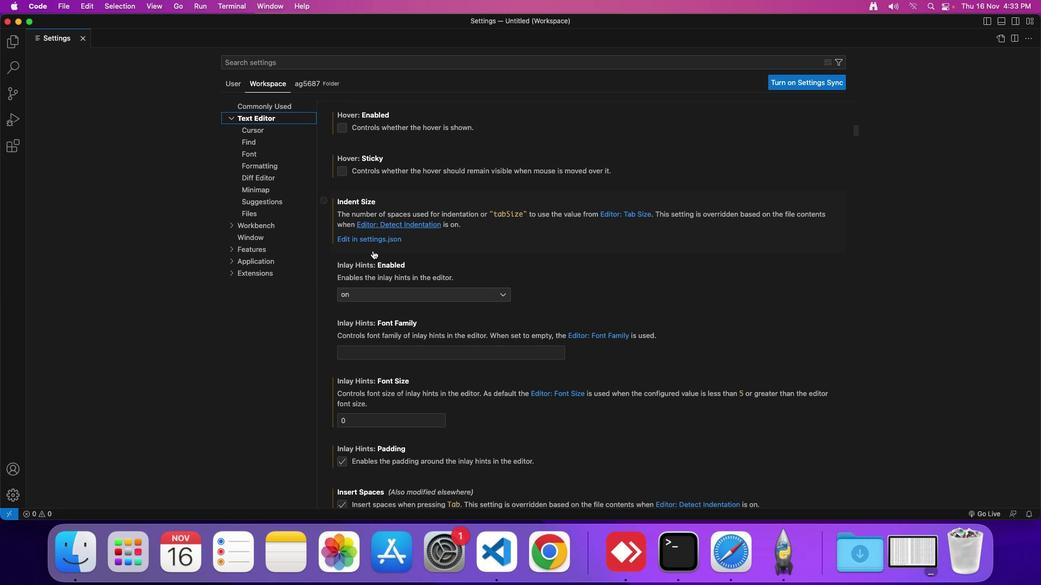
Action: Mouse scrolled (377, 255) with delta (4, 4)
Screenshot: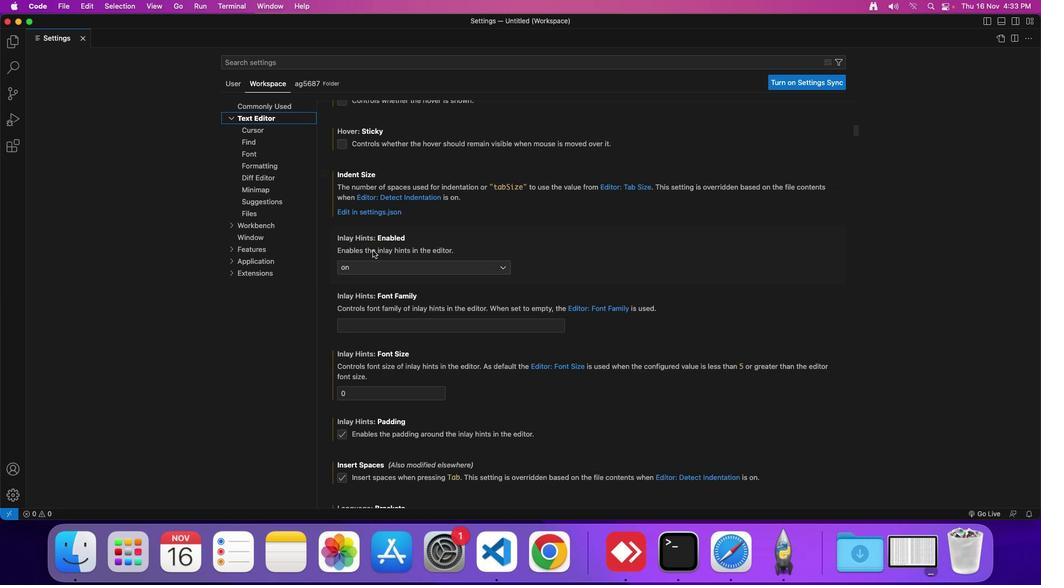 
Action: Mouse scrolled (377, 255) with delta (4, 4)
Screenshot: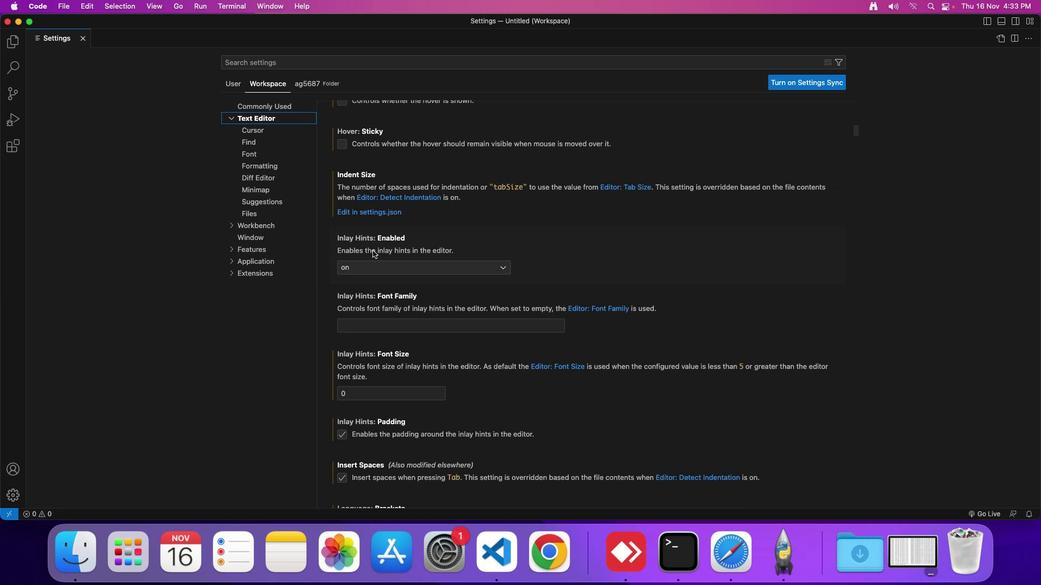 
Action: Mouse scrolled (377, 255) with delta (4, 4)
Screenshot: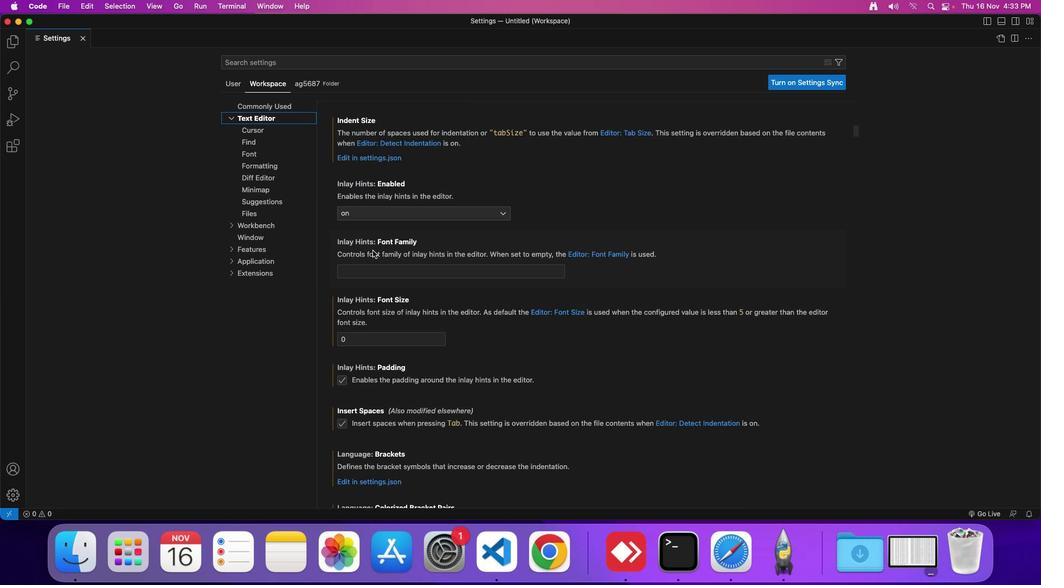 
Action: Mouse scrolled (377, 255) with delta (4, 4)
Screenshot: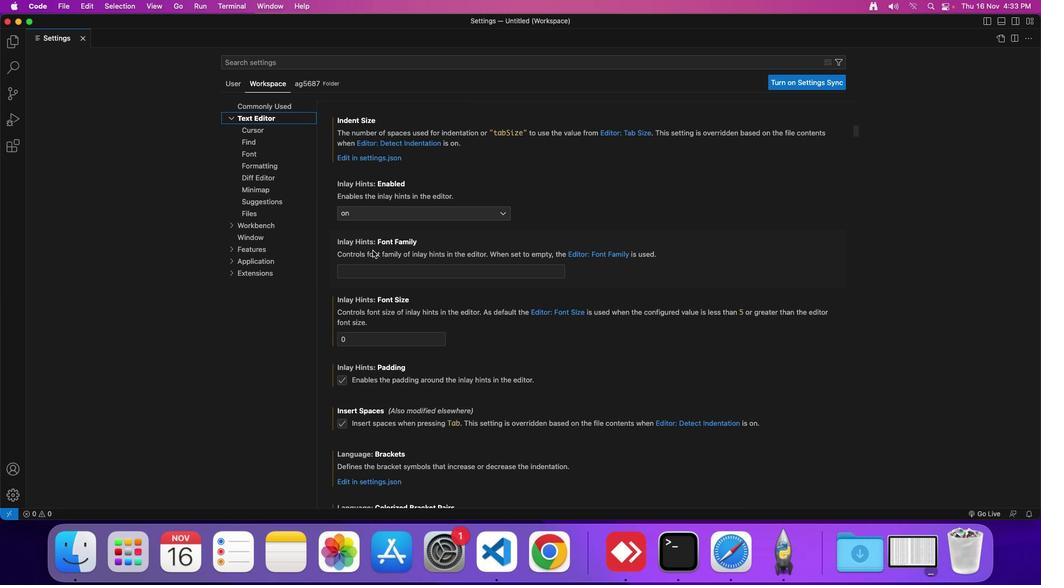 
Action: Mouse scrolled (377, 255) with delta (4, 4)
Screenshot: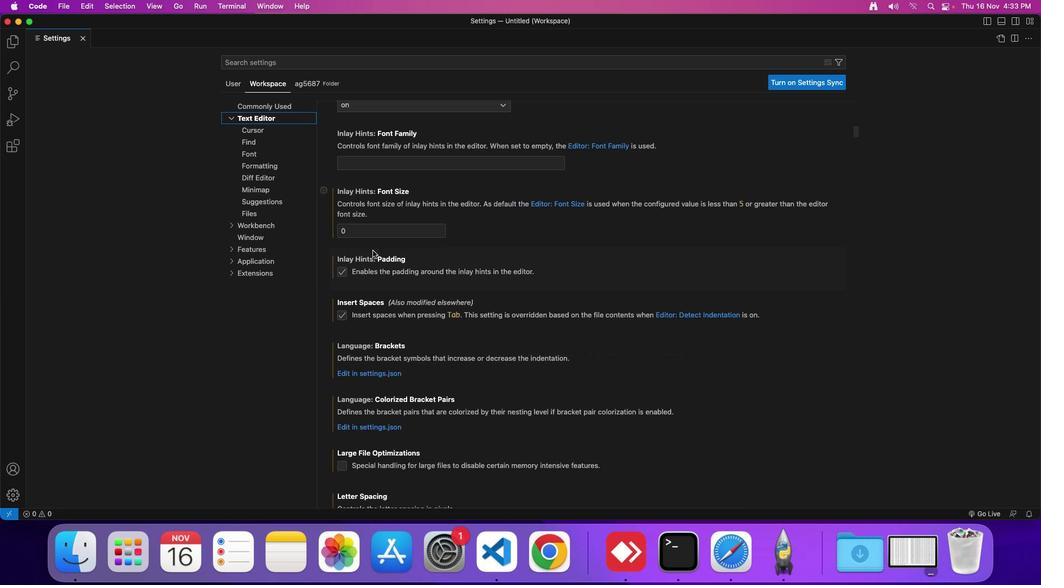 
Action: Mouse scrolled (377, 255) with delta (4, 4)
Screenshot: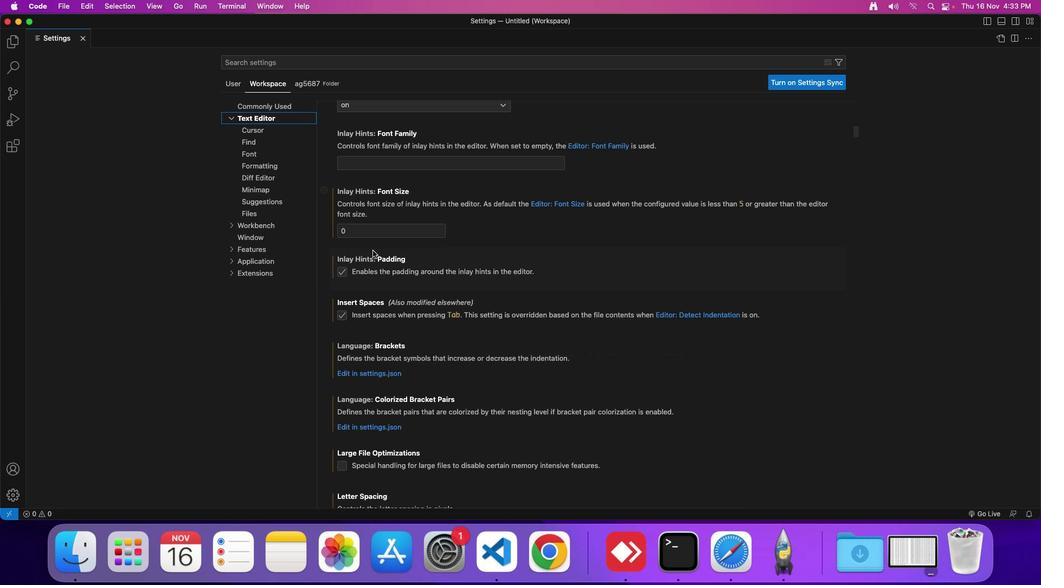 
Action: Mouse scrolled (377, 255) with delta (4, 3)
Screenshot: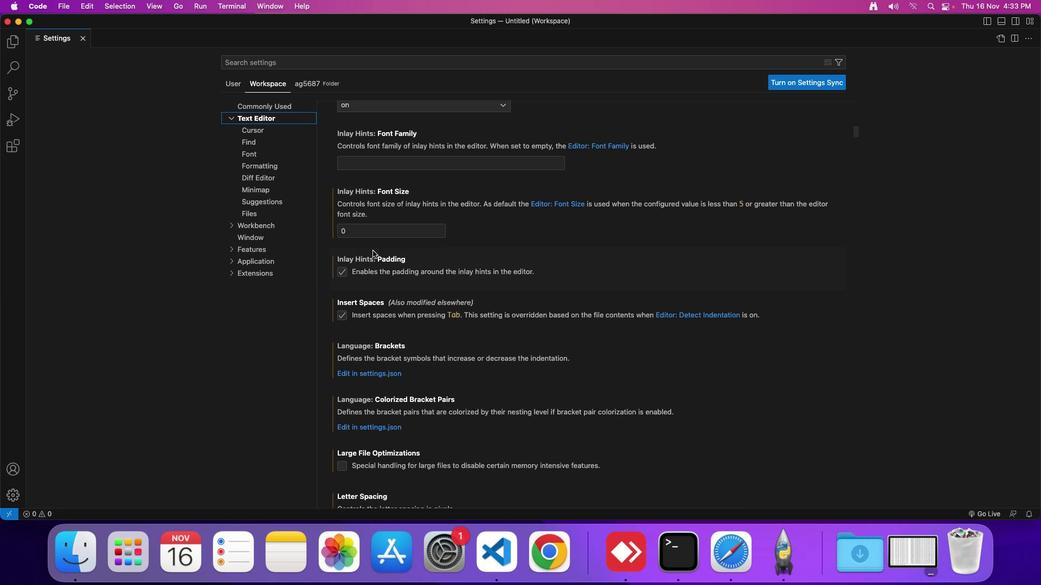 
Action: Mouse scrolled (377, 255) with delta (4, 4)
Screenshot: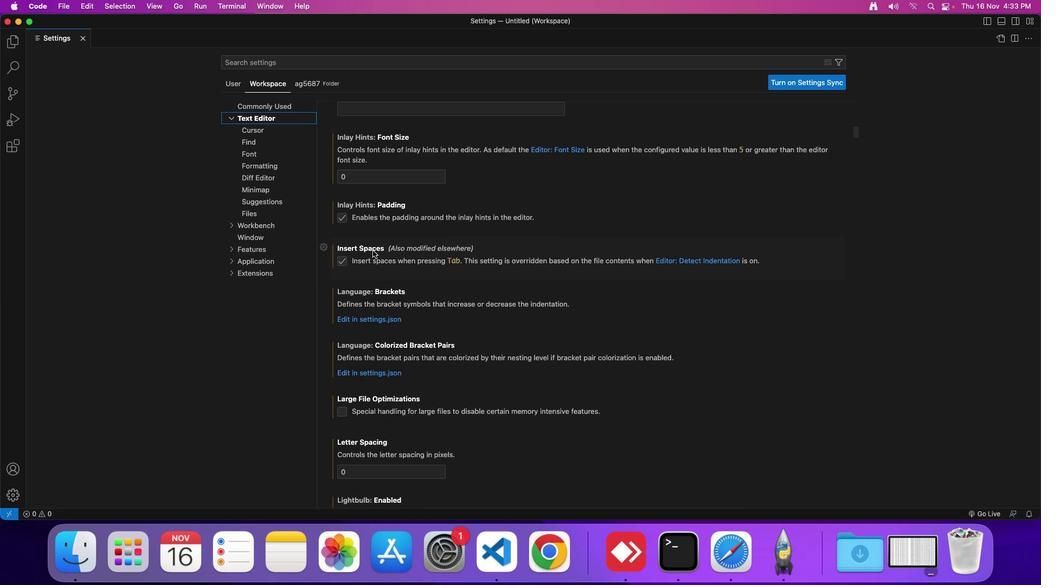 
Action: Mouse scrolled (377, 255) with delta (4, 4)
Screenshot: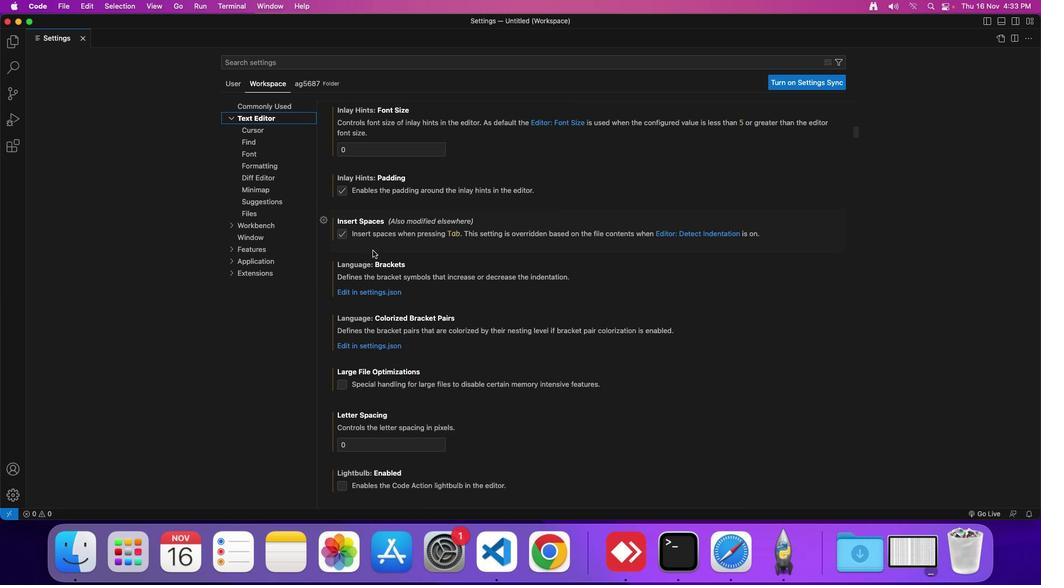 
Action: Mouse scrolled (377, 255) with delta (4, 4)
Screenshot: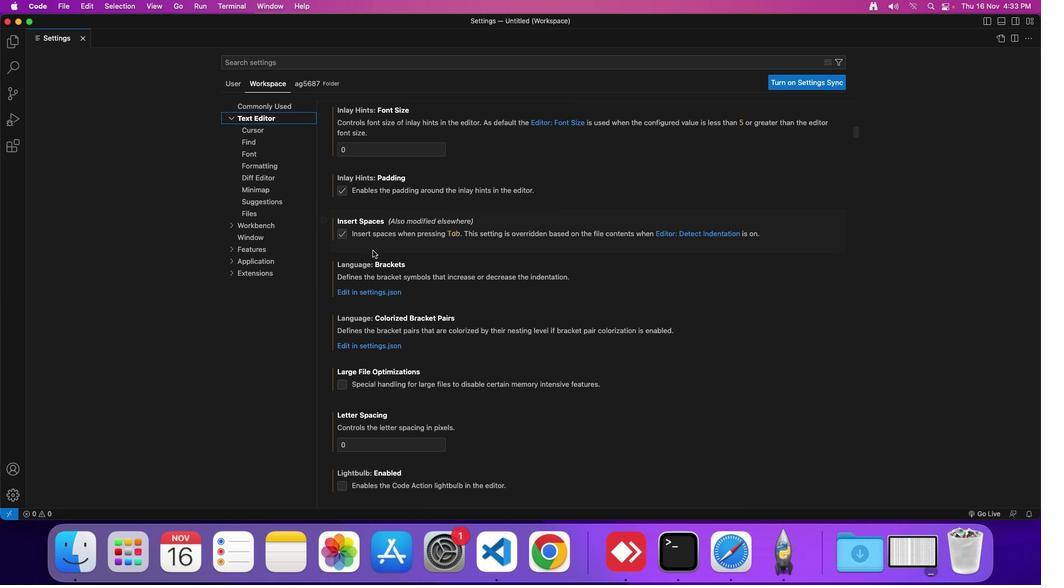 
Action: Mouse scrolled (377, 255) with delta (4, 4)
Screenshot: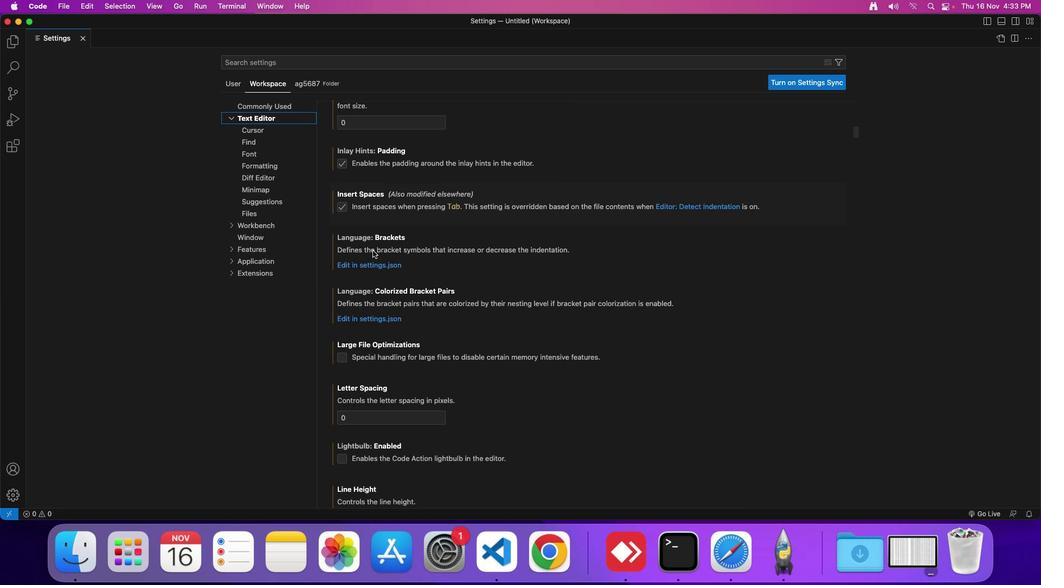 
Action: Mouse scrolled (377, 255) with delta (4, 4)
Screenshot: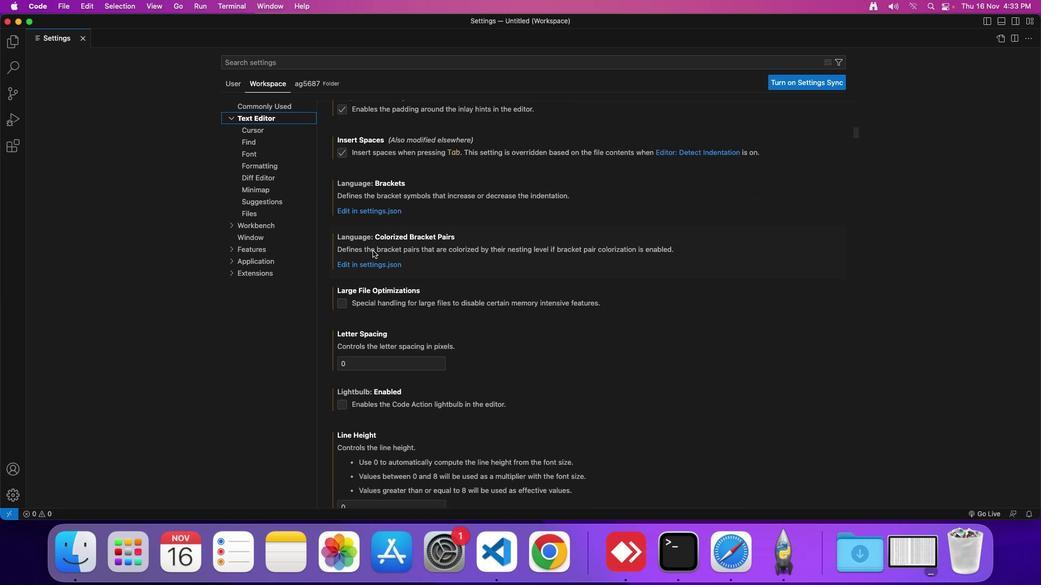 
Action: Mouse scrolled (377, 255) with delta (4, 4)
Screenshot: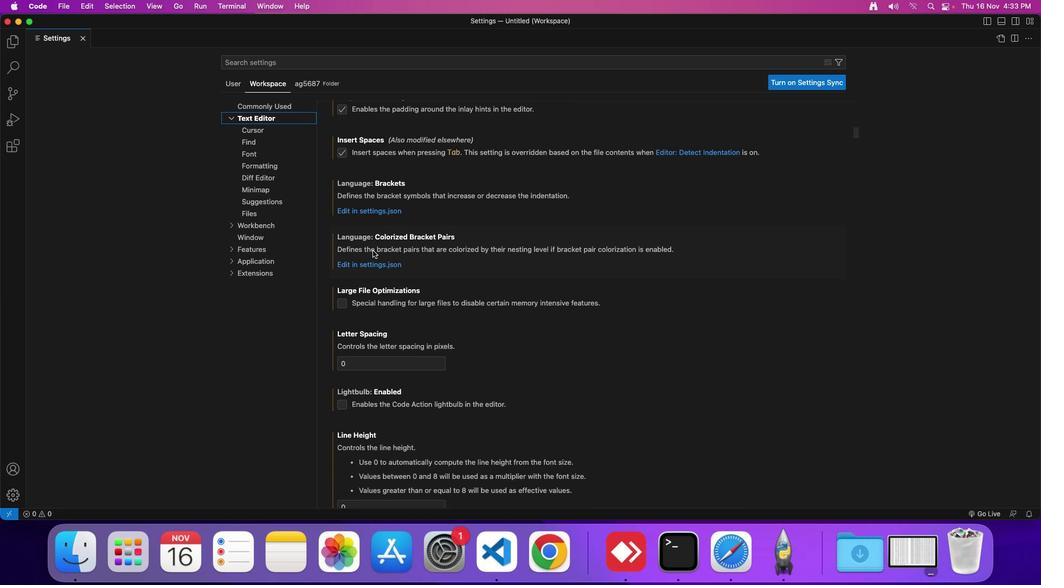 
Action: Mouse scrolled (377, 255) with delta (4, 4)
Screenshot: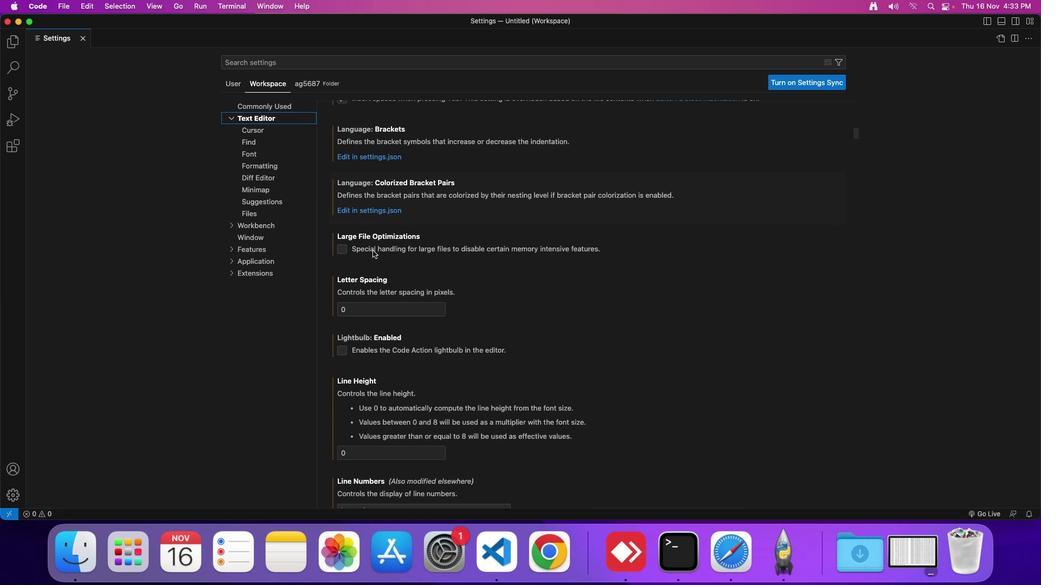 
Action: Mouse scrolled (377, 255) with delta (4, 4)
Screenshot: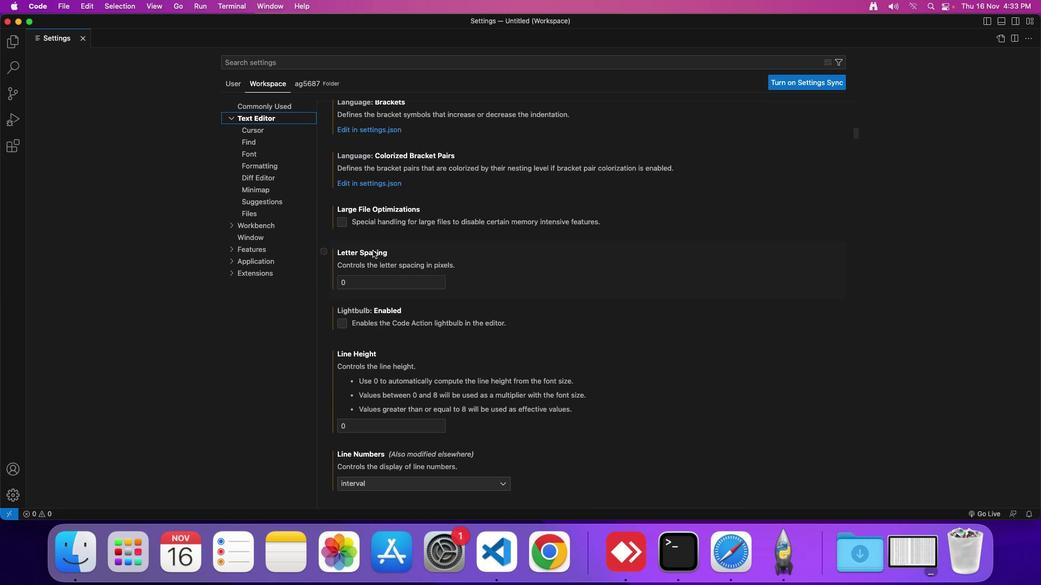 
Action: Mouse scrolled (377, 255) with delta (4, 4)
Screenshot: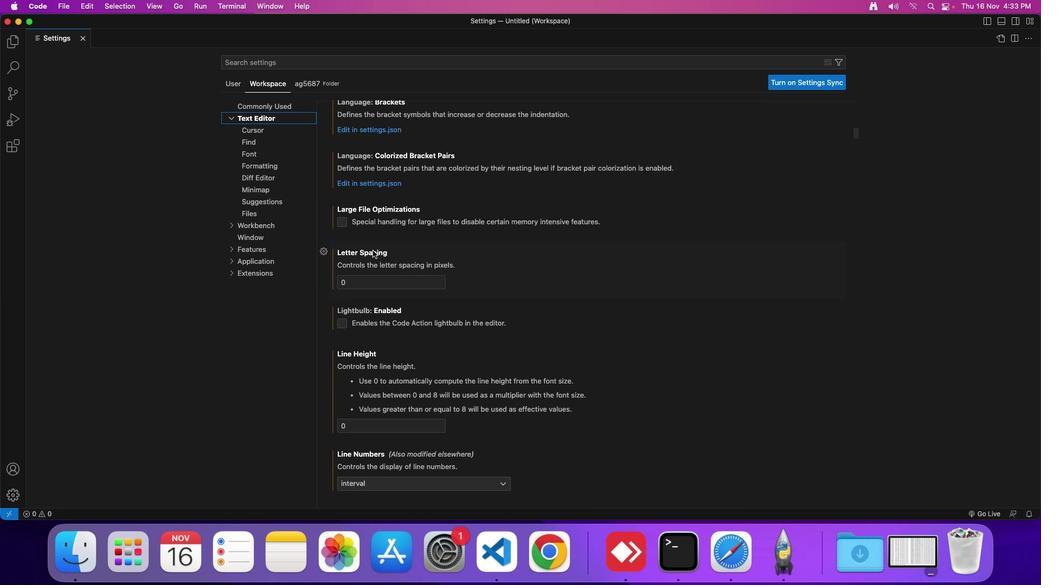 
Action: Mouse scrolled (377, 255) with delta (4, 4)
Screenshot: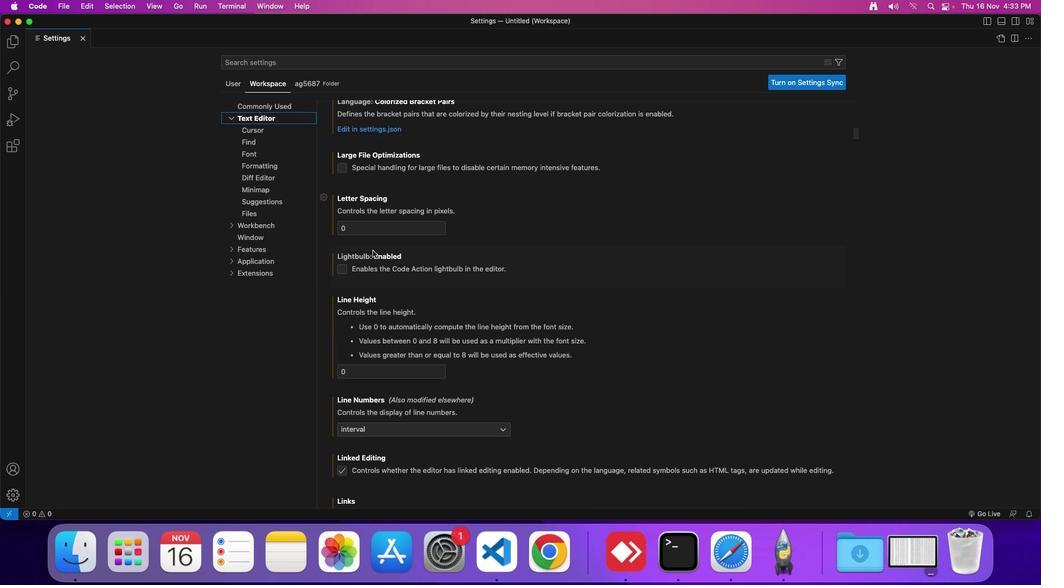 
Action: Mouse scrolled (377, 255) with delta (4, 4)
Screenshot: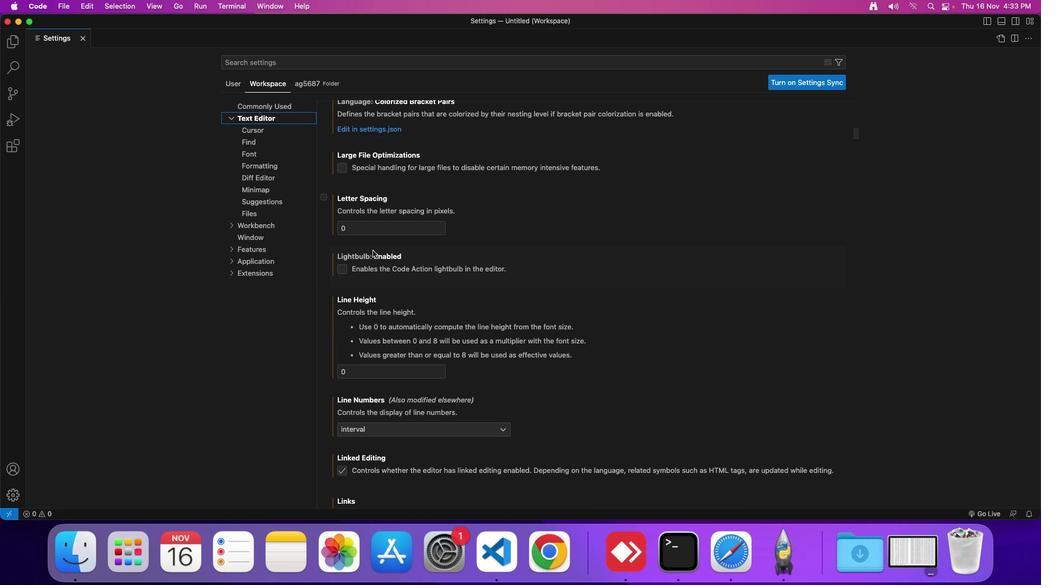 
Action: Mouse scrolled (377, 255) with delta (4, 4)
Screenshot: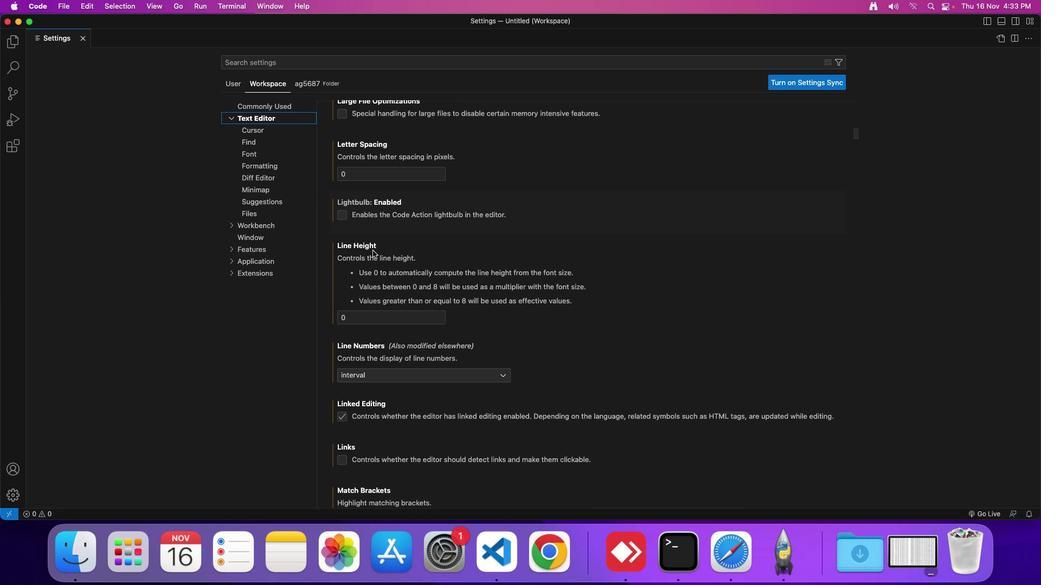 
Action: Mouse scrolled (377, 255) with delta (4, 4)
Screenshot: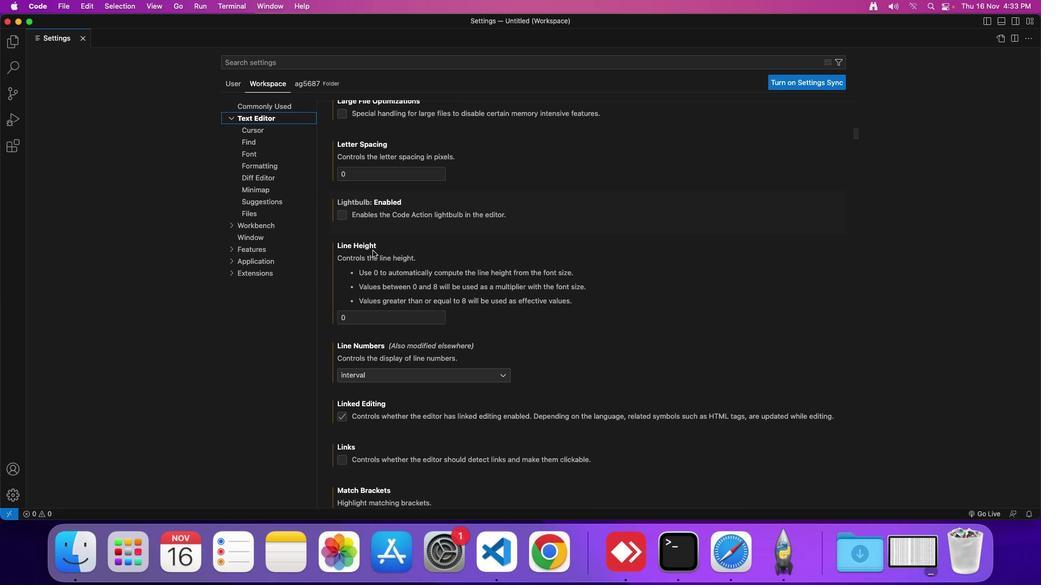 
Action: Mouse scrolled (377, 255) with delta (4, 4)
Screenshot: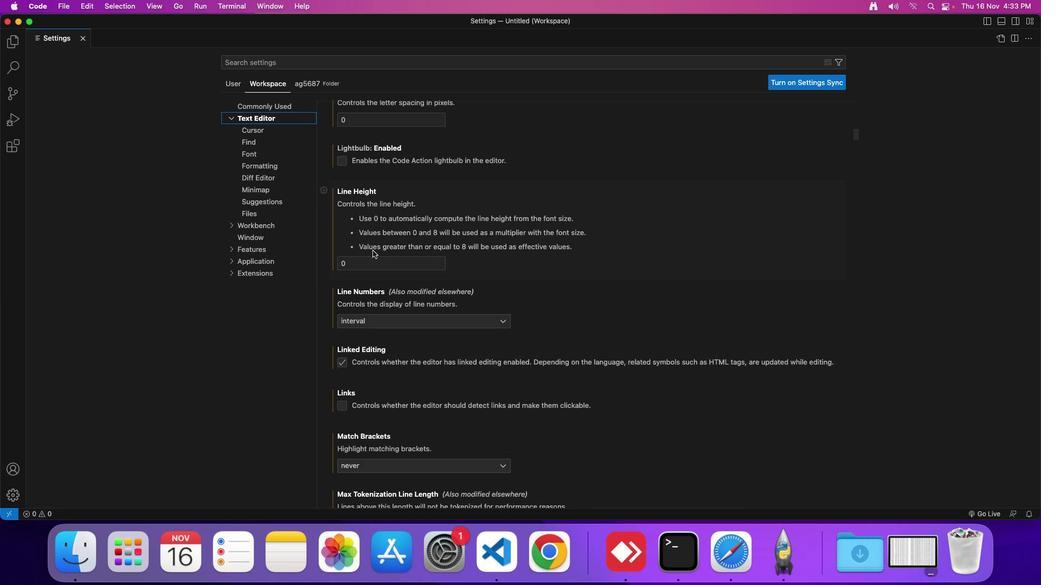 
Action: Mouse scrolled (377, 255) with delta (4, 4)
Screenshot: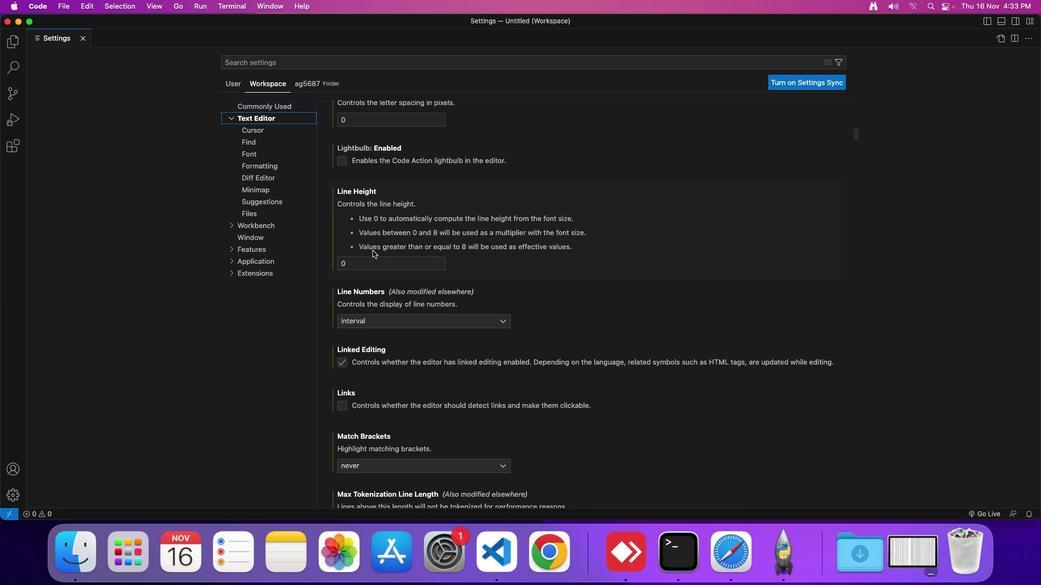 
Action: Mouse scrolled (377, 255) with delta (4, 4)
Screenshot: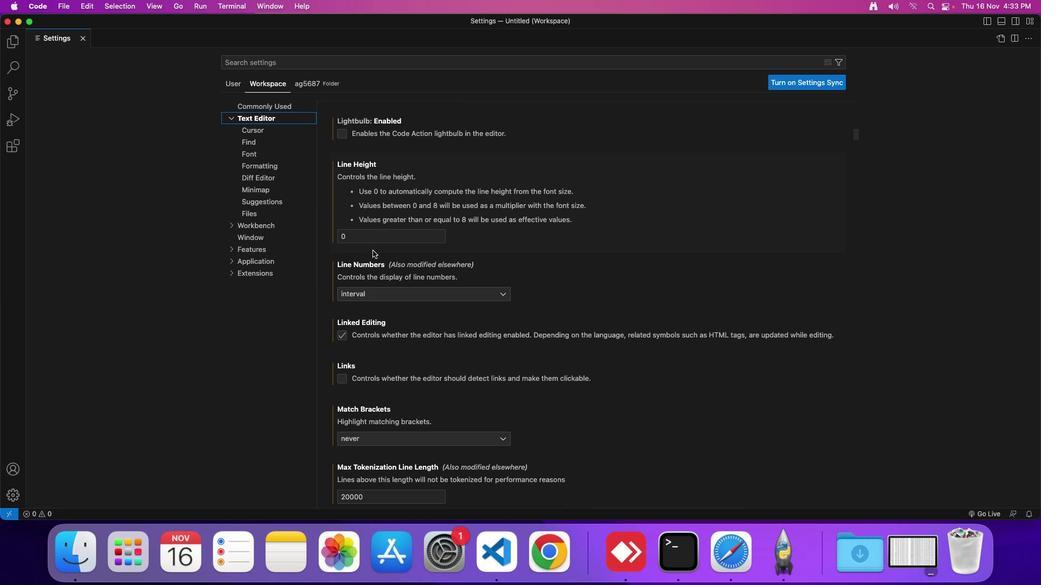 
Action: Mouse scrolled (377, 255) with delta (4, 4)
Screenshot: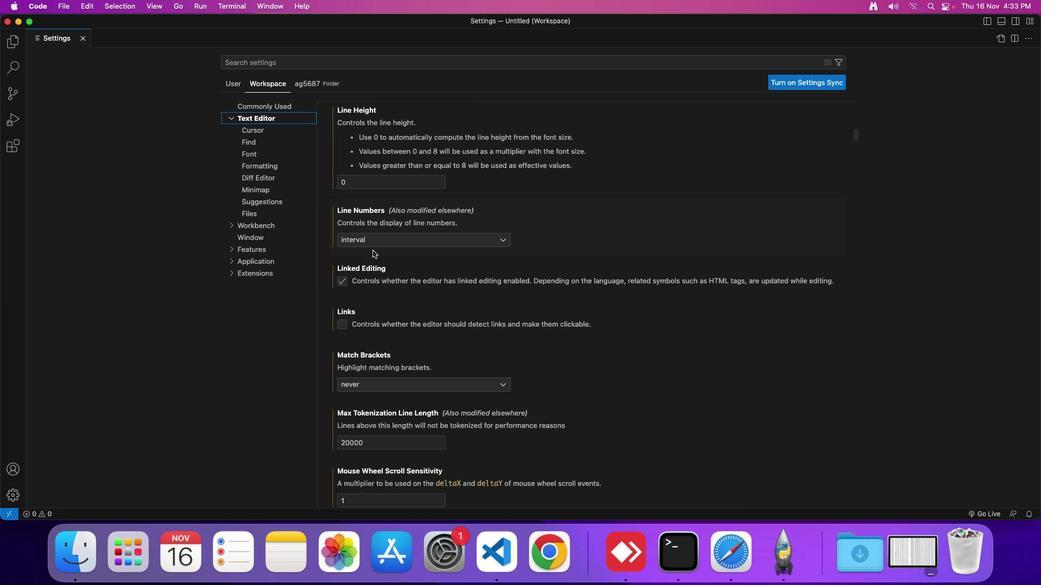 
Action: Mouse scrolled (377, 255) with delta (4, 4)
Screenshot: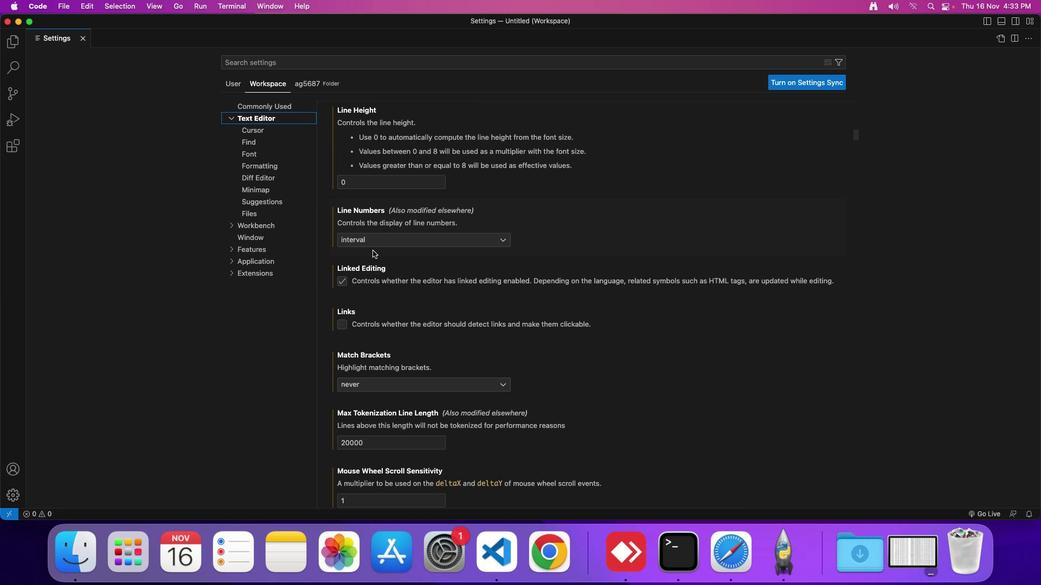 
Action: Mouse scrolled (377, 255) with delta (4, 4)
Screenshot: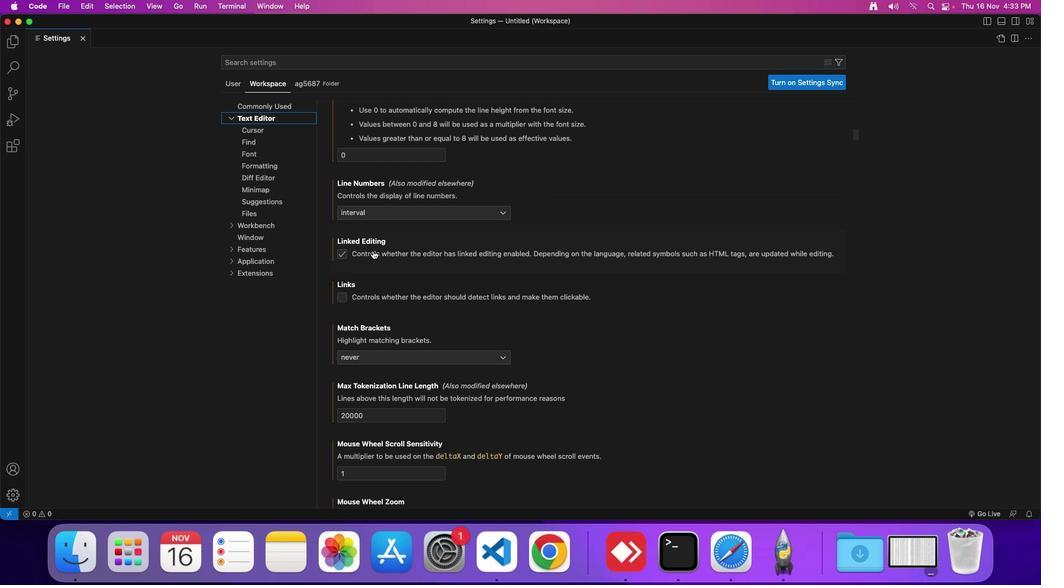 
Action: Mouse moved to (377, 255)
Screenshot: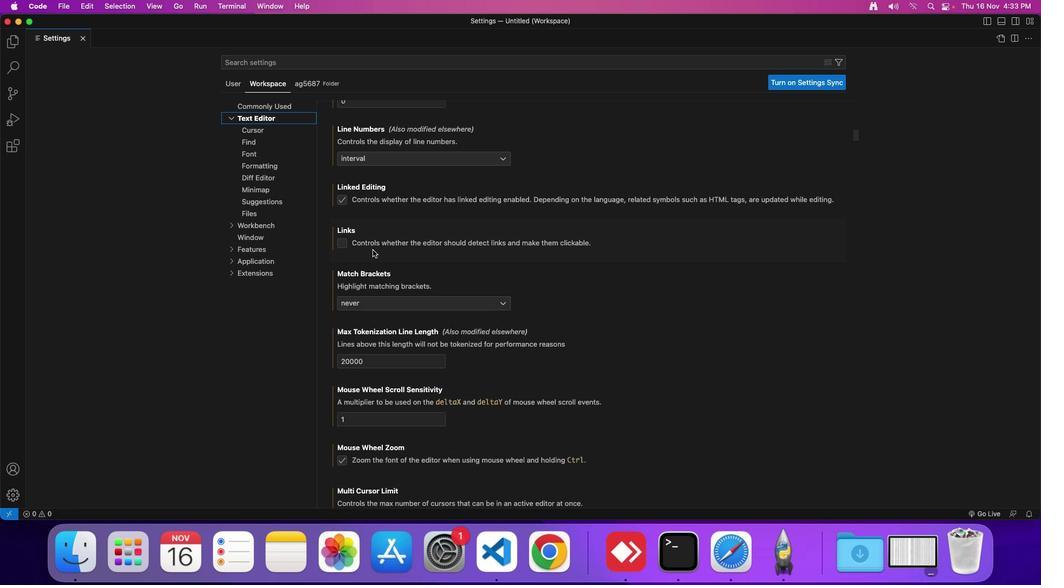 
Action: Mouse scrolled (377, 255) with delta (4, 4)
Screenshot: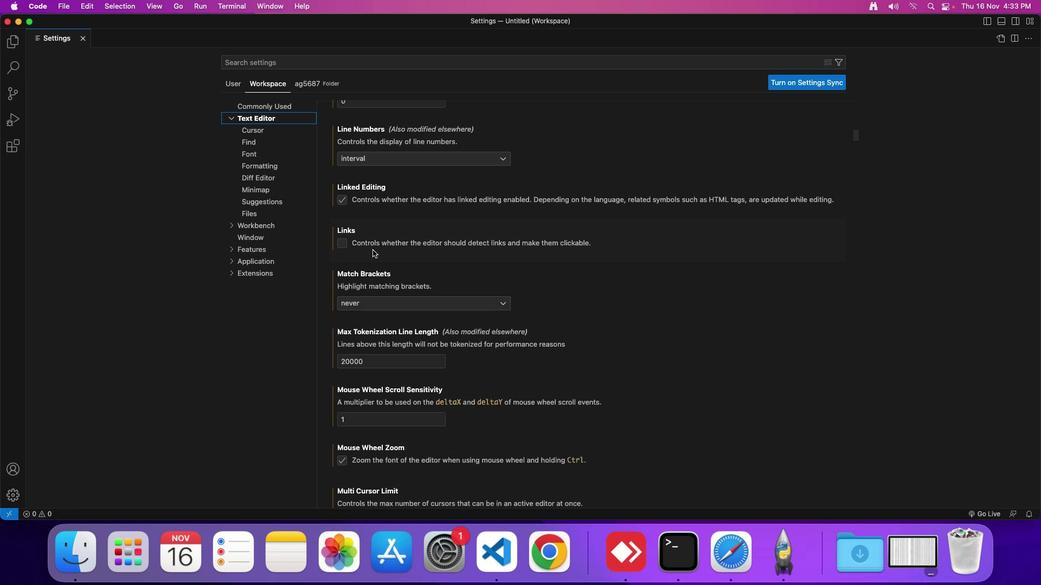 
Action: Mouse moved to (377, 254)
Screenshot: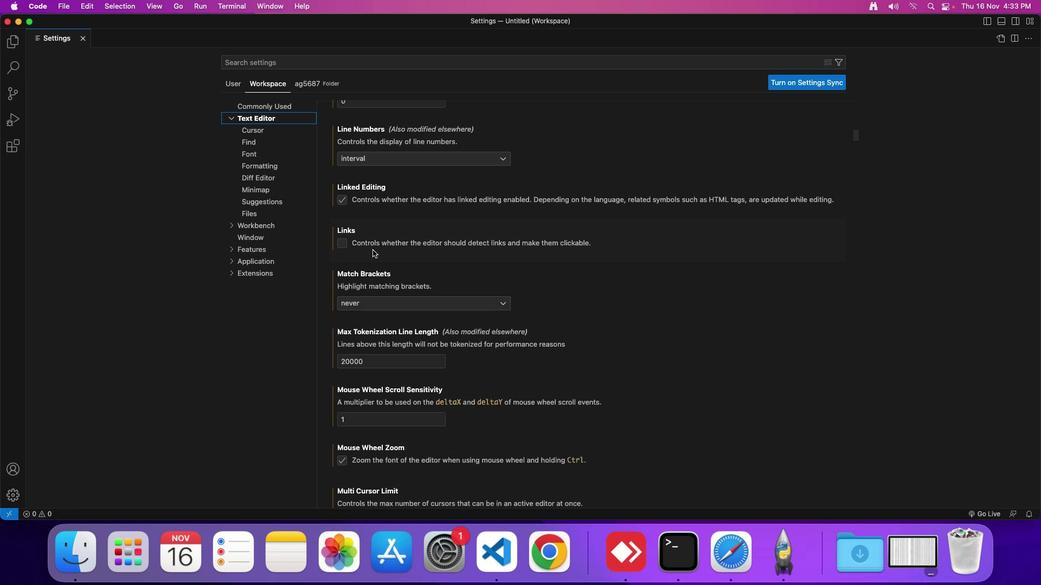 
Action: Mouse scrolled (377, 254) with delta (4, 4)
Screenshot: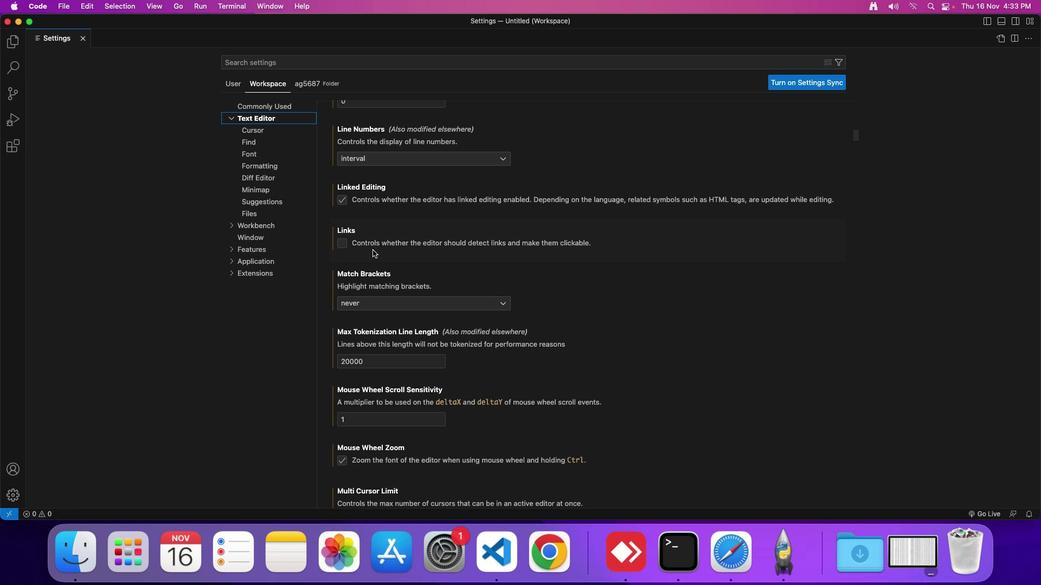 
Action: Mouse moved to (378, 255)
Screenshot: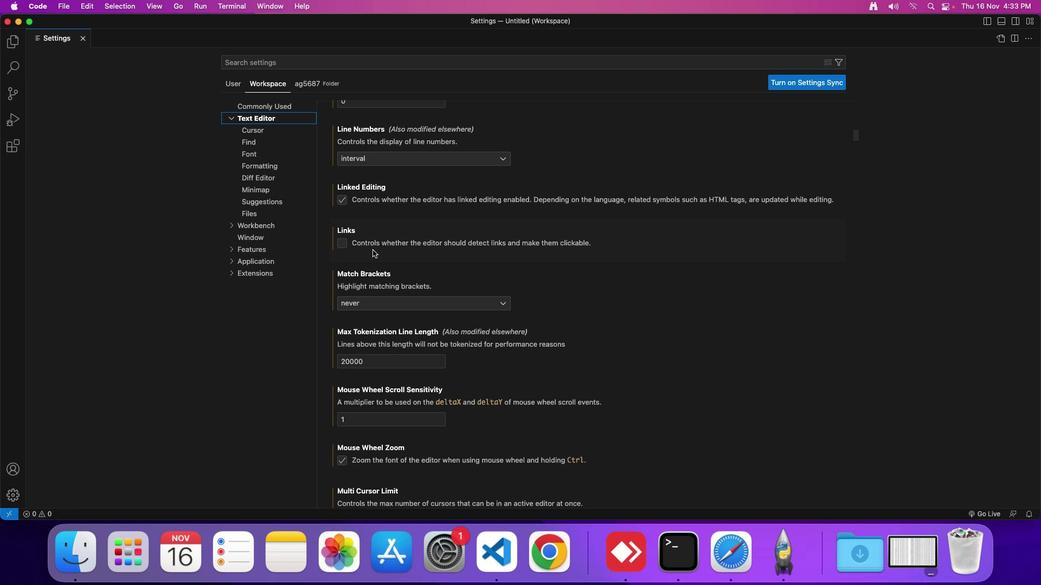 
Action: Mouse scrolled (378, 255) with delta (4, 4)
Screenshot: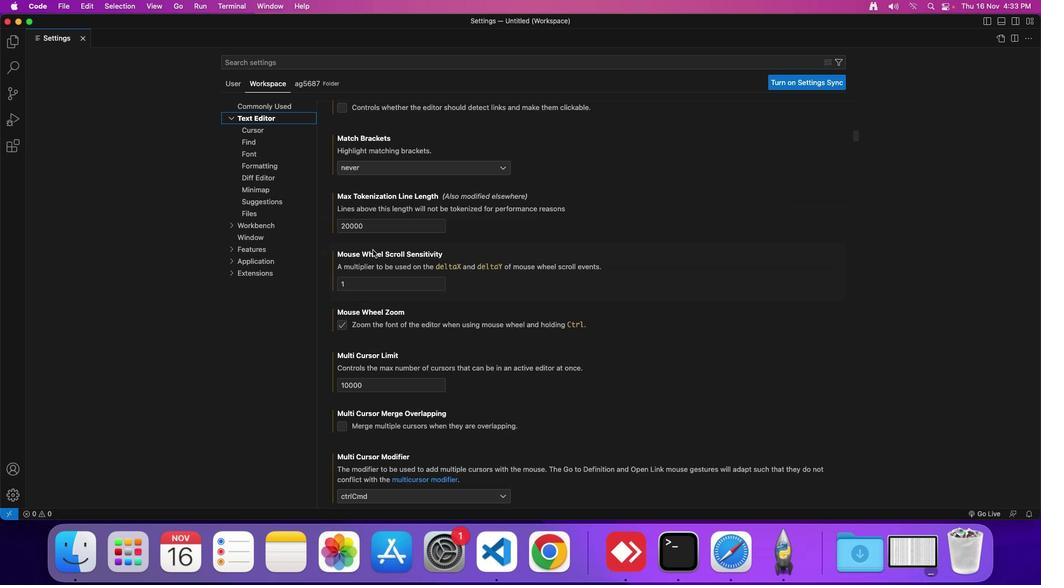
Action: Mouse scrolled (378, 255) with delta (4, 4)
Screenshot: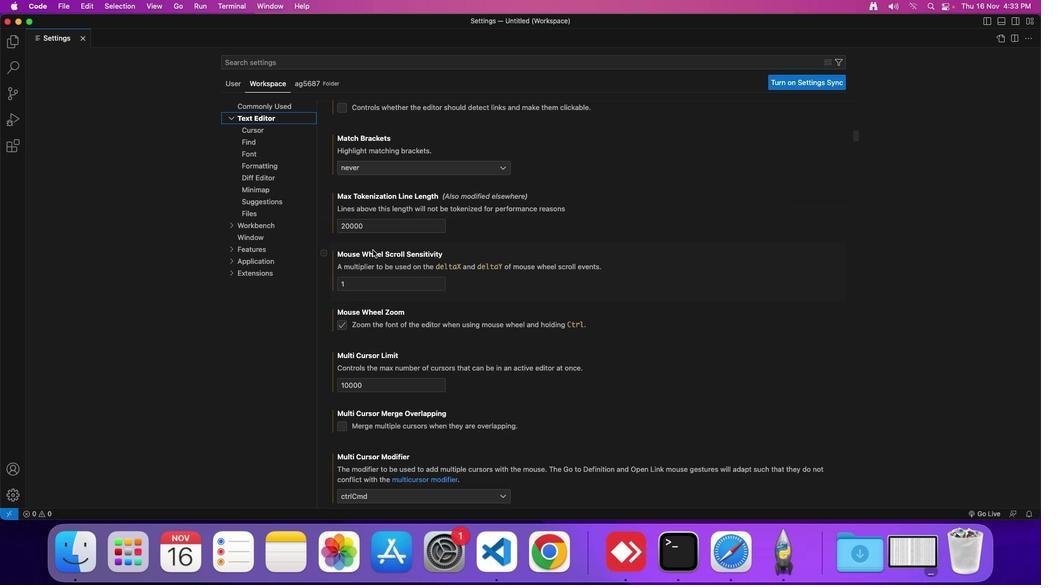 
Action: Mouse scrolled (378, 255) with delta (4, 3)
Screenshot: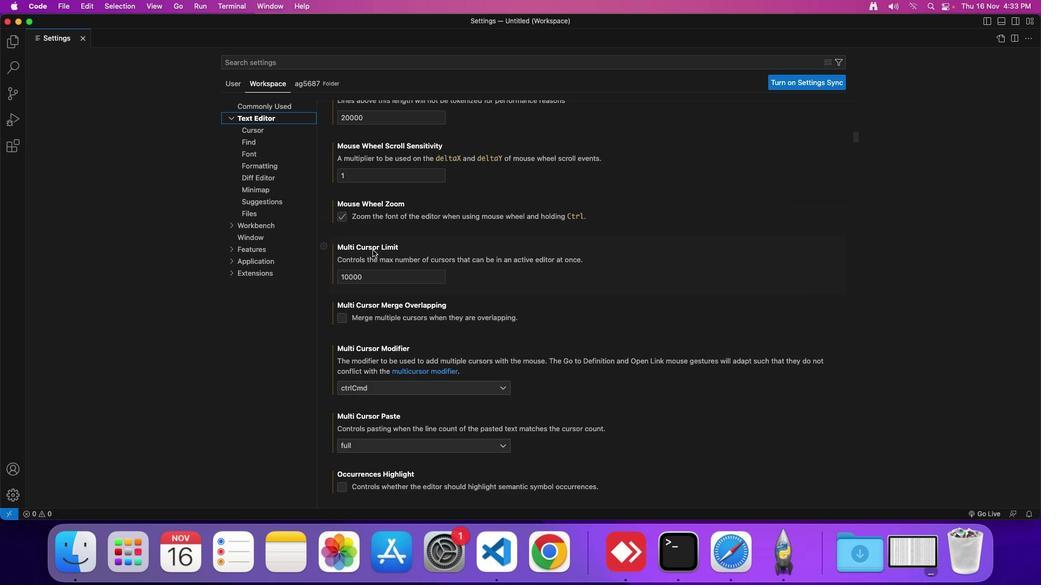 
Action: Mouse scrolled (378, 255) with delta (4, 2)
Screenshot: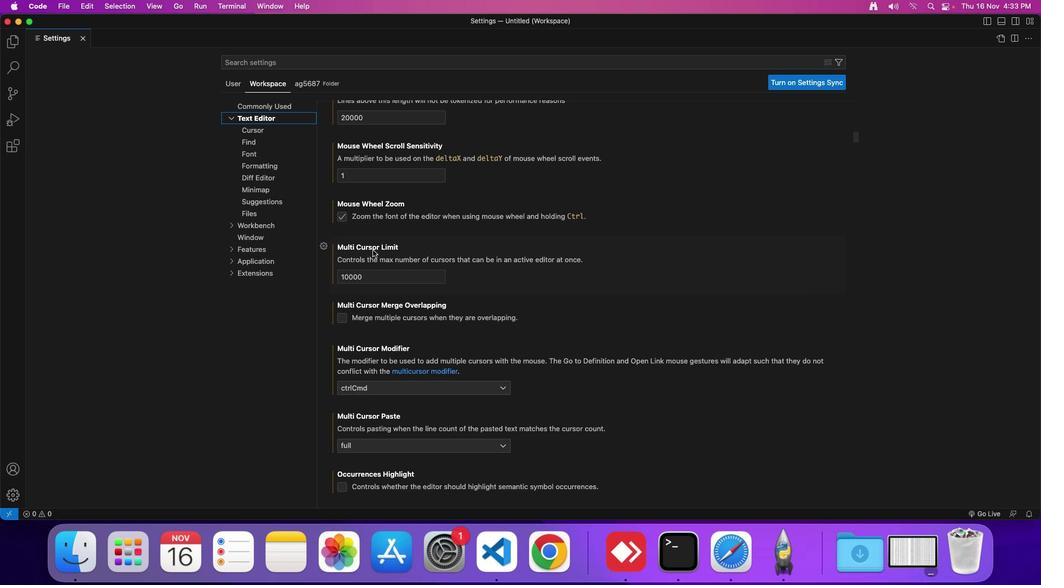 
Action: Mouse scrolled (378, 255) with delta (4, 4)
Screenshot: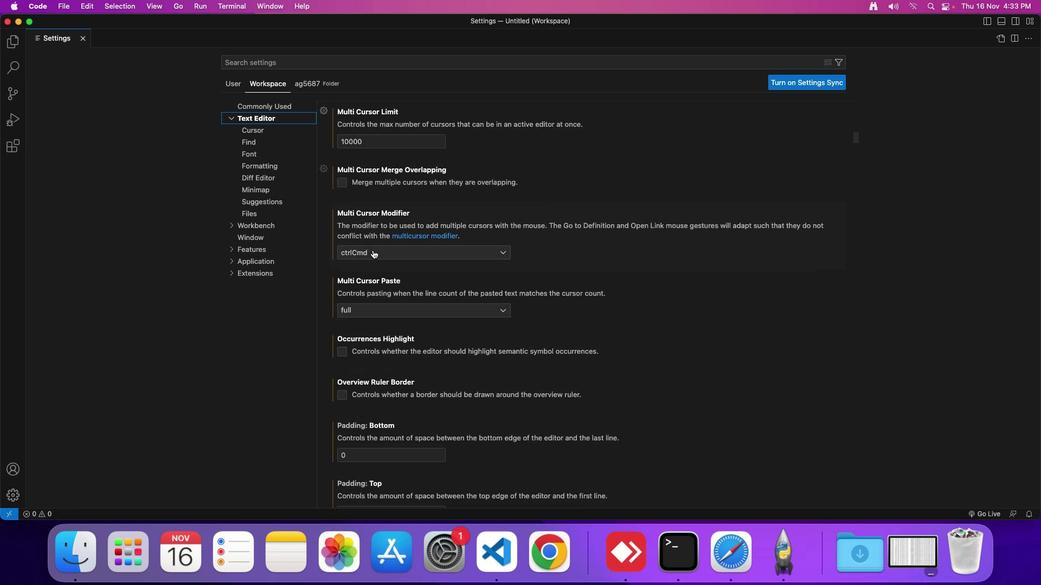 
Action: Mouse scrolled (378, 255) with delta (4, 4)
Screenshot: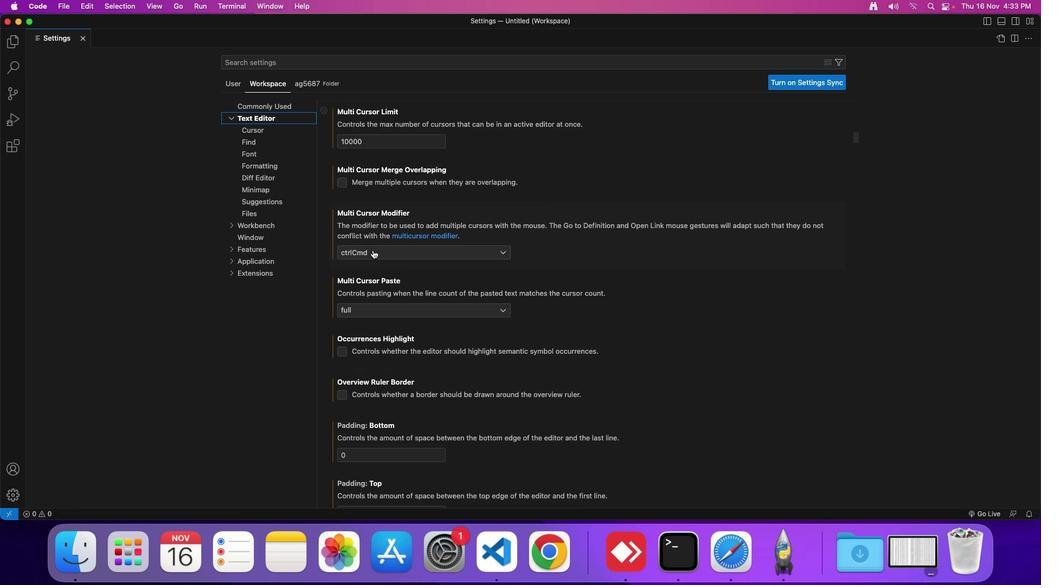 
Action: Mouse scrolled (378, 255) with delta (4, 3)
Screenshot: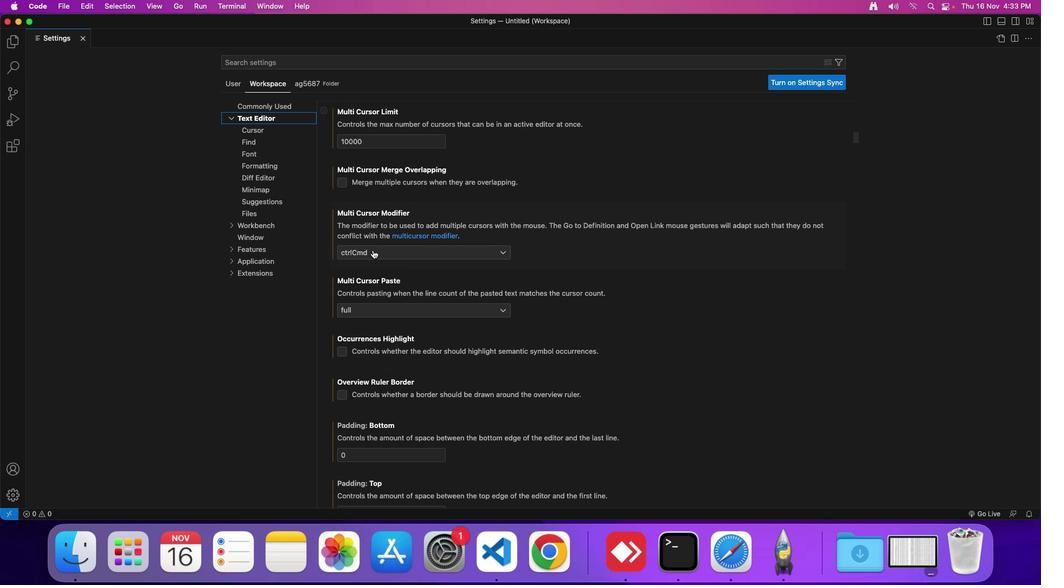 
Action: Mouse scrolled (378, 255) with delta (4, 4)
Screenshot: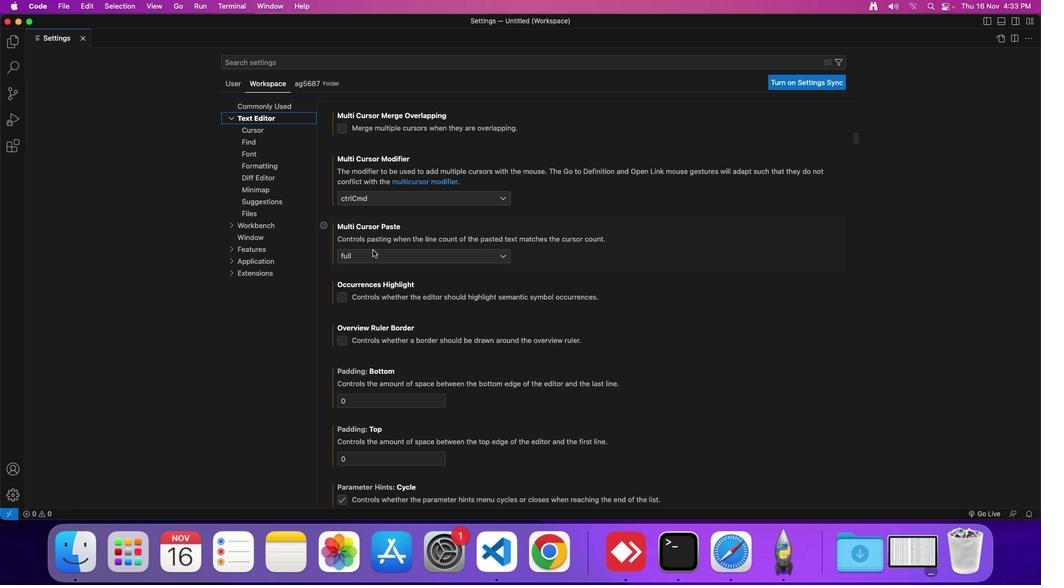 
Action: Mouse scrolled (378, 255) with delta (4, 4)
Screenshot: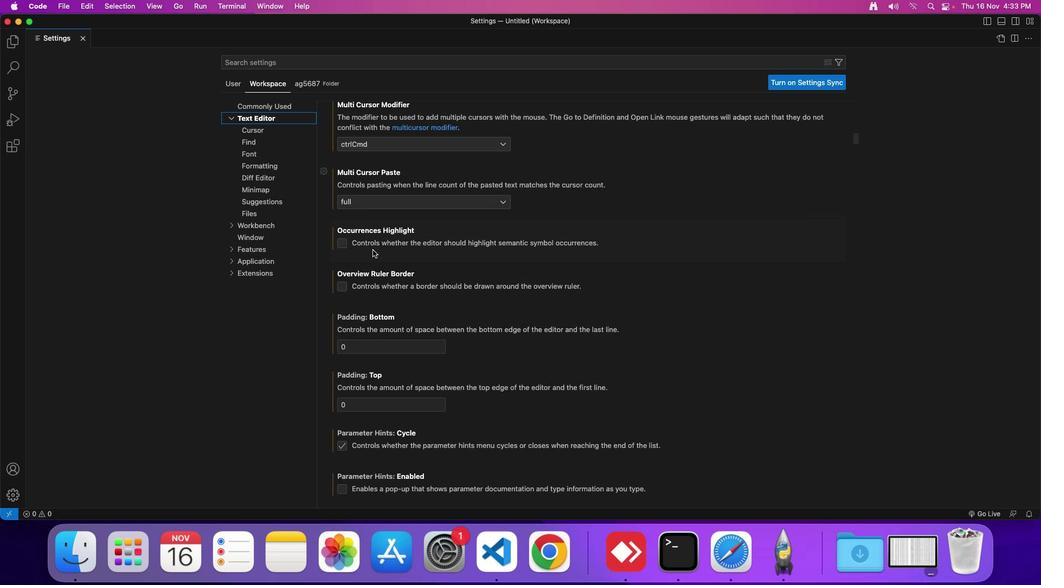 
Action: Mouse scrolled (378, 255) with delta (4, 3)
Screenshot: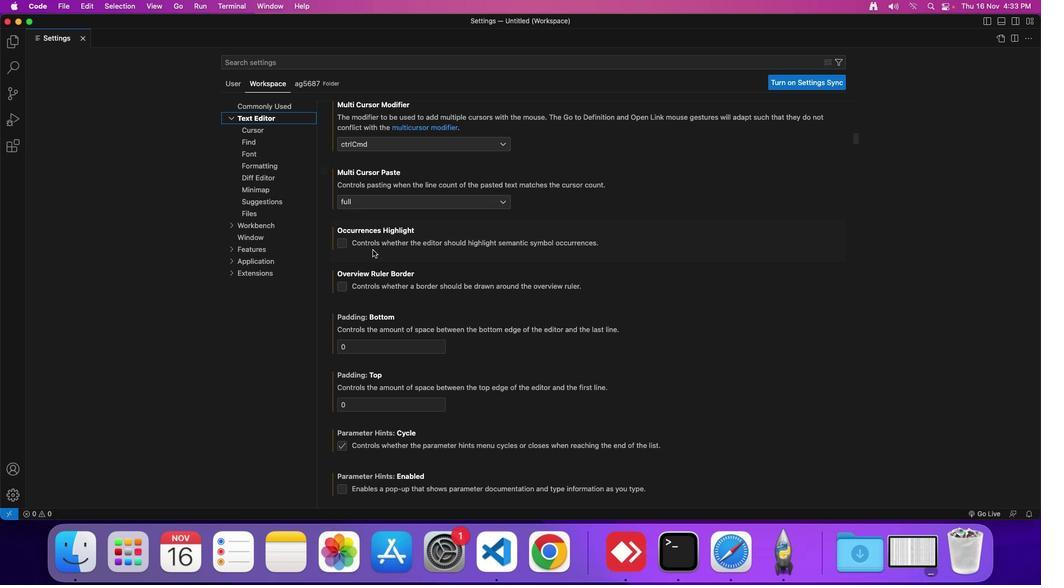 
Action: Mouse scrolled (378, 255) with delta (4, 4)
Screenshot: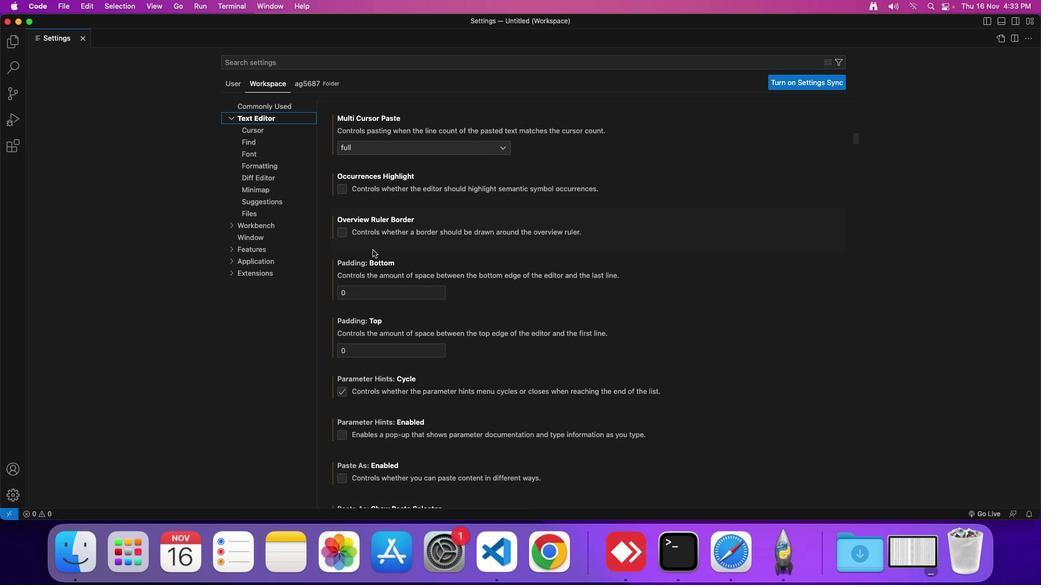 
Action: Mouse scrolled (378, 255) with delta (4, 4)
Screenshot: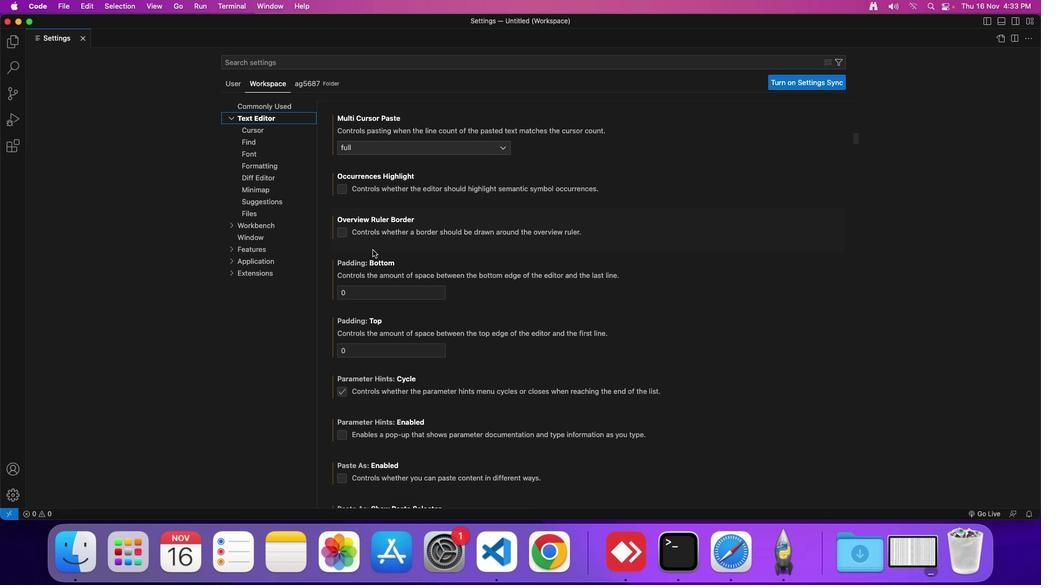 
Action: Mouse scrolled (378, 255) with delta (4, 4)
Screenshot: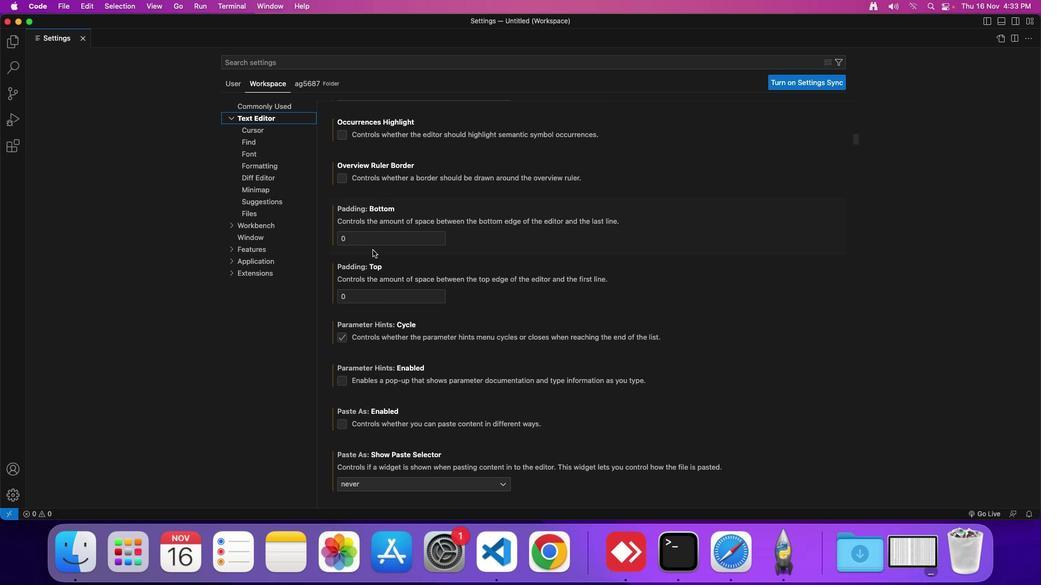 
Action: Mouse scrolled (378, 255) with delta (4, 4)
Screenshot: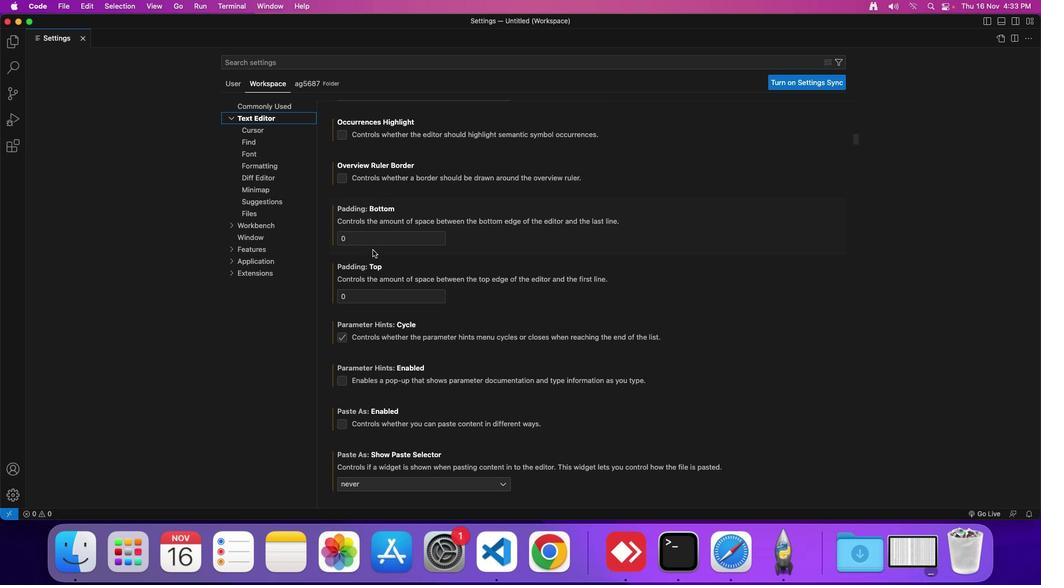 
Action: Mouse scrolled (378, 255) with delta (4, 4)
Screenshot: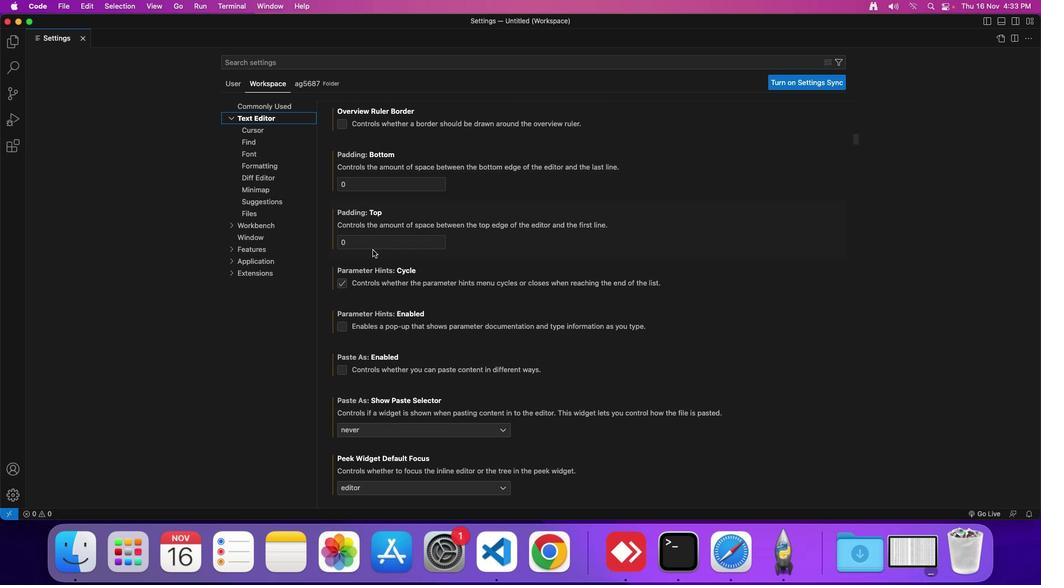 
Action: Mouse scrolled (378, 255) with delta (4, 4)
Screenshot: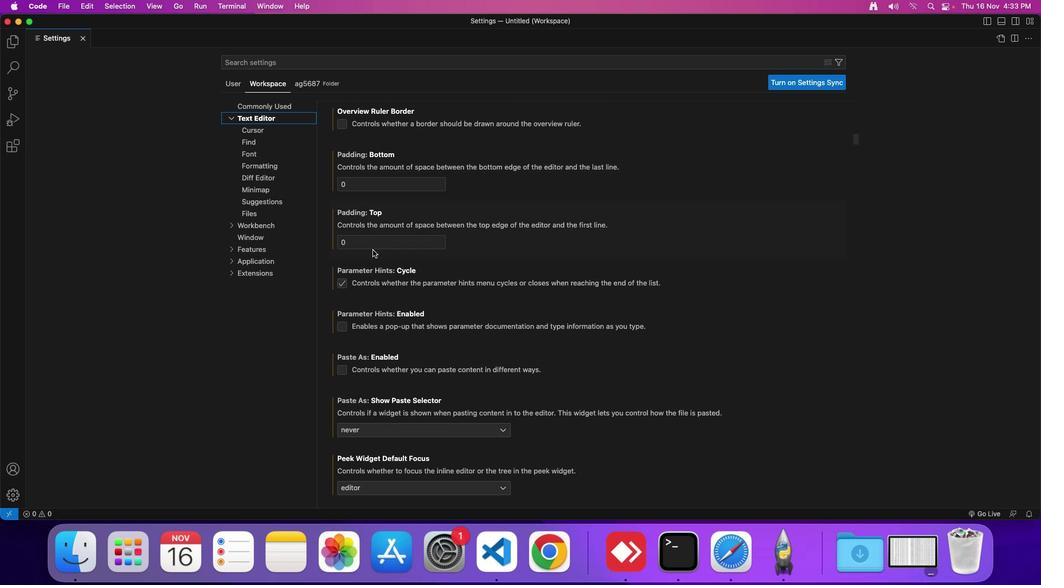 
Action: Mouse moved to (378, 255)
Screenshot: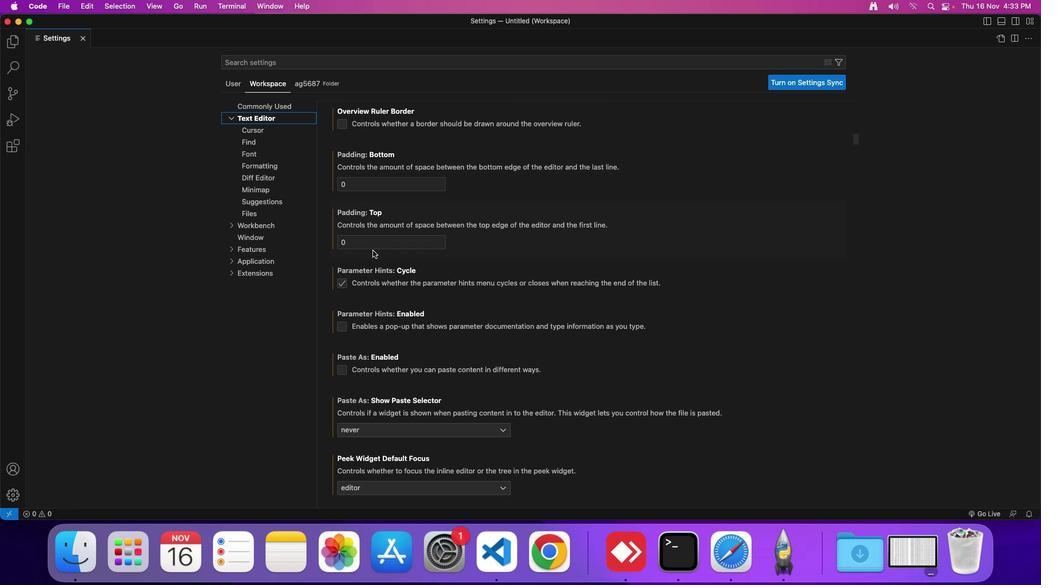 
Action: Mouse scrolled (378, 255) with delta (4, 4)
Screenshot: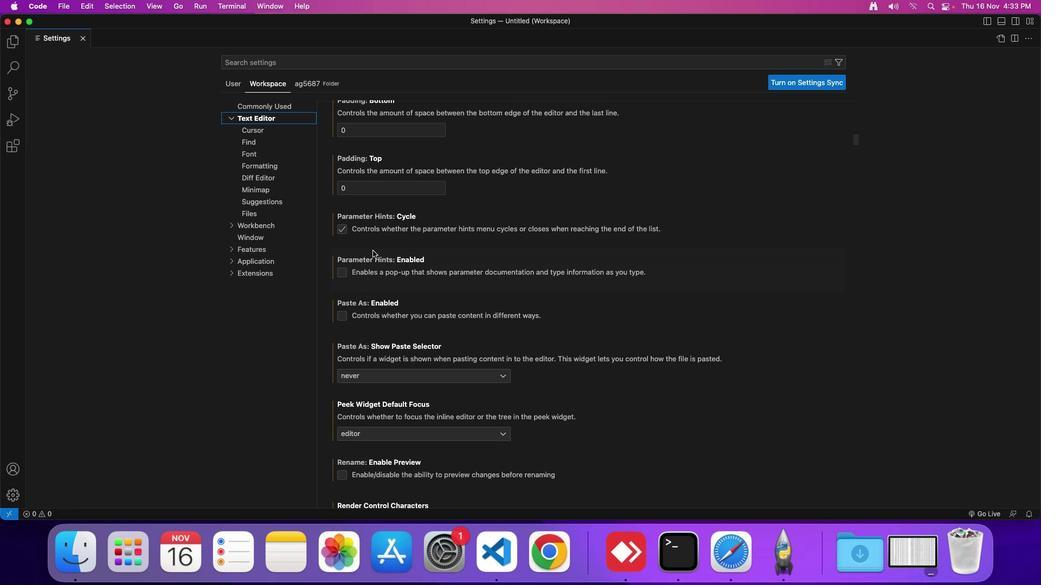 
Action: Mouse scrolled (378, 255) with delta (4, 4)
Screenshot: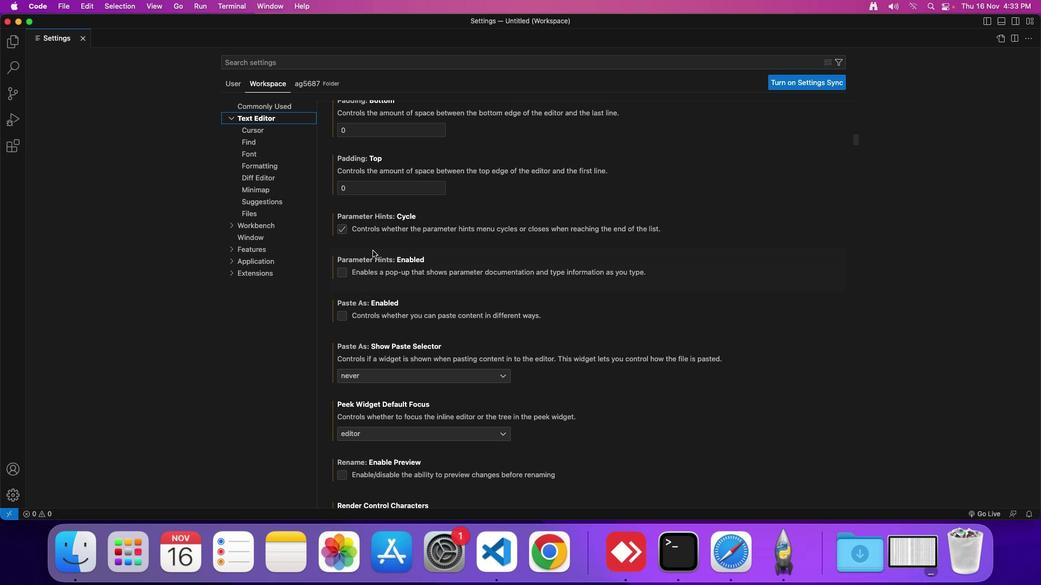 
Action: Mouse scrolled (378, 255) with delta (4, 4)
Screenshot: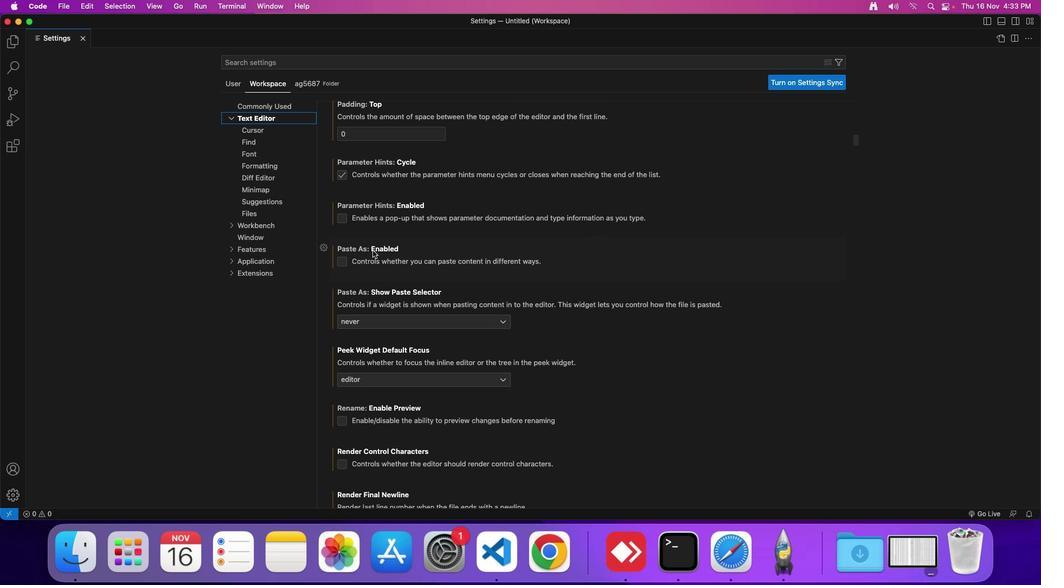 
Action: Mouse scrolled (378, 255) with delta (4, 4)
Screenshot: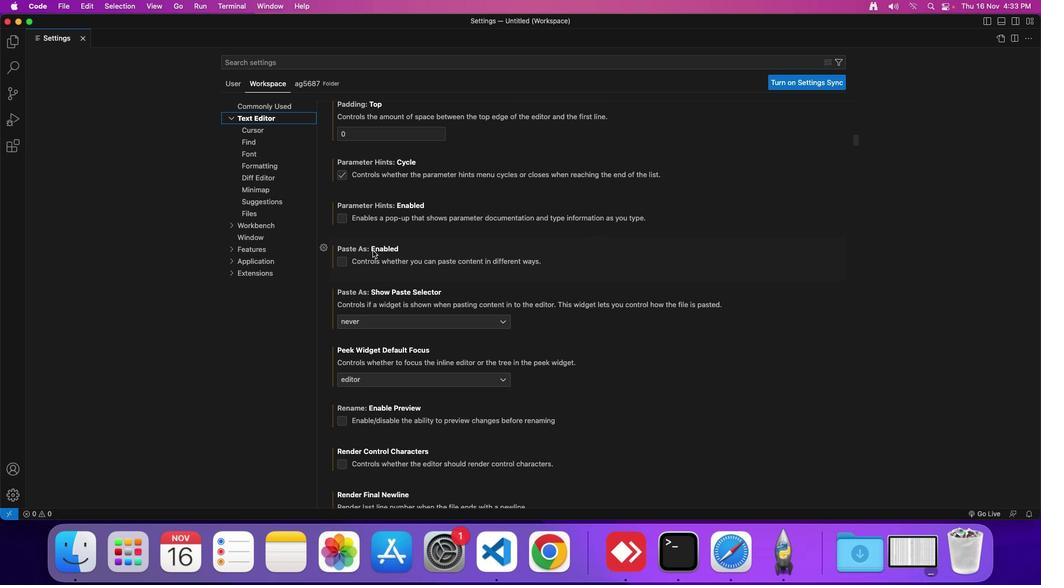 
Action: Mouse scrolled (378, 255) with delta (4, 4)
Screenshot: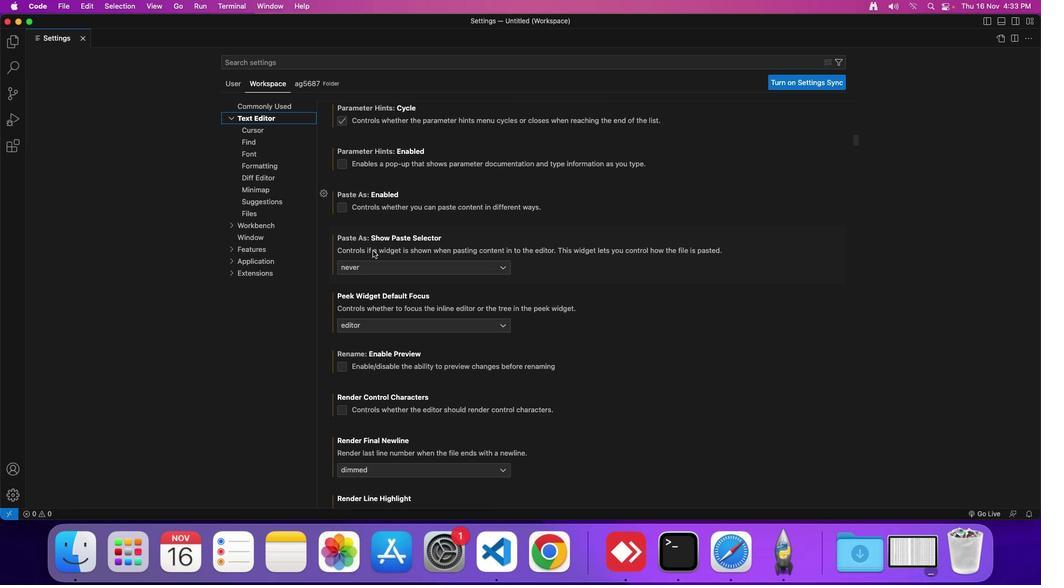 
Action: Mouse scrolled (378, 255) with delta (4, 4)
Screenshot: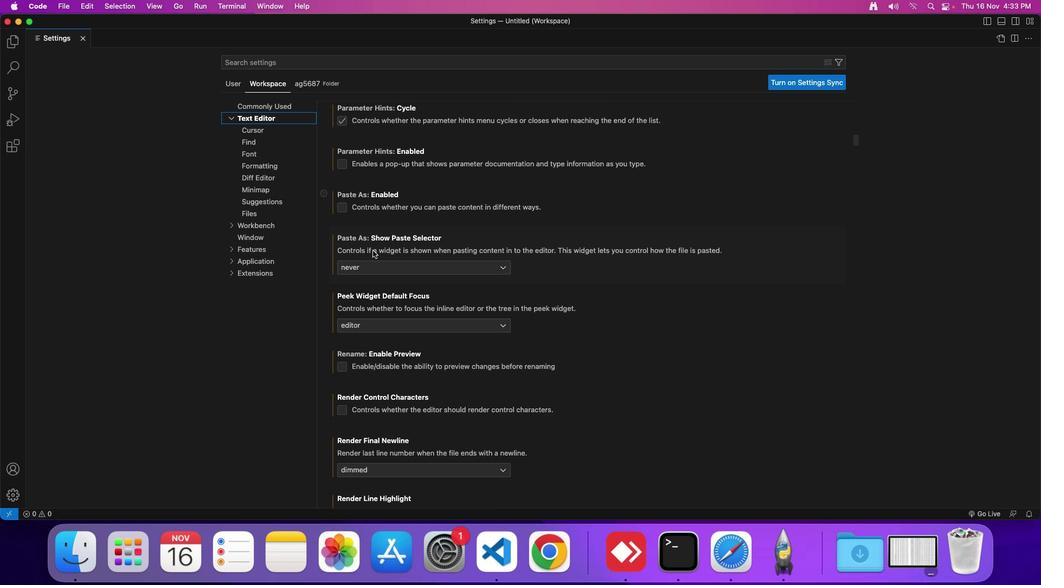 
Action: Mouse scrolled (378, 255) with delta (4, 4)
Screenshot: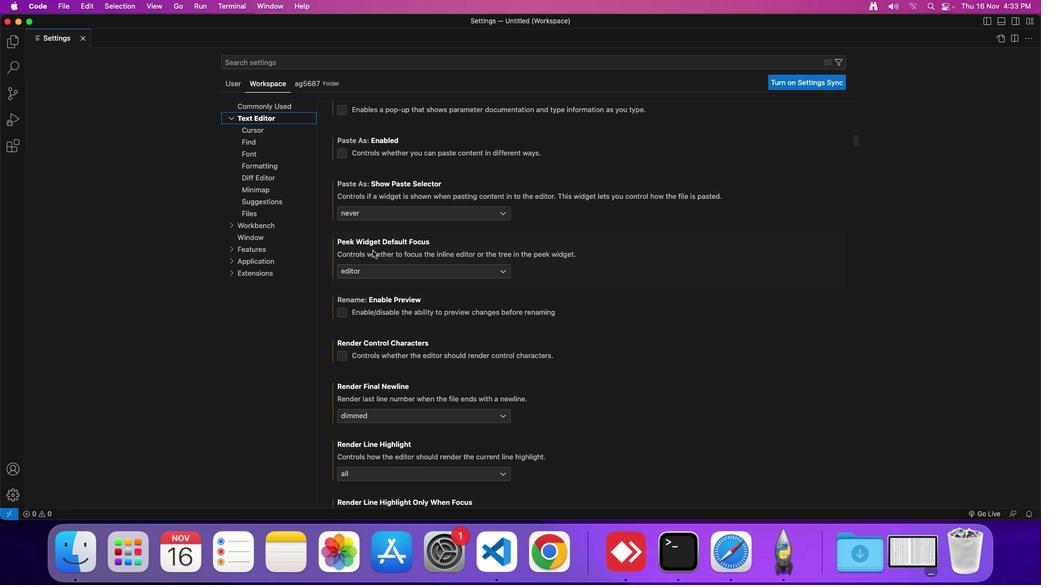 
Action: Mouse scrolled (378, 255) with delta (4, 4)
Screenshot: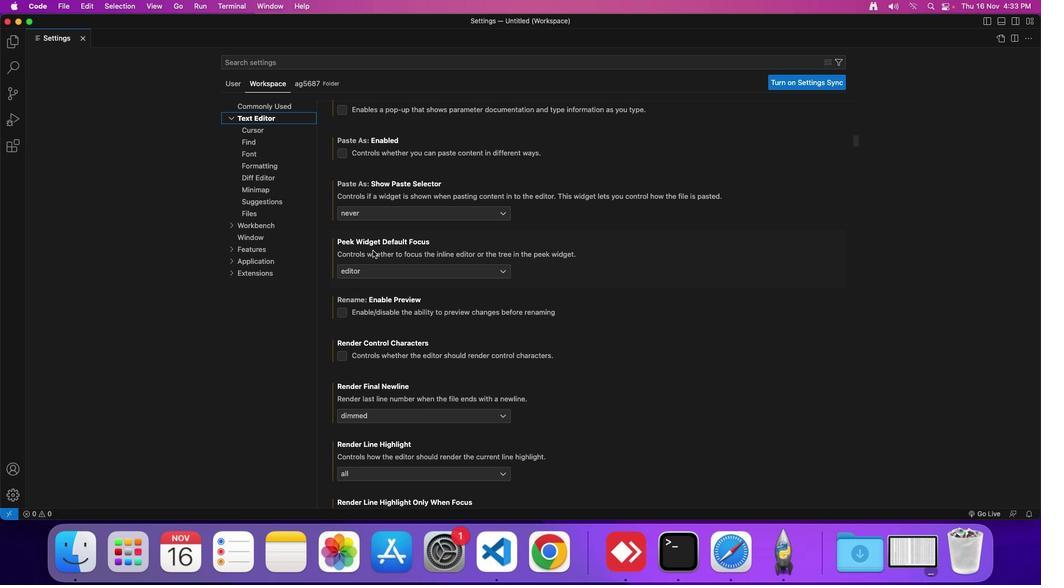 
Action: Mouse scrolled (378, 255) with delta (4, 4)
Screenshot: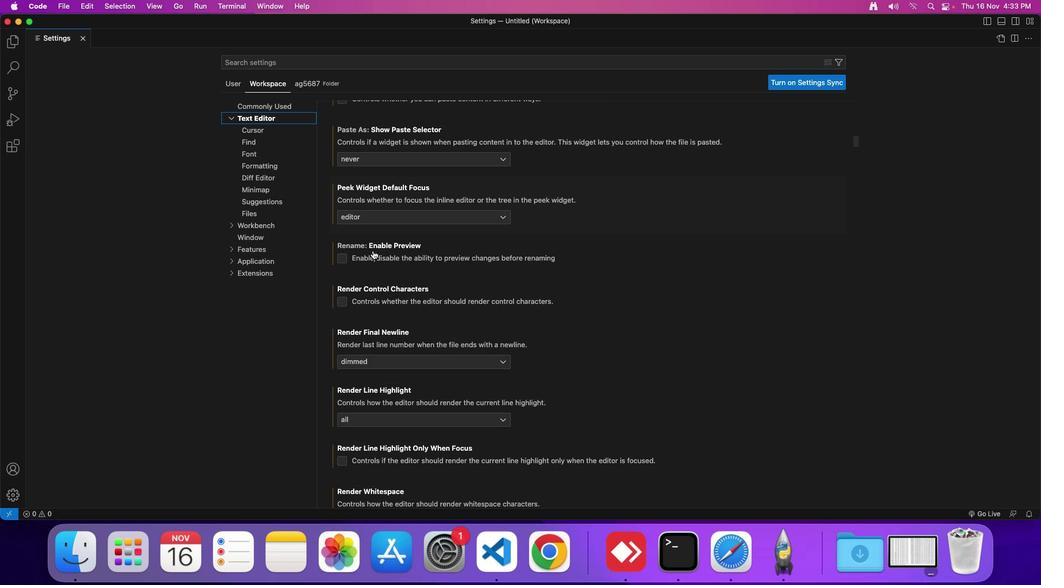 
Action: Mouse scrolled (378, 255) with delta (4, 4)
Screenshot: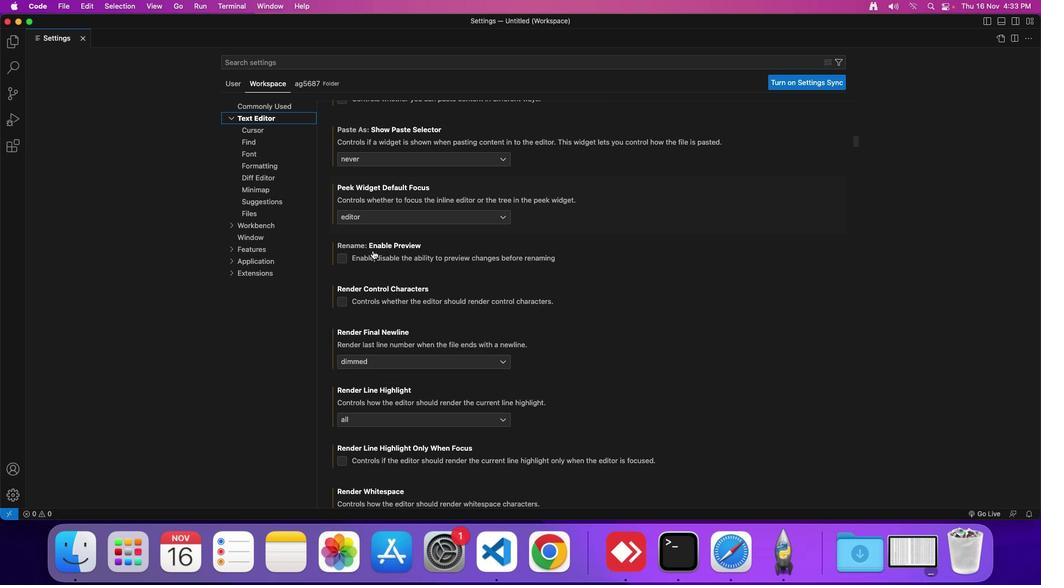 
Action: Mouse moved to (378, 255)
Screenshot: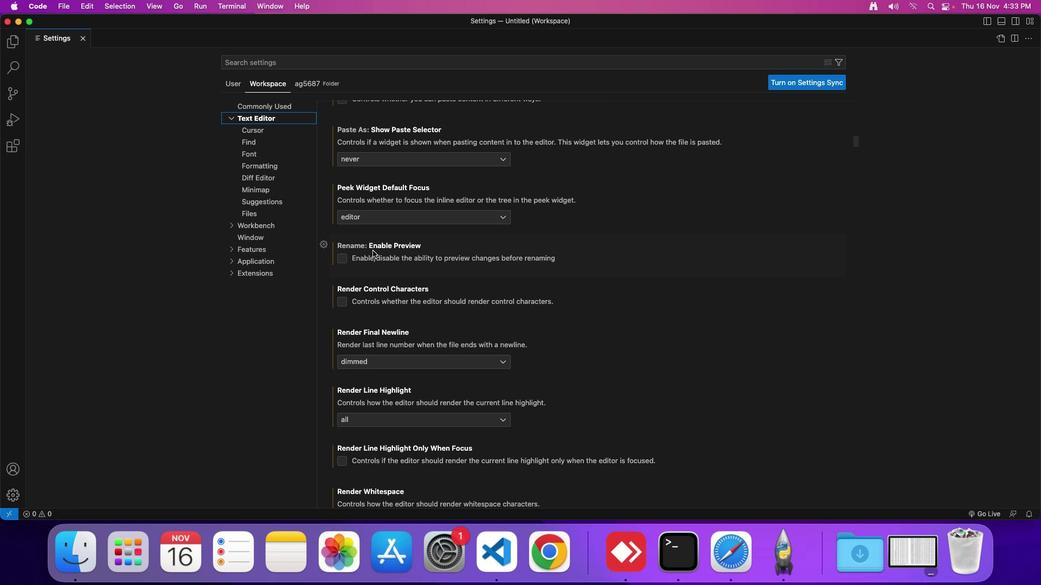 
Action: Mouse scrolled (378, 255) with delta (4, 4)
Screenshot: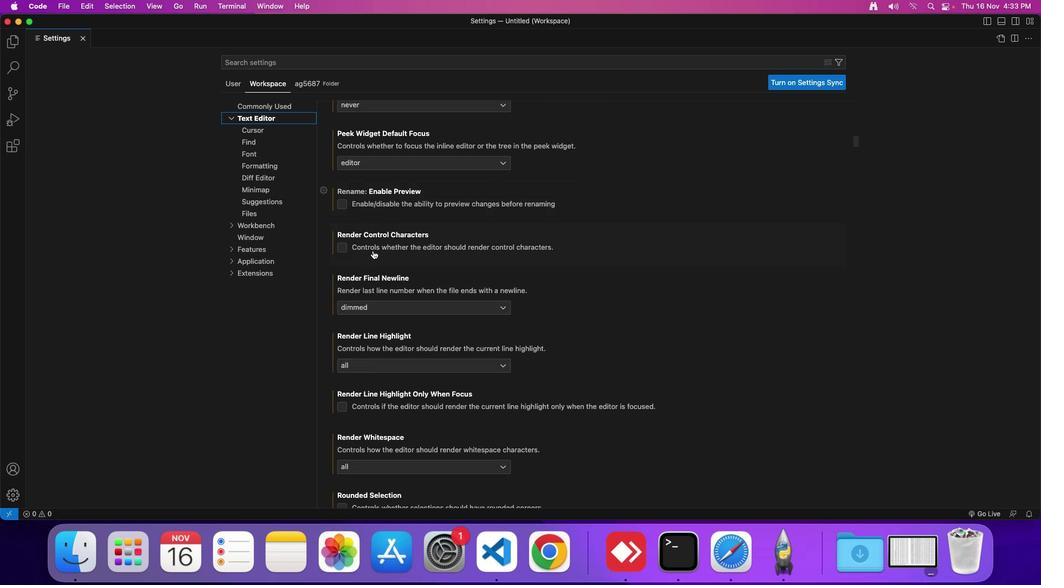 
Action: Mouse scrolled (378, 255) with delta (4, 4)
Screenshot: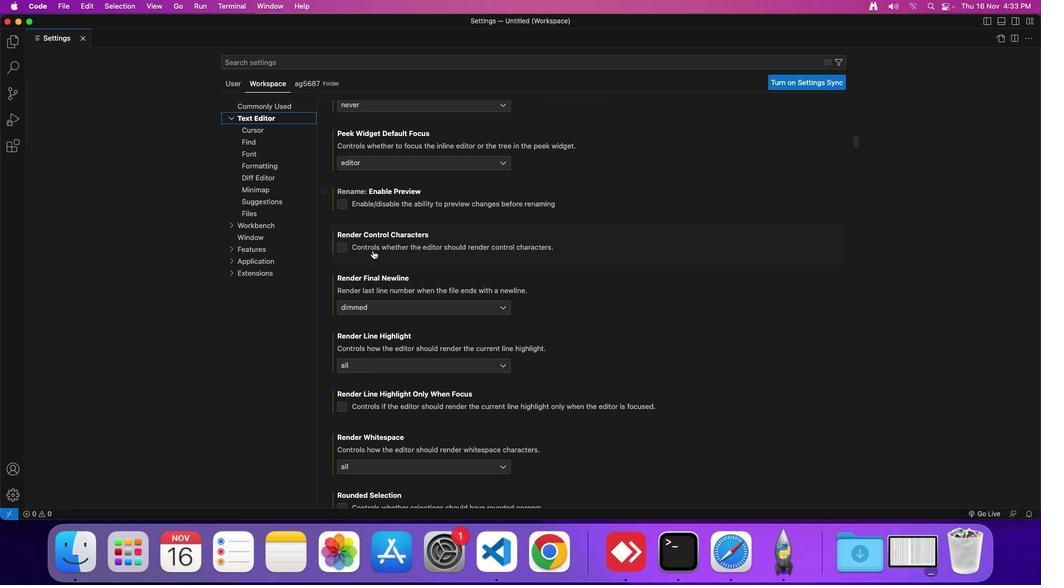 
Action: Mouse scrolled (378, 255) with delta (4, 4)
Screenshot: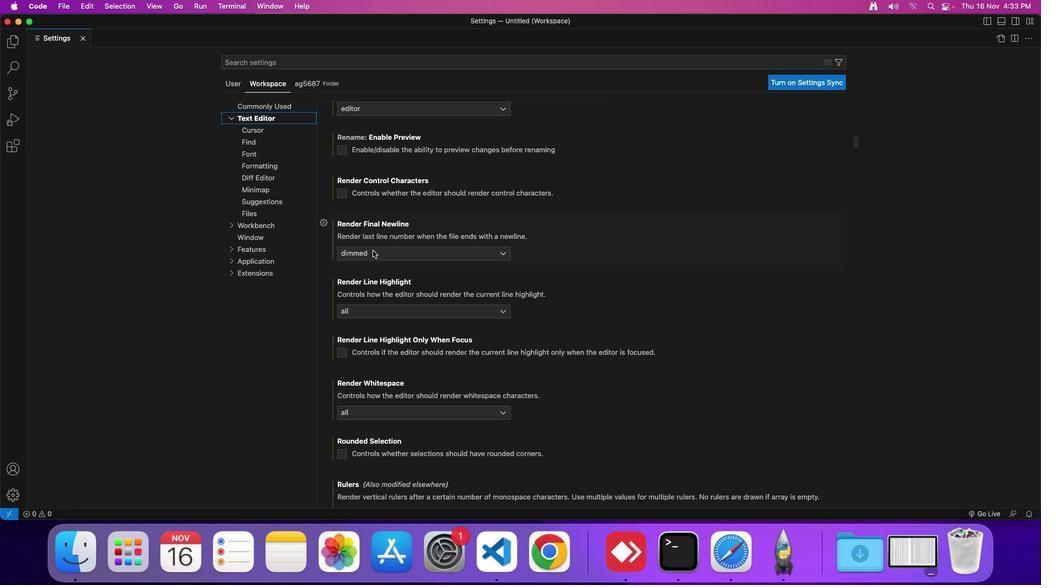 
Action: Mouse scrolled (378, 255) with delta (4, 4)
Screenshot: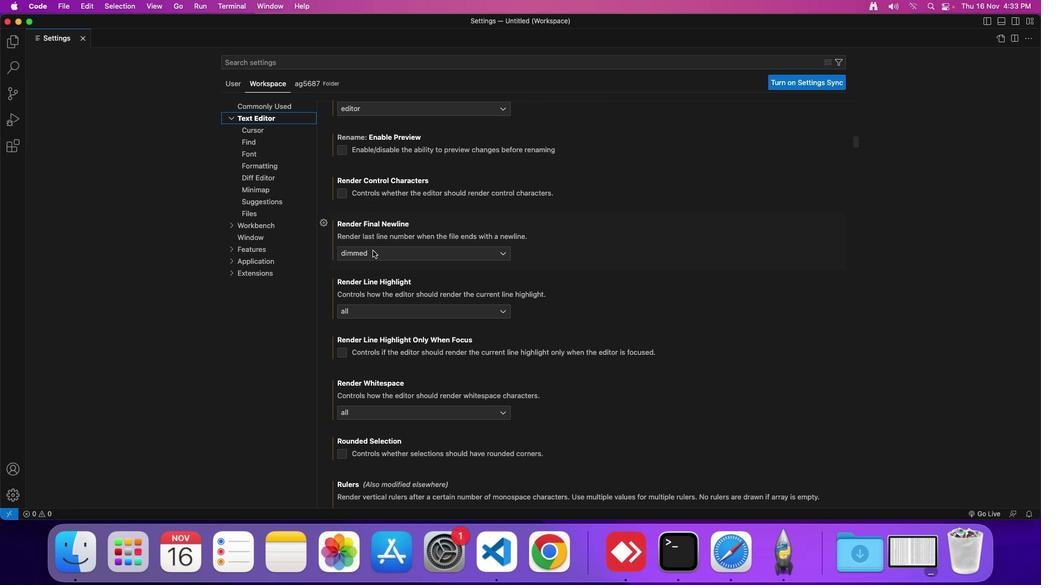 
Action: Mouse scrolled (378, 255) with delta (4, 4)
Screenshot: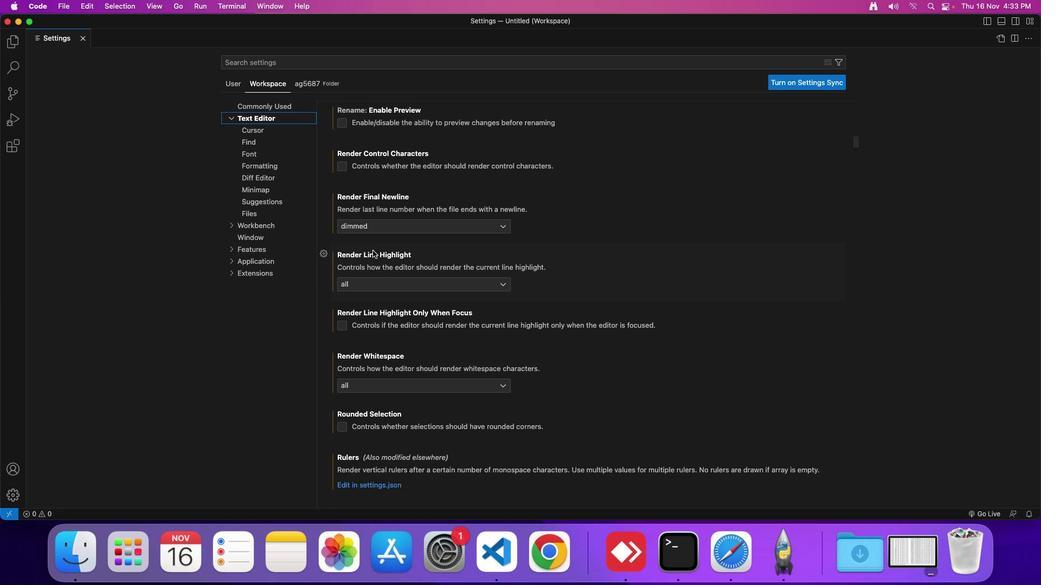 
Action: Mouse scrolled (378, 255) with delta (4, 4)
Screenshot: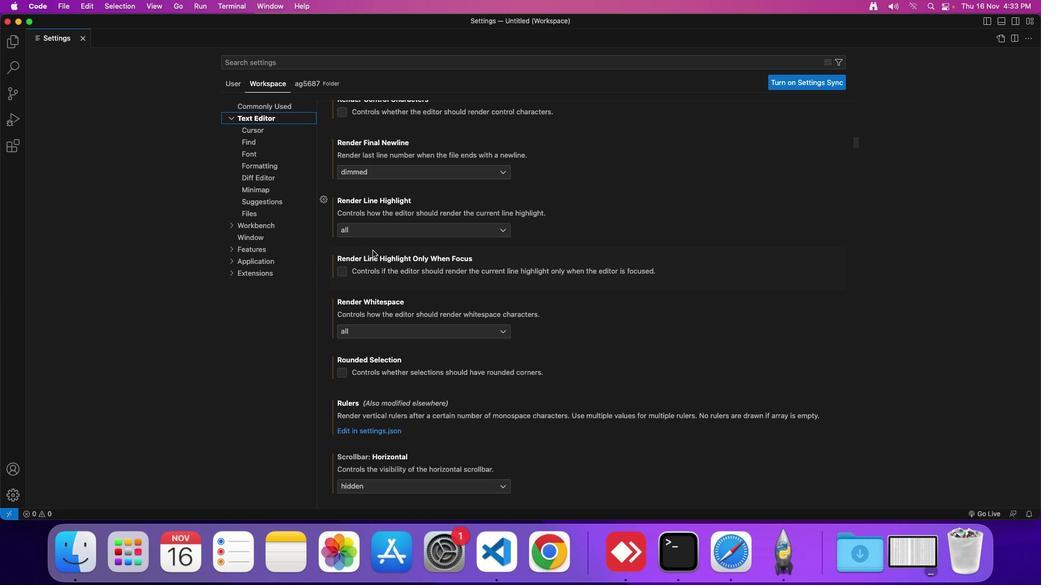 
Action: Mouse scrolled (378, 255) with delta (4, 4)
Screenshot: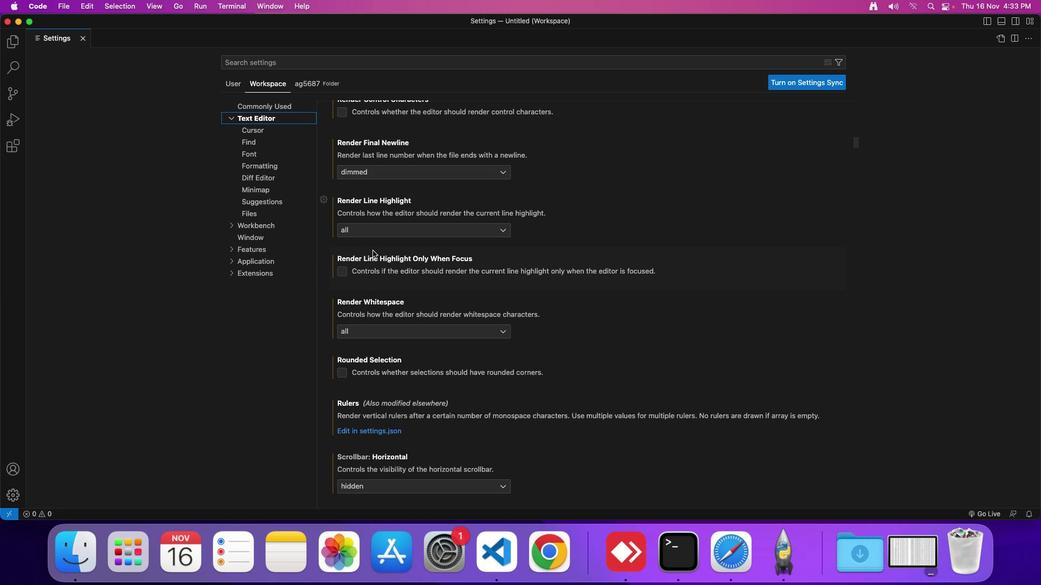 
Action: Mouse moved to (378, 256)
Screenshot: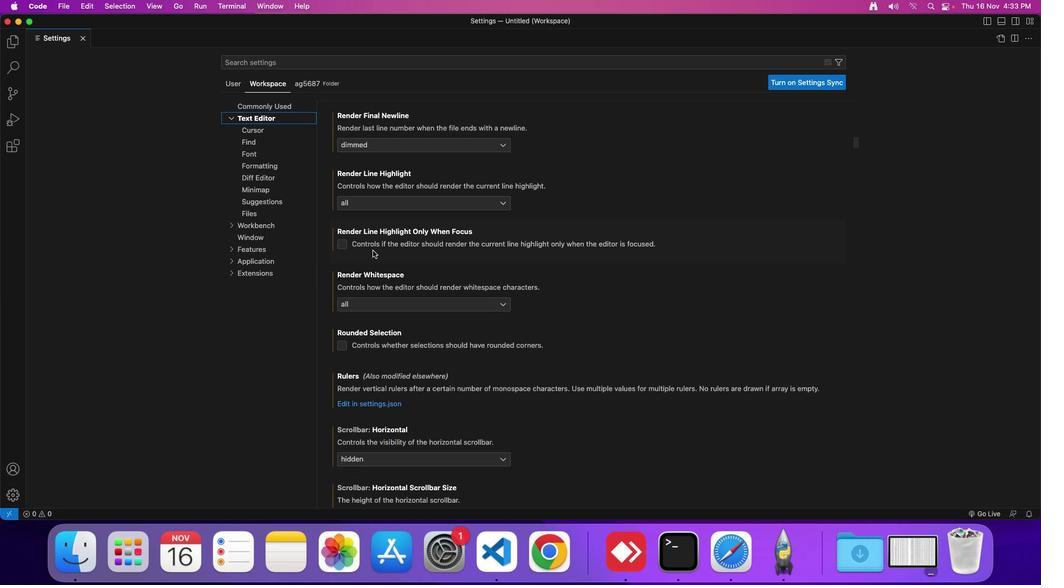 
Action: Mouse scrolled (378, 256) with delta (4, 4)
Screenshot: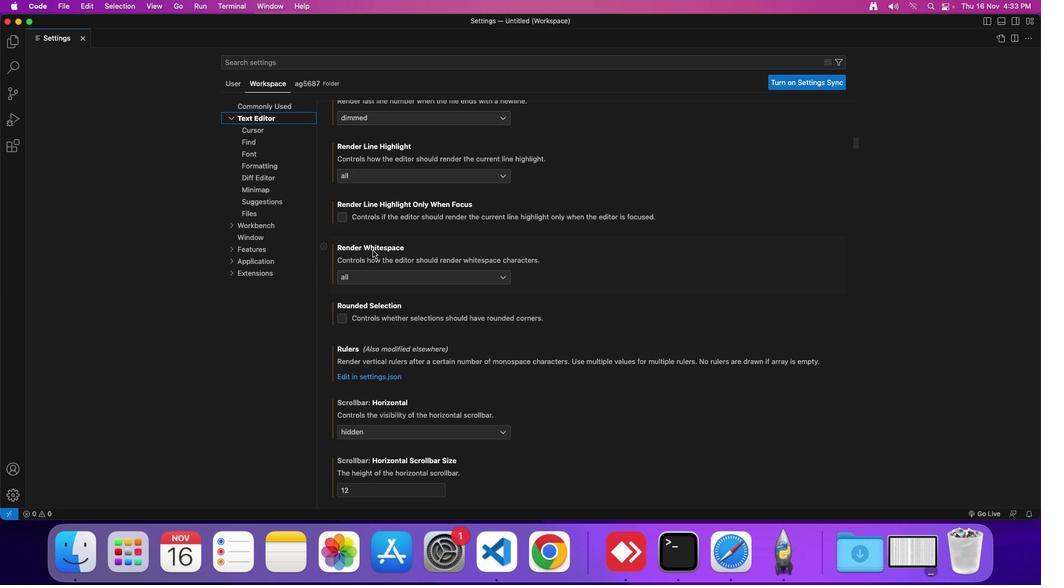 
Action: Mouse scrolled (378, 256) with delta (4, 4)
Screenshot: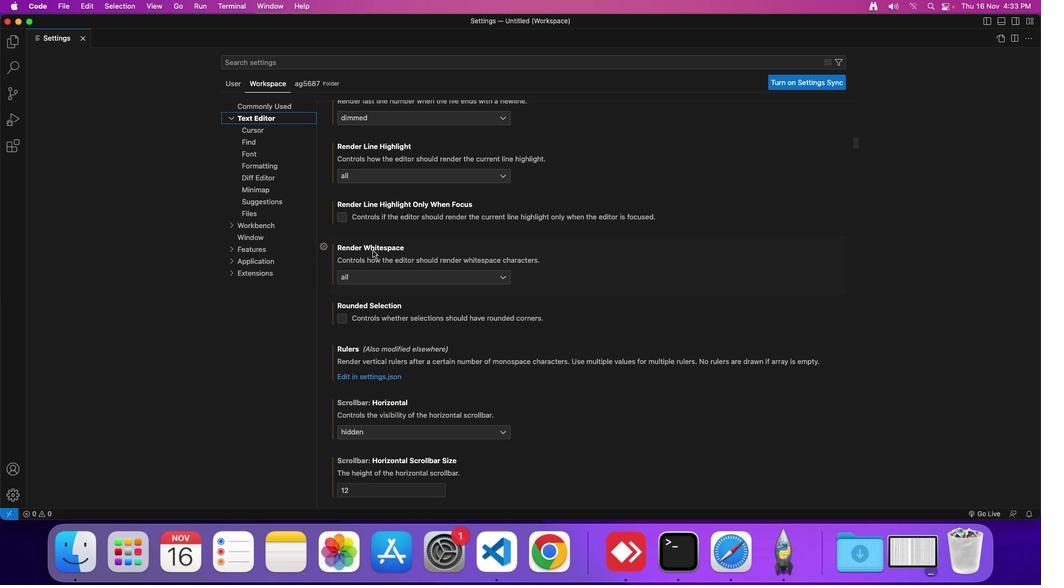 
Action: Mouse scrolled (378, 256) with delta (4, 4)
Screenshot: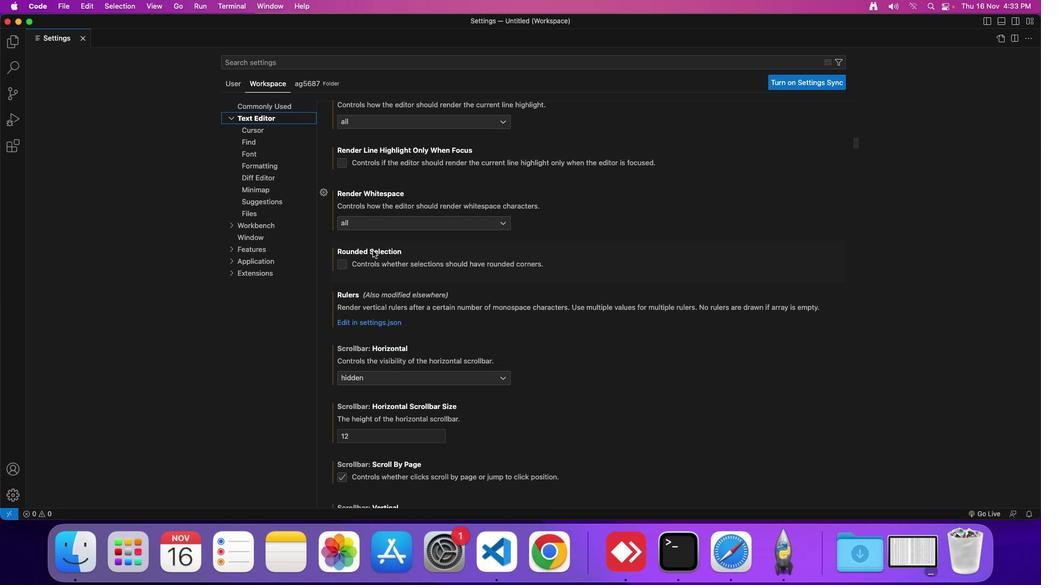 
Action: Mouse scrolled (378, 256) with delta (4, 4)
Screenshot: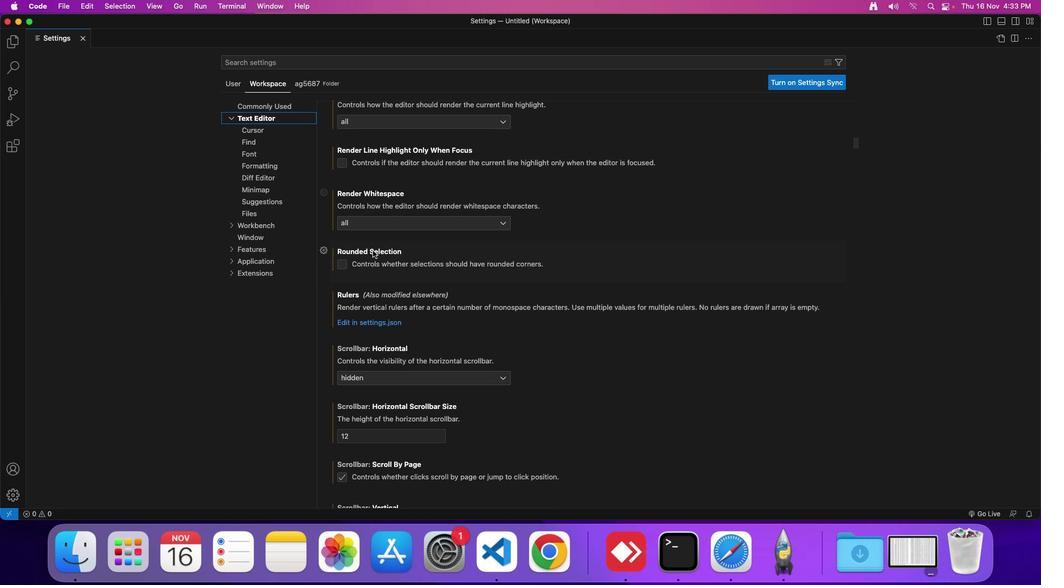 
Action: Mouse scrolled (378, 256) with delta (4, 4)
Screenshot: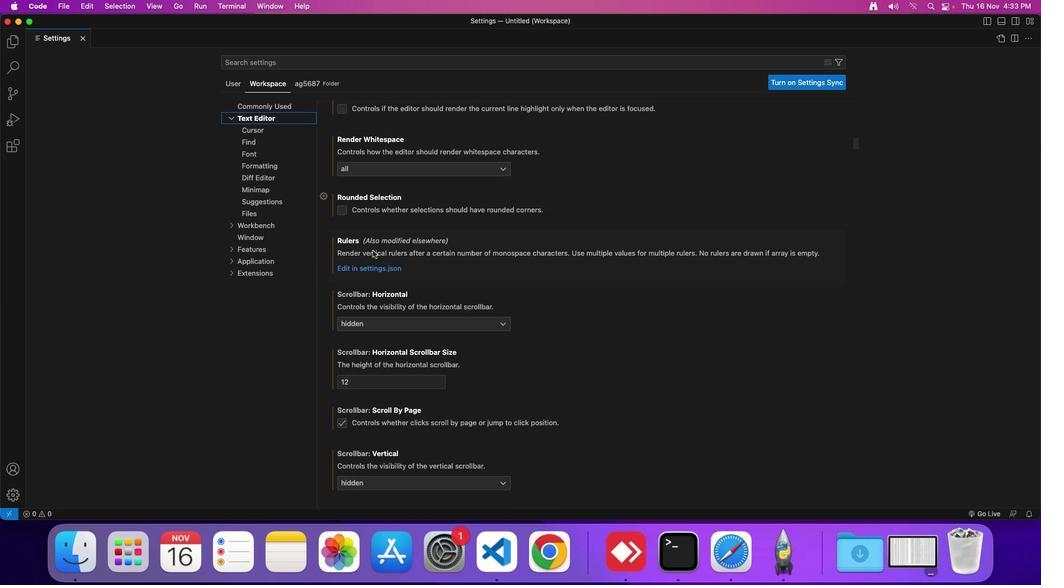 
Action: Mouse scrolled (378, 256) with delta (4, 4)
Screenshot: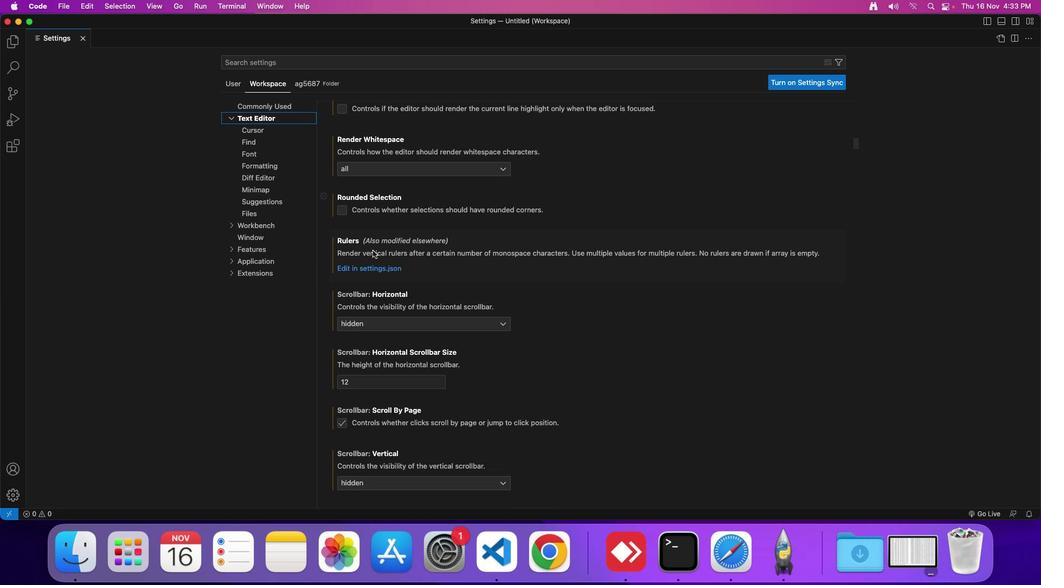 
Action: Mouse scrolled (378, 256) with delta (4, 4)
Screenshot: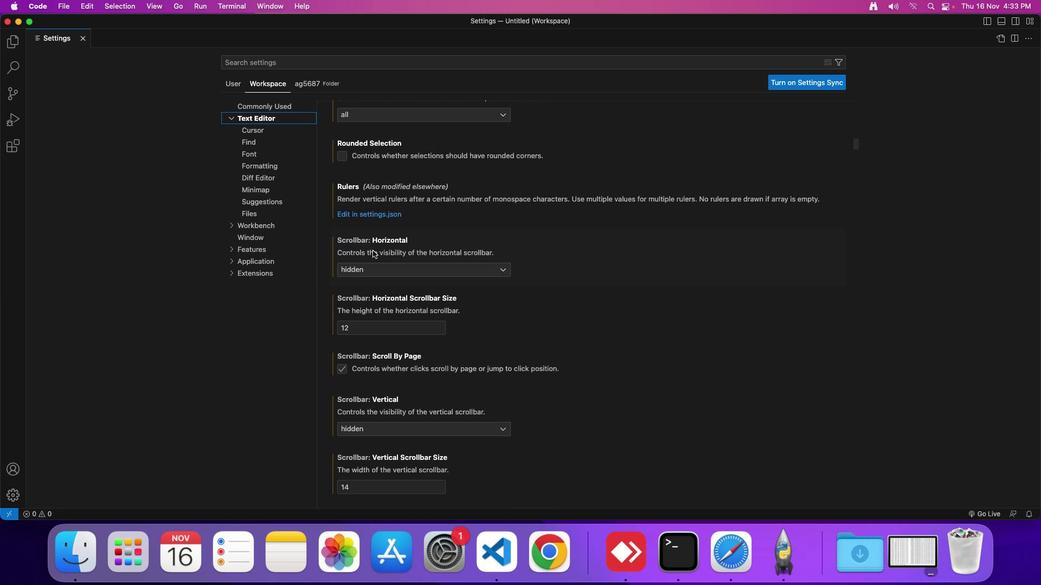 
Action: Mouse scrolled (378, 256) with delta (4, 4)
Screenshot: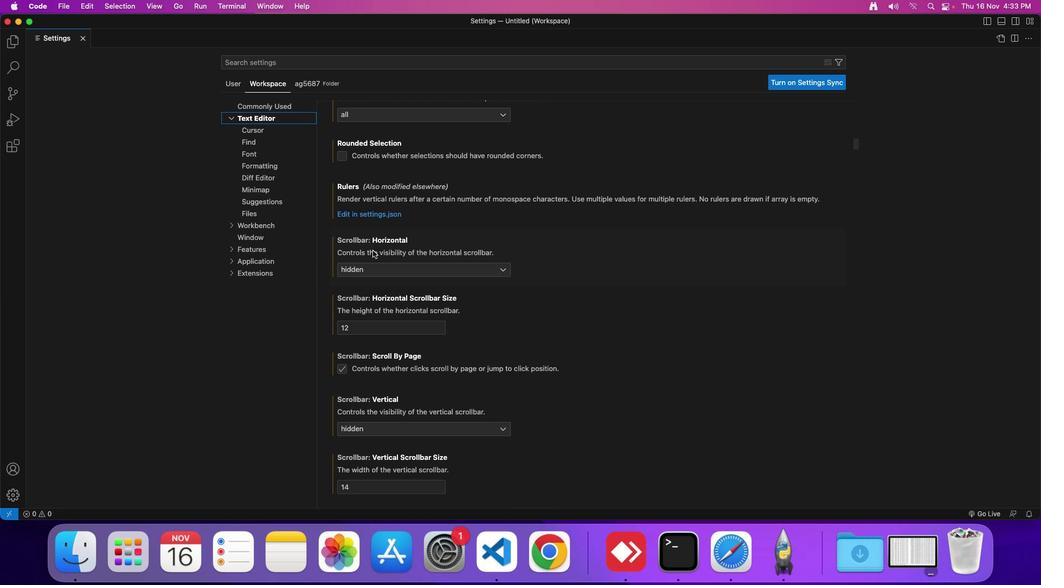 
Action: Mouse scrolled (378, 256) with delta (4, 4)
Screenshot: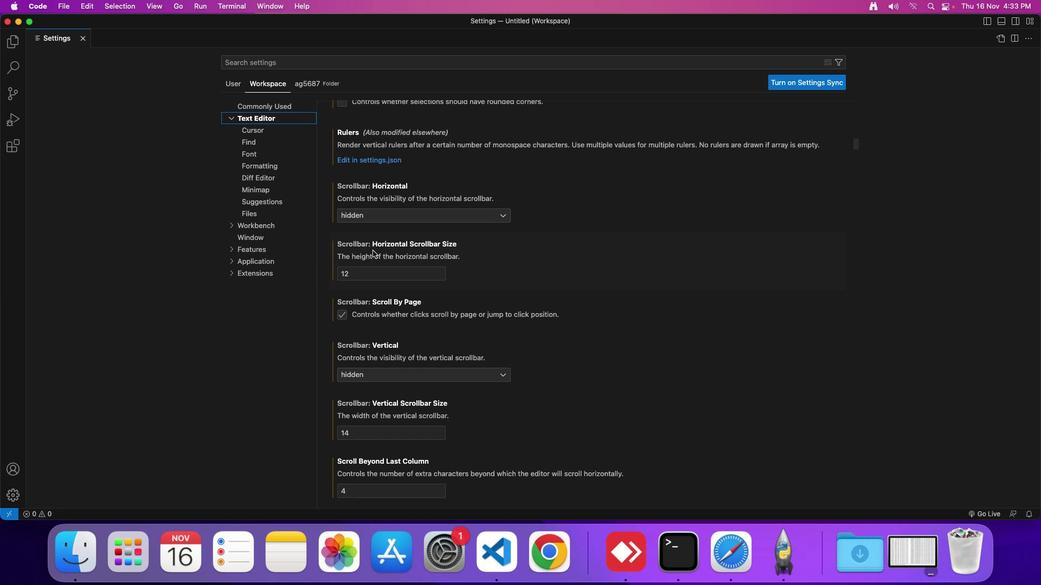
Action: Mouse scrolled (378, 256) with delta (4, 4)
Screenshot: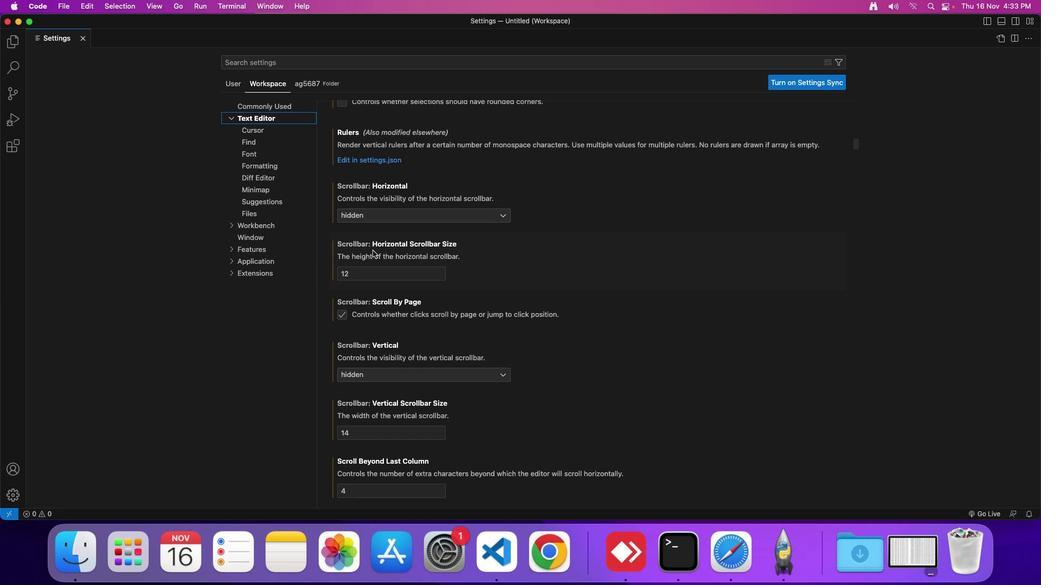 
Action: Mouse scrolled (378, 256) with delta (4, 4)
Screenshot: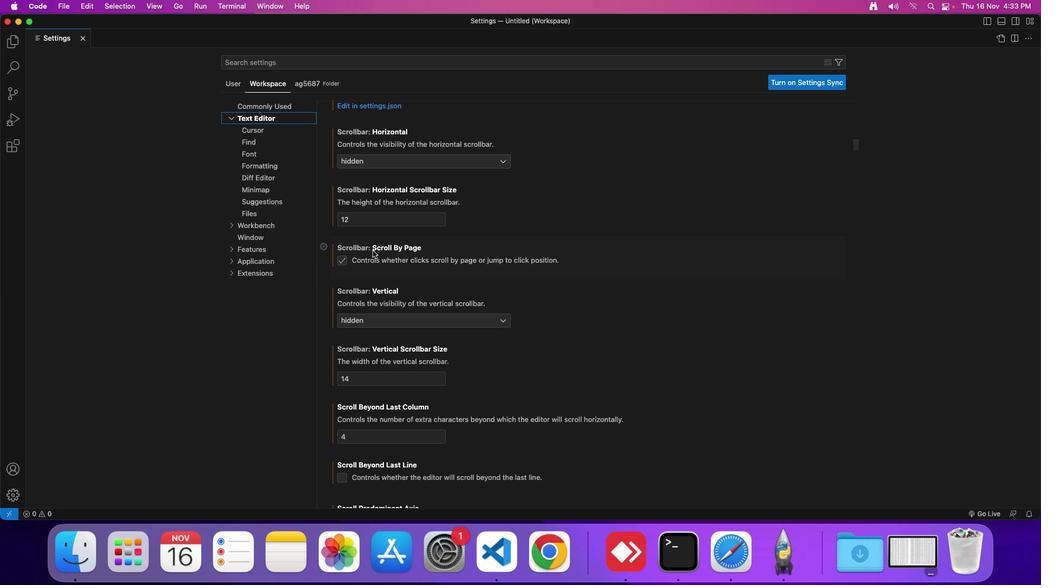 
Action: Mouse scrolled (378, 256) with delta (4, 4)
Screenshot: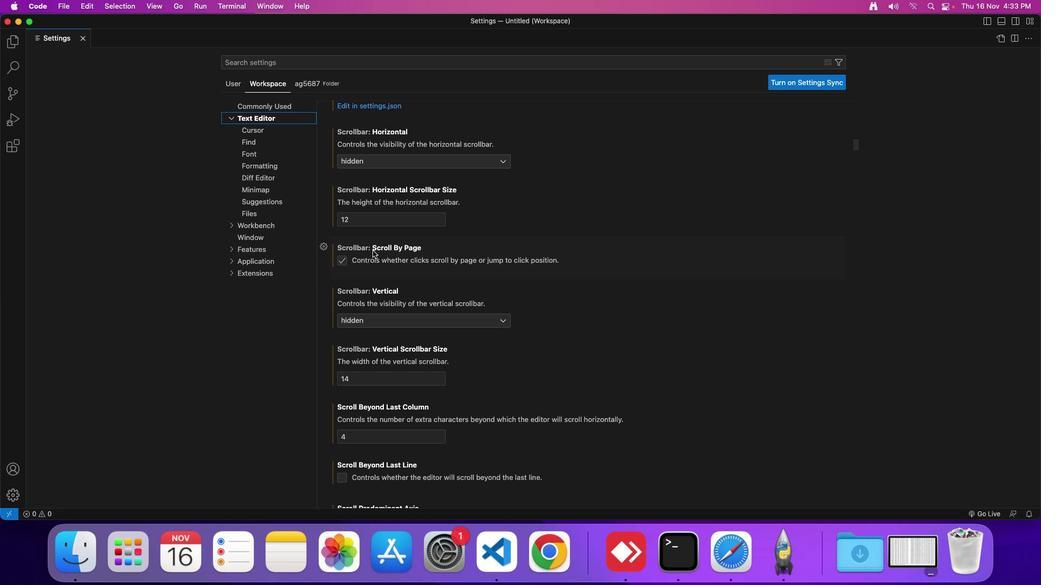 
Action: Mouse scrolled (378, 256) with delta (4, 4)
Screenshot: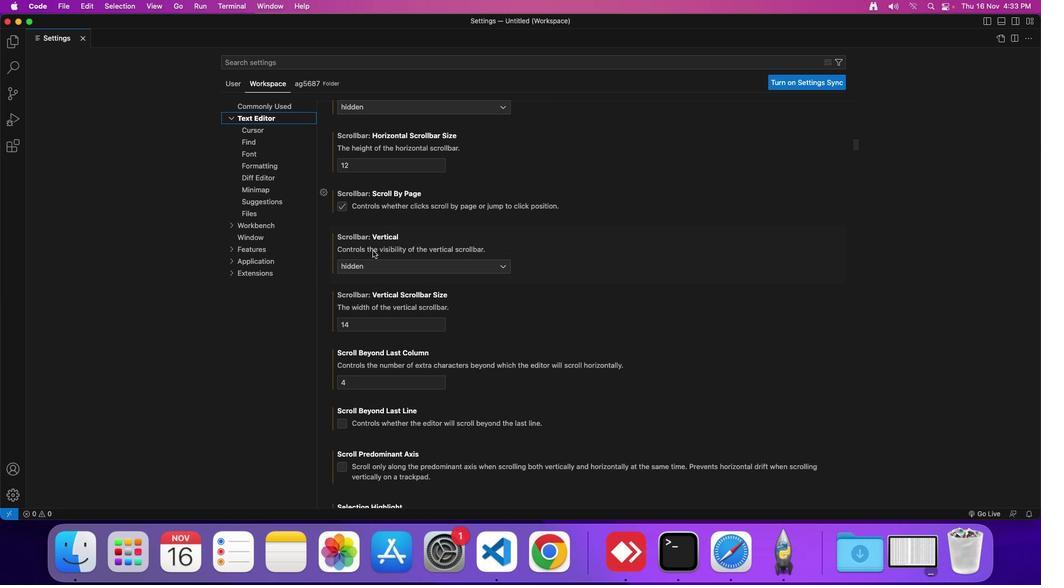 
Action: Mouse scrolled (378, 256) with delta (4, 4)
Screenshot: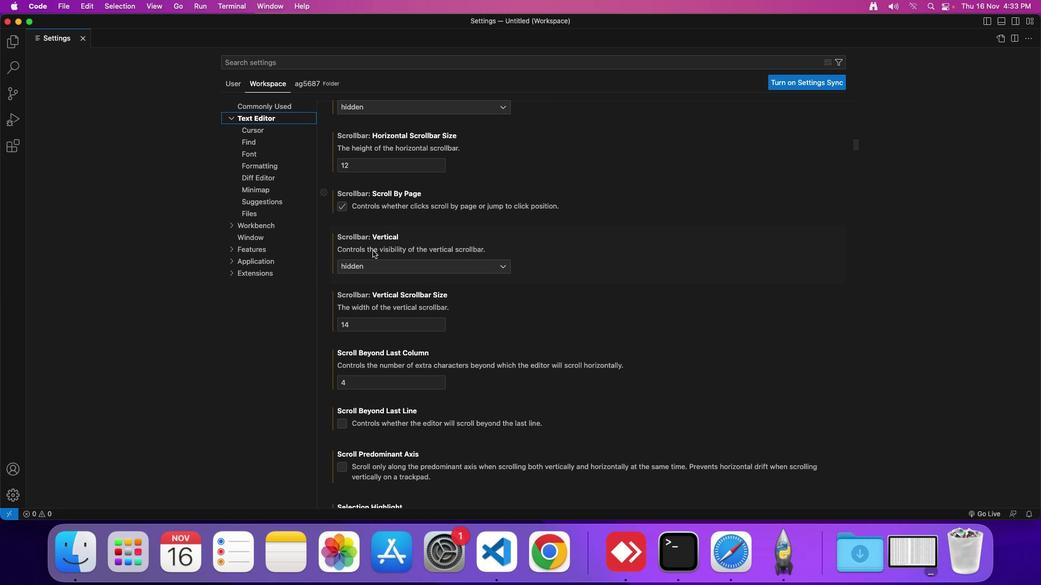 
Action: Mouse scrolled (378, 256) with delta (4, 4)
Screenshot: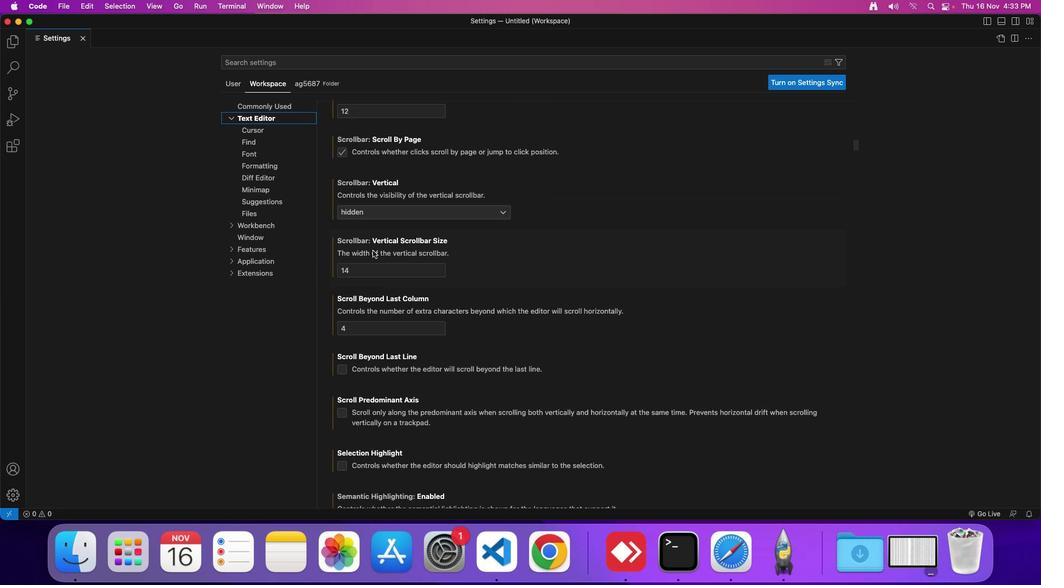 
Action: Mouse scrolled (378, 256) with delta (4, 4)
Screenshot: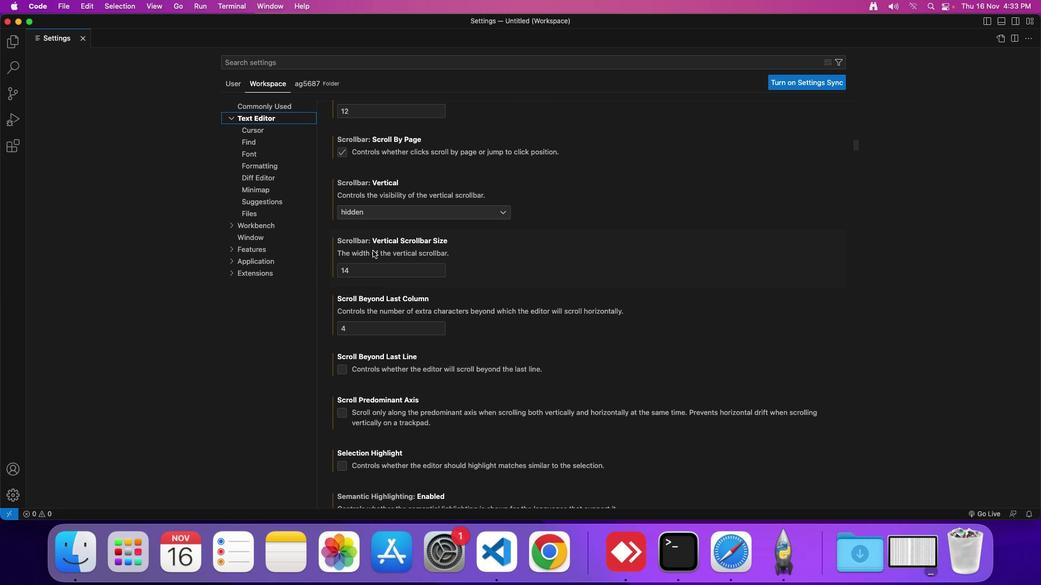 
Action: Mouse scrolled (378, 256) with delta (4, 4)
Screenshot: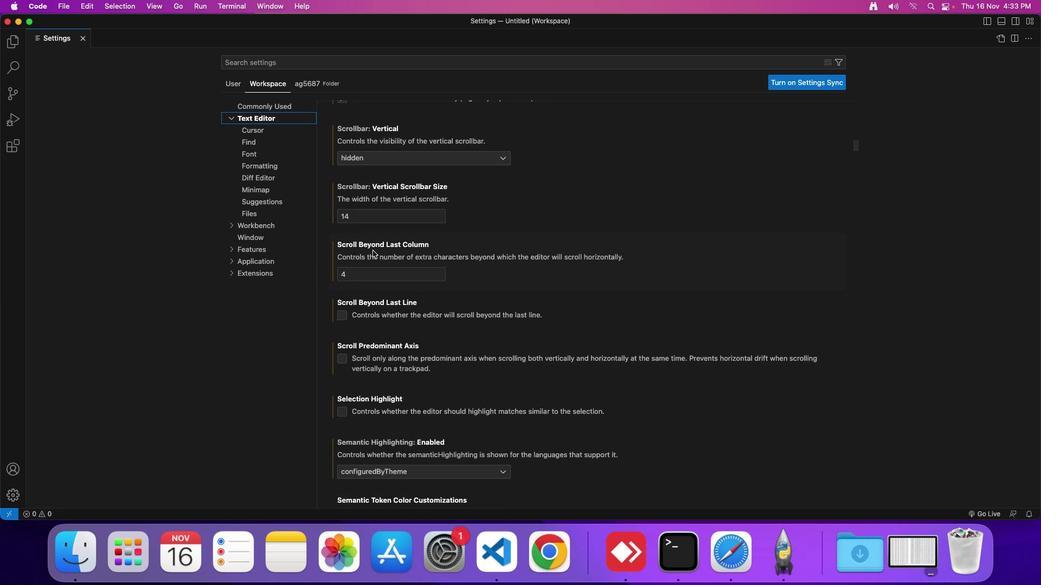 
Action: Mouse scrolled (378, 256) with delta (4, 4)
Screenshot: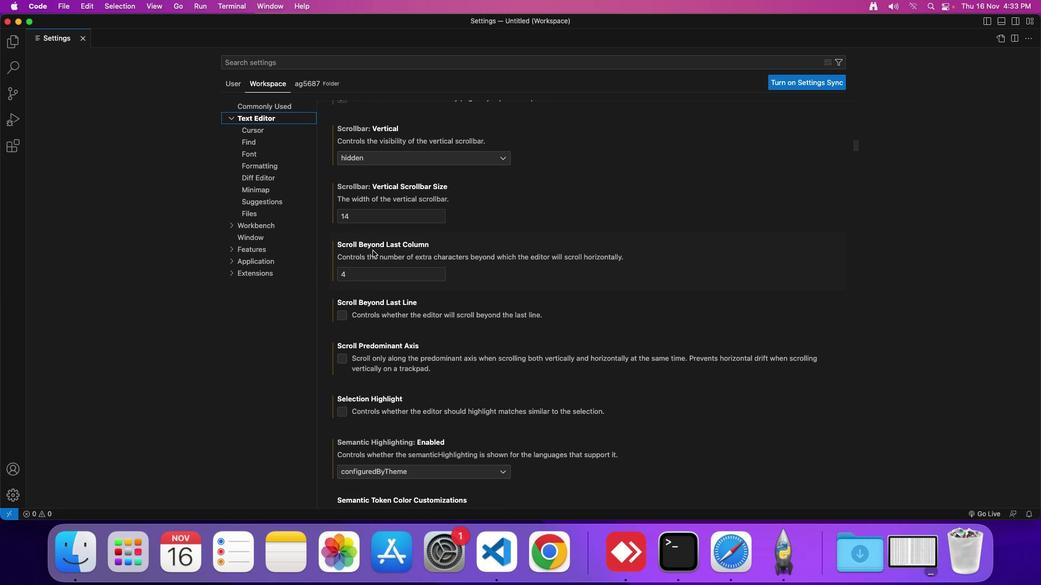 
Action: Mouse scrolled (378, 256) with delta (4, 4)
Screenshot: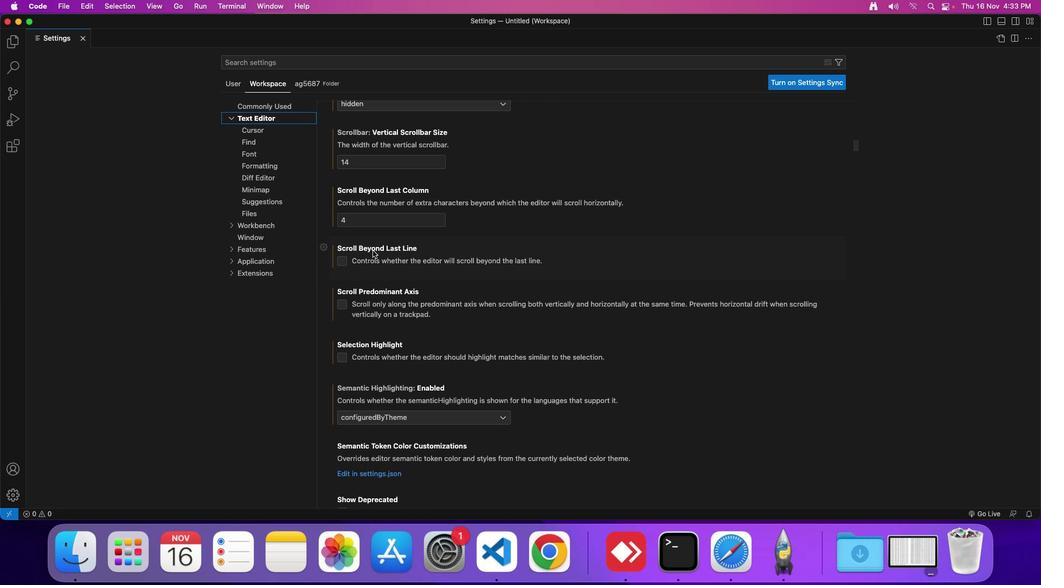 
Action: Mouse scrolled (378, 256) with delta (4, 4)
Screenshot: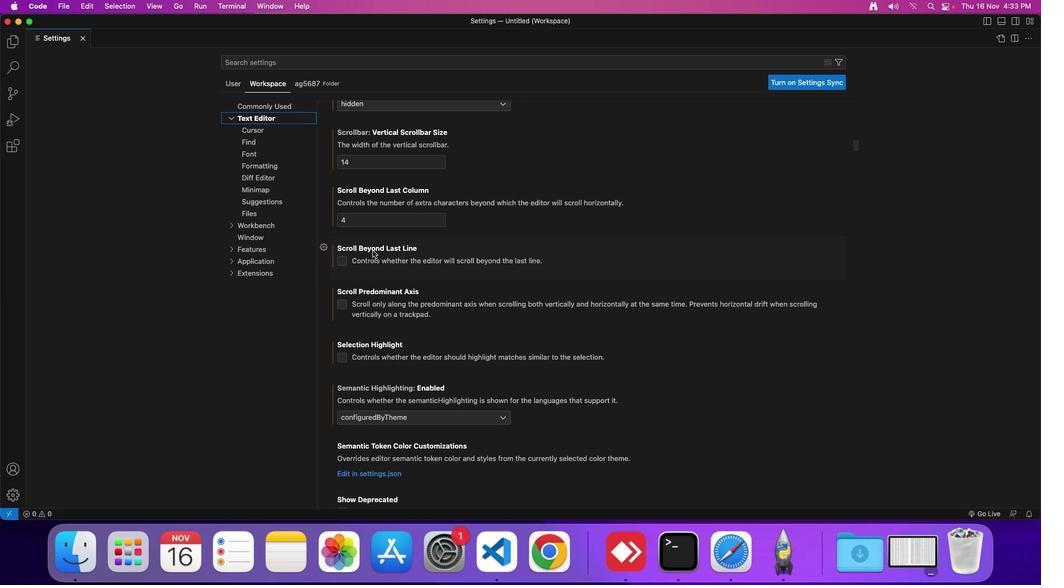 
Action: Mouse scrolled (378, 256) with delta (4, 4)
Screenshot: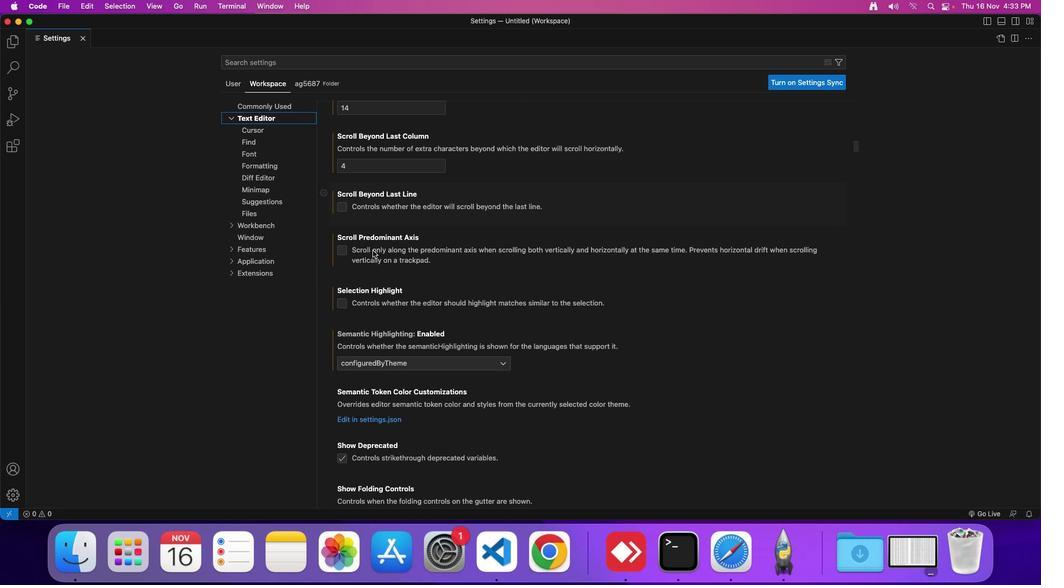 
Action: Mouse scrolled (378, 256) with delta (4, 4)
Screenshot: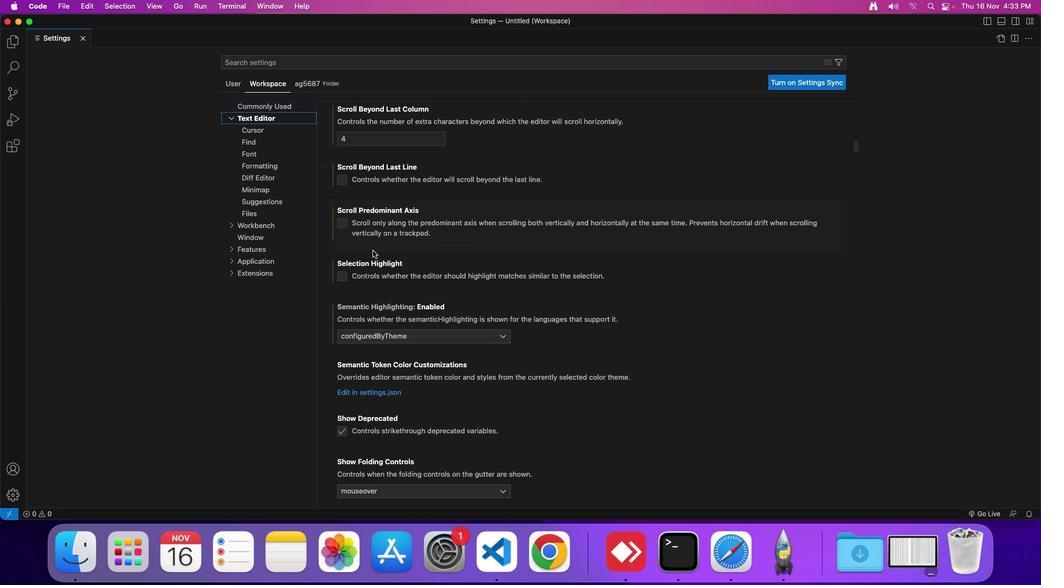 
Action: Mouse scrolled (378, 256) with delta (4, 4)
Screenshot: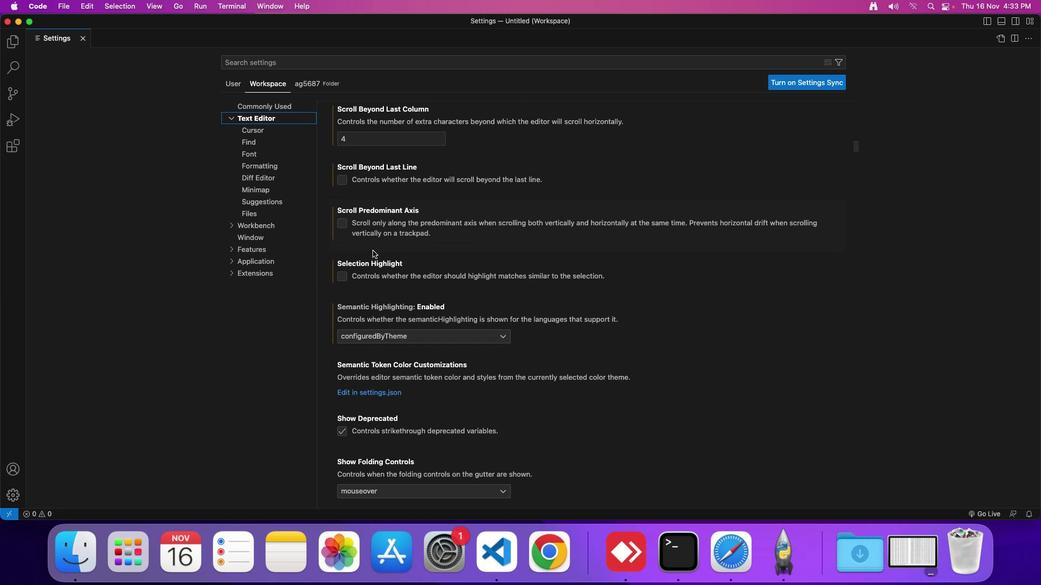 
Action: Mouse scrolled (378, 256) with delta (4, 4)
Screenshot: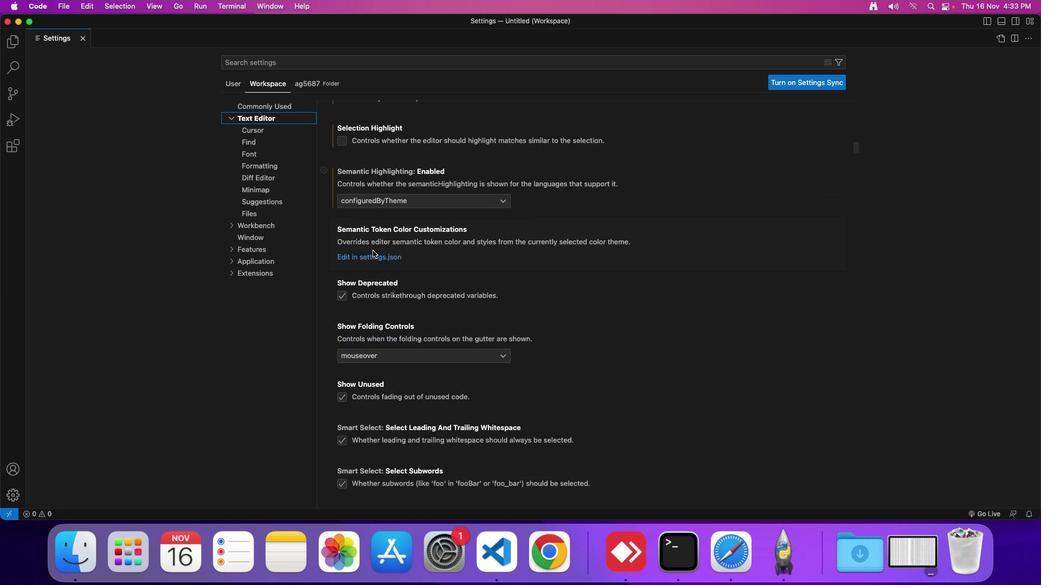 
Action: Mouse scrolled (378, 256) with delta (4, 4)
Screenshot: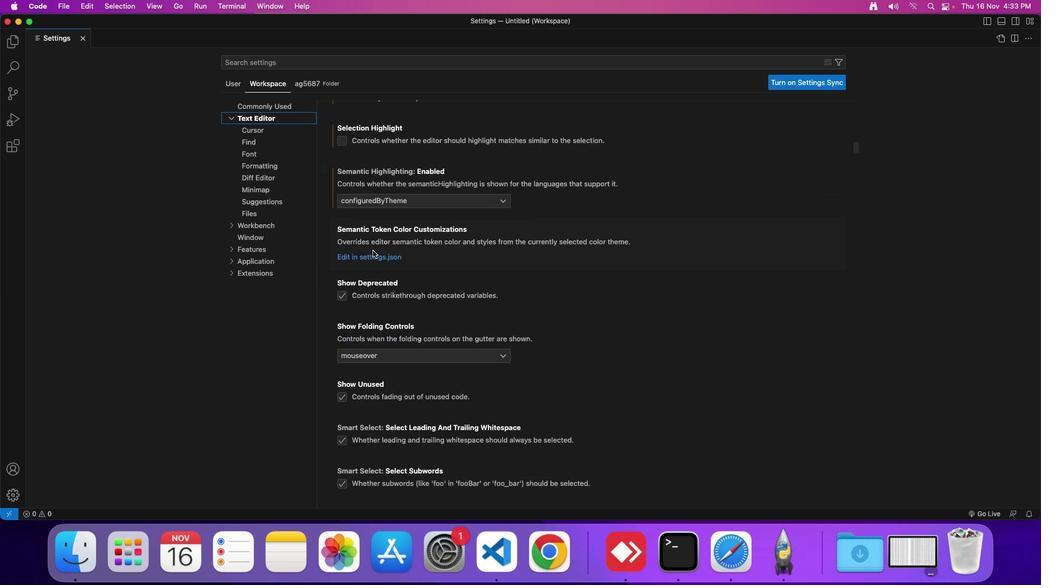 
Action: Mouse scrolled (378, 256) with delta (4, 3)
Screenshot: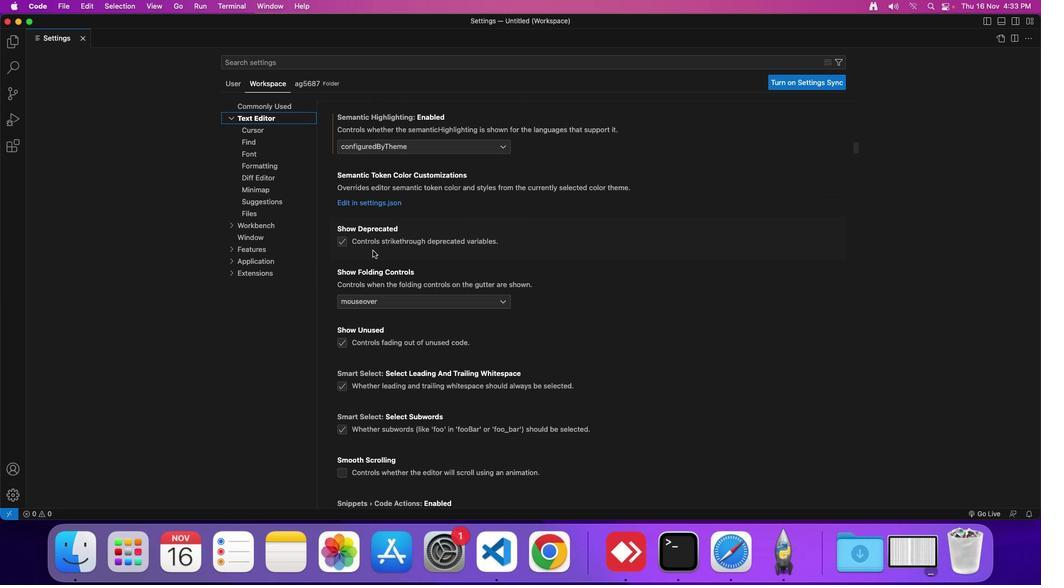 
Action: Mouse scrolled (378, 256) with delta (4, 3)
Screenshot: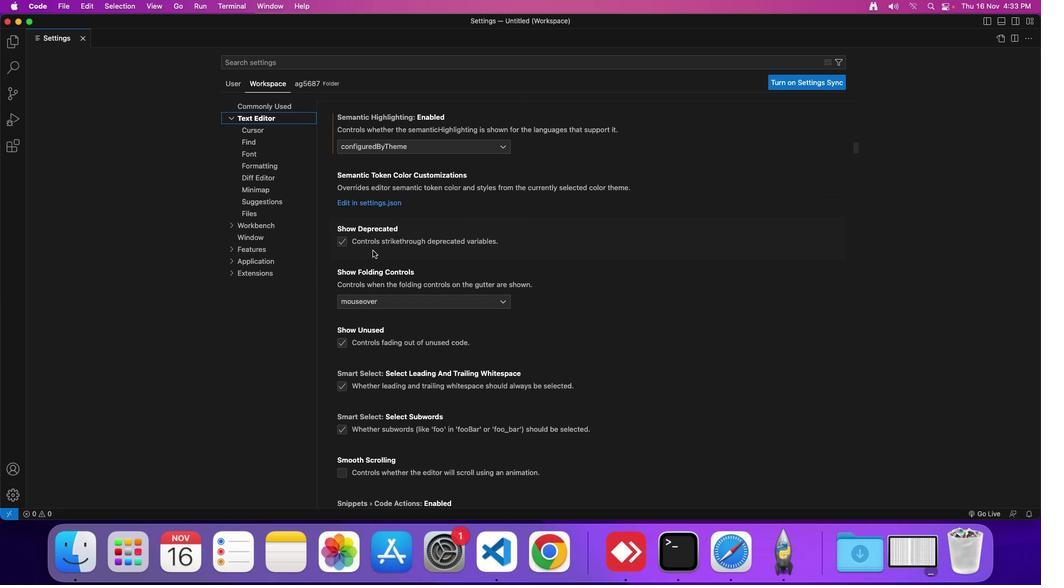 
Action: Mouse moved to (369, 209)
Screenshot: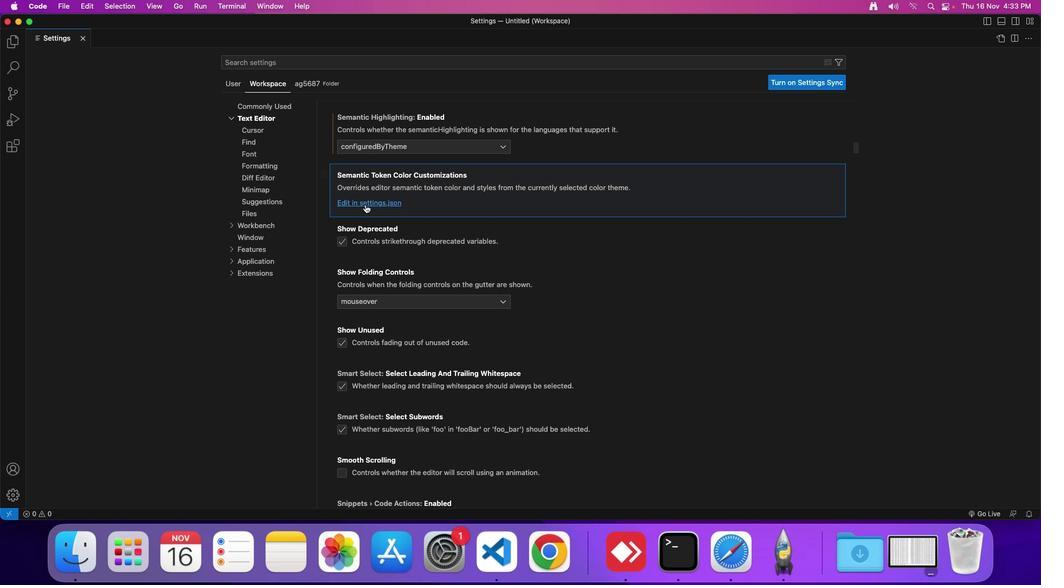 
Action: Mouse pressed left at (369, 209)
Screenshot: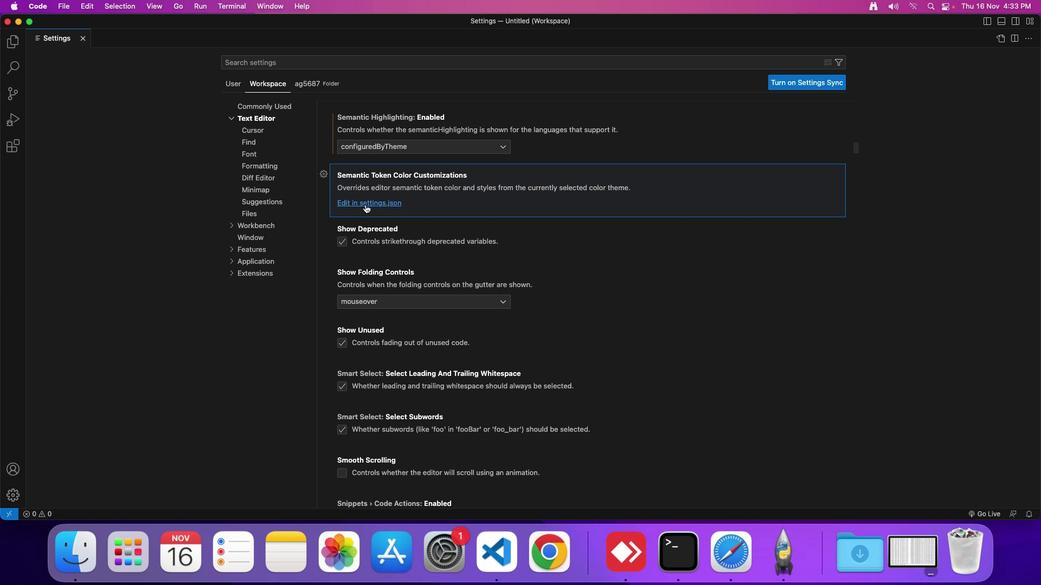 
Action: Mouse moved to (364, 243)
Screenshot: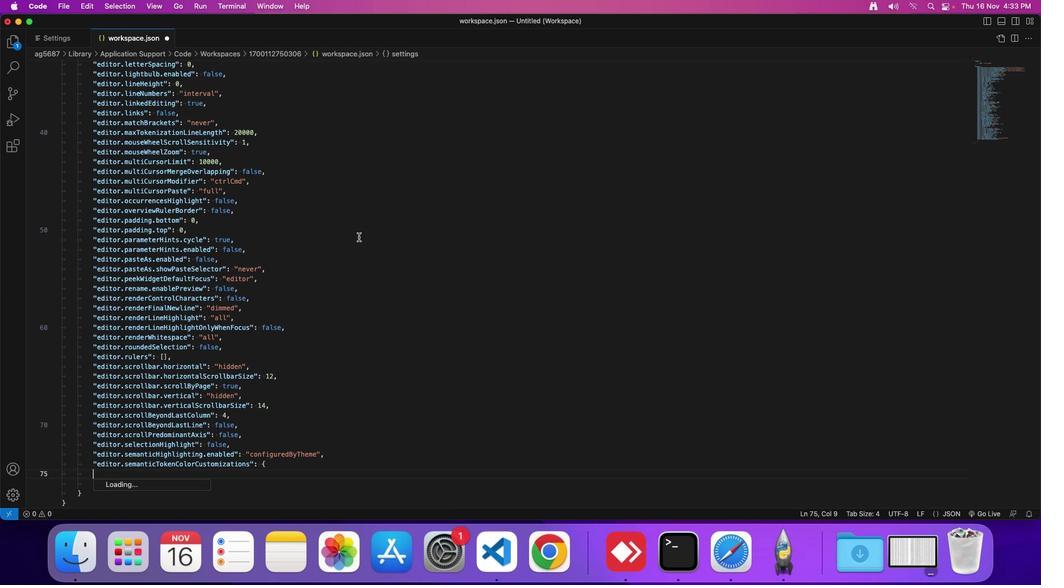 
